 Task: Compose an email with the signature Bethany Lewis with the subject Appointment reminder and the message Please let me know if this works for your schedule. from softage.1@softage.net to softage.2@softage.net and softage.3@softage.net with CC to softage.4@softage.net, select the message and change font size to small, align the email to left Send the email
Action: Mouse moved to (568, 722)
Screenshot: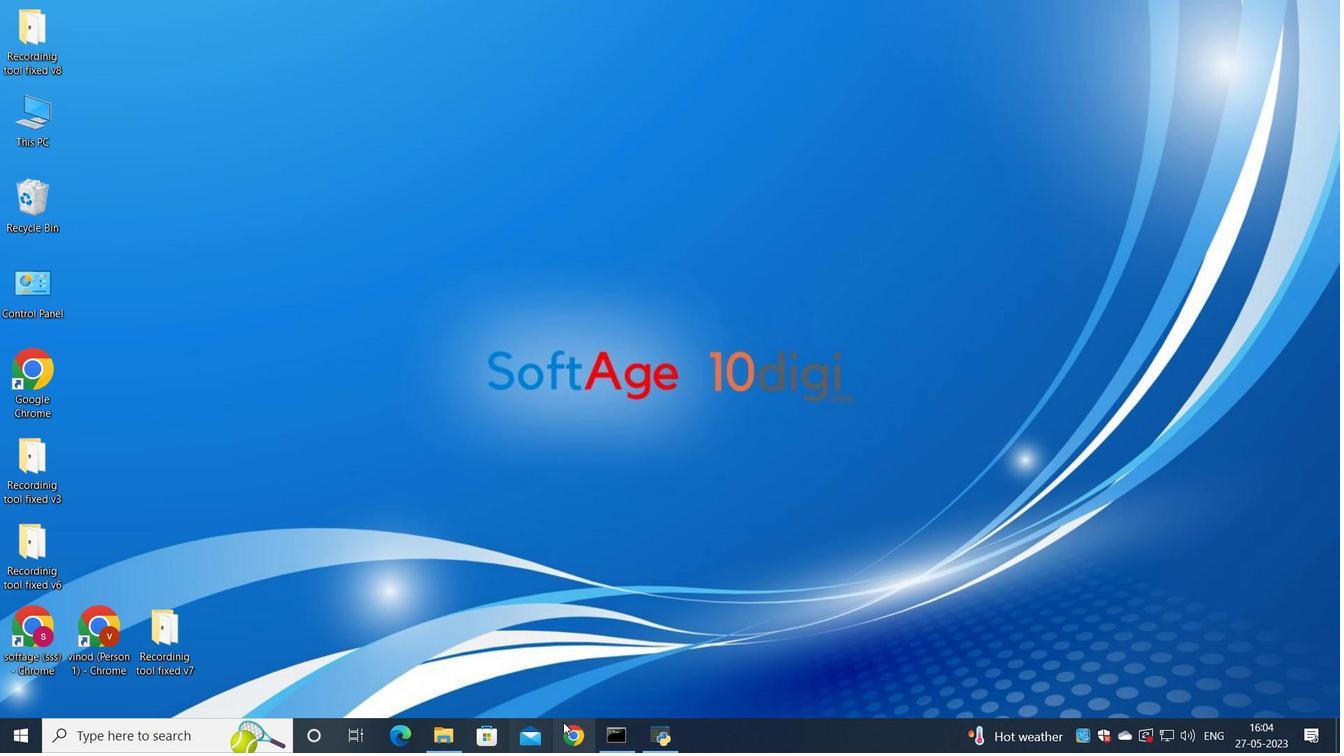 
Action: Mouse pressed left at (568, 722)
Screenshot: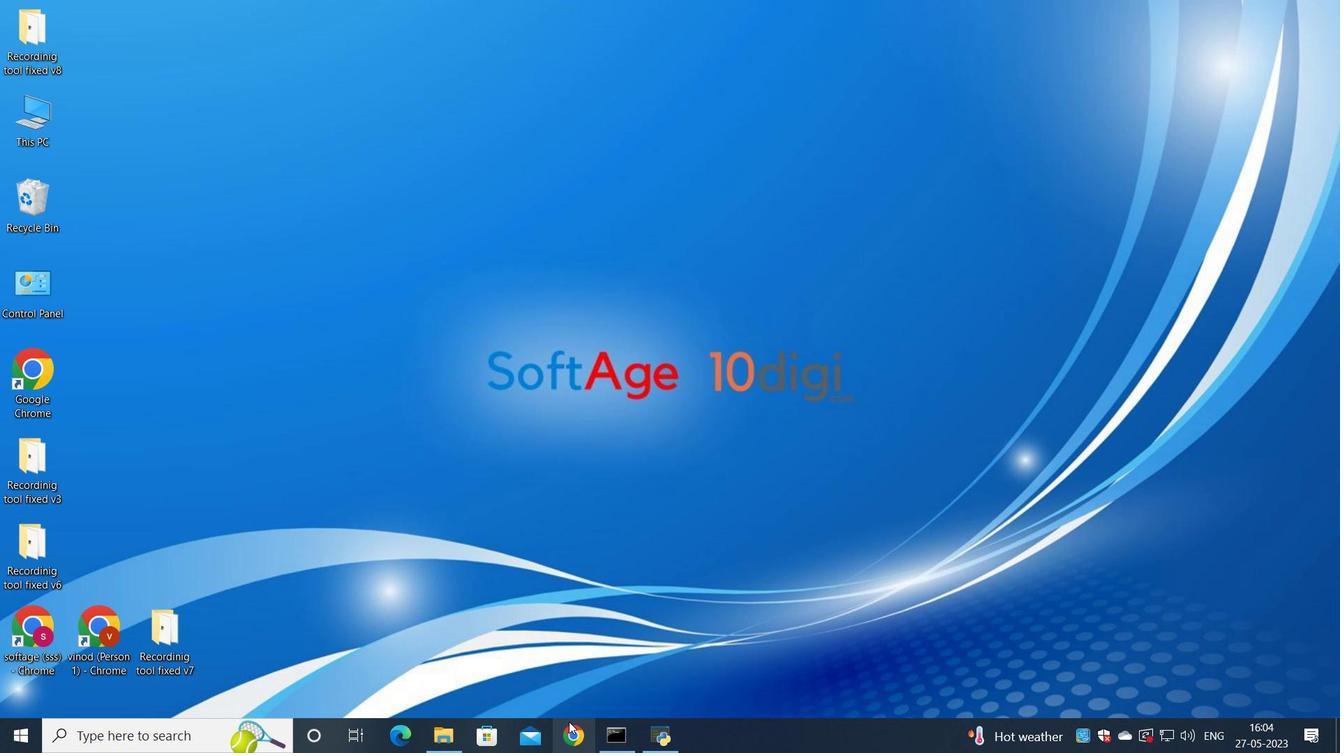 
Action: Mouse moved to (563, 732)
Screenshot: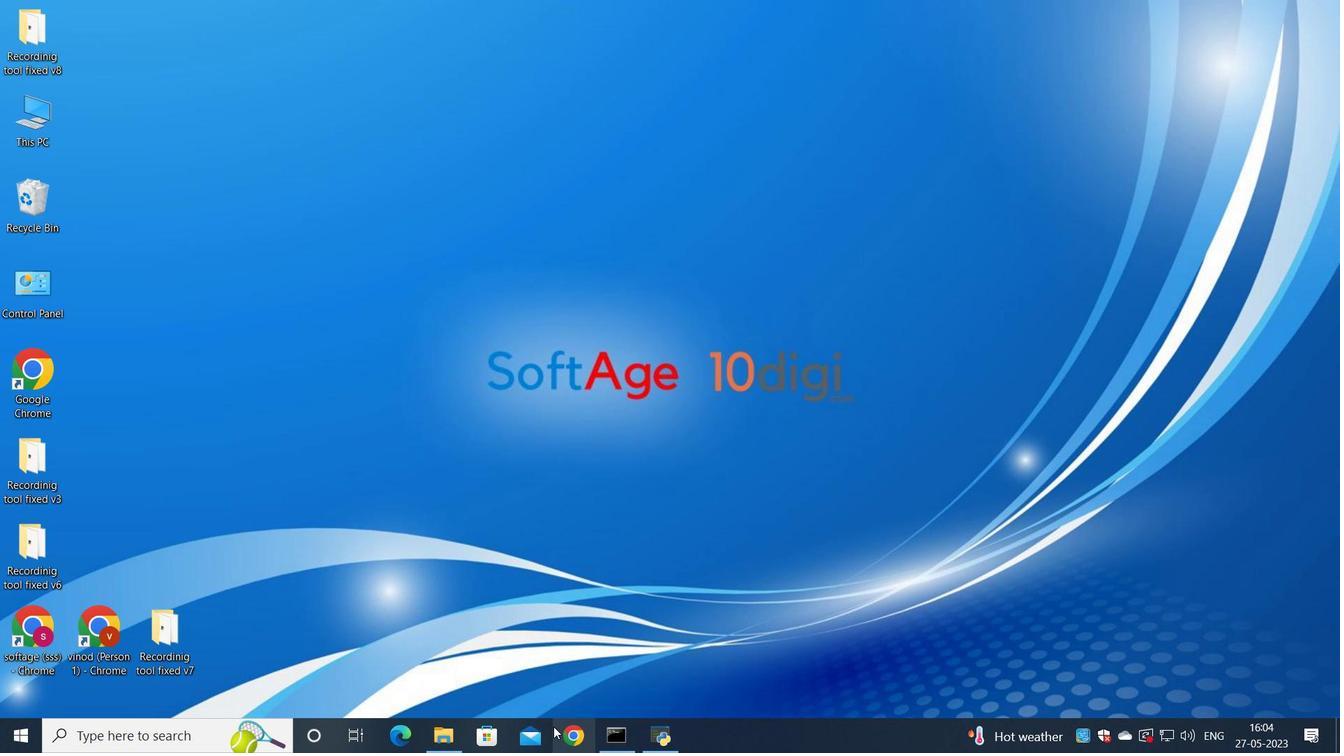 
Action: Mouse pressed left at (563, 732)
Screenshot: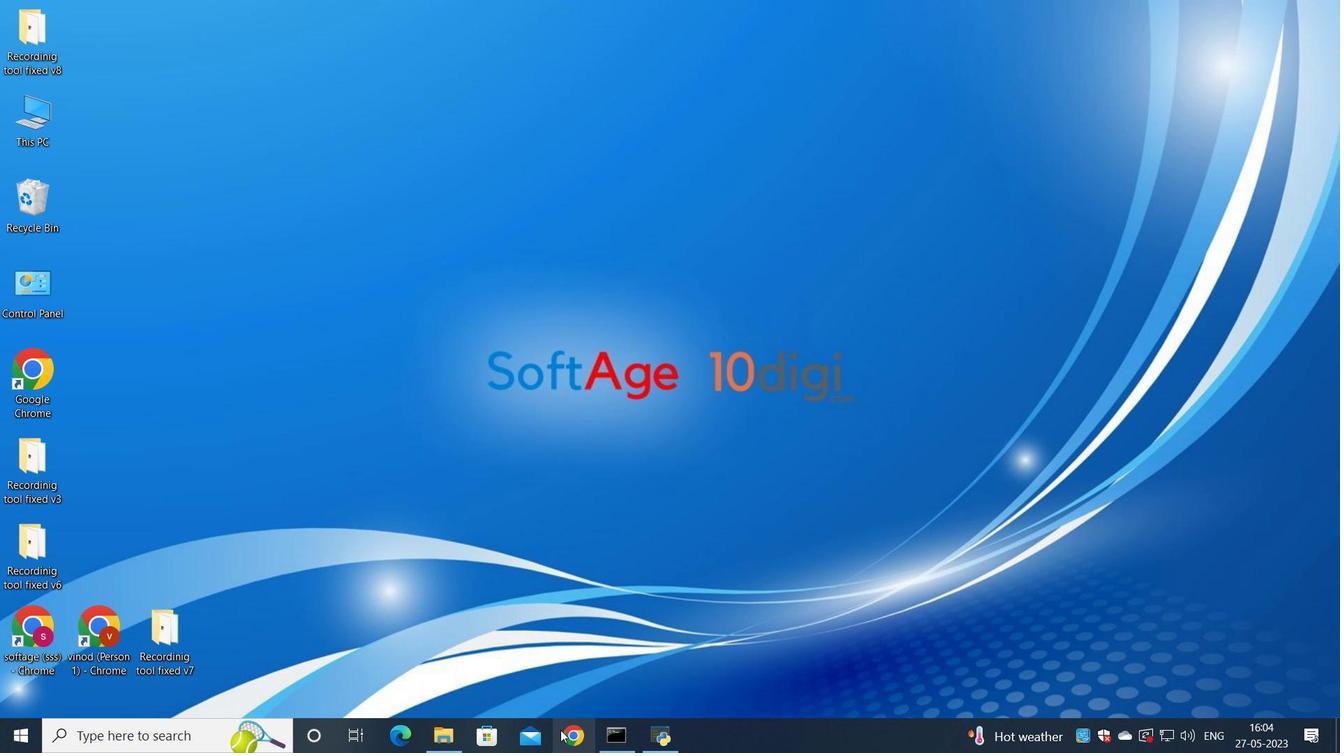 
Action: Mouse moved to (636, 417)
Screenshot: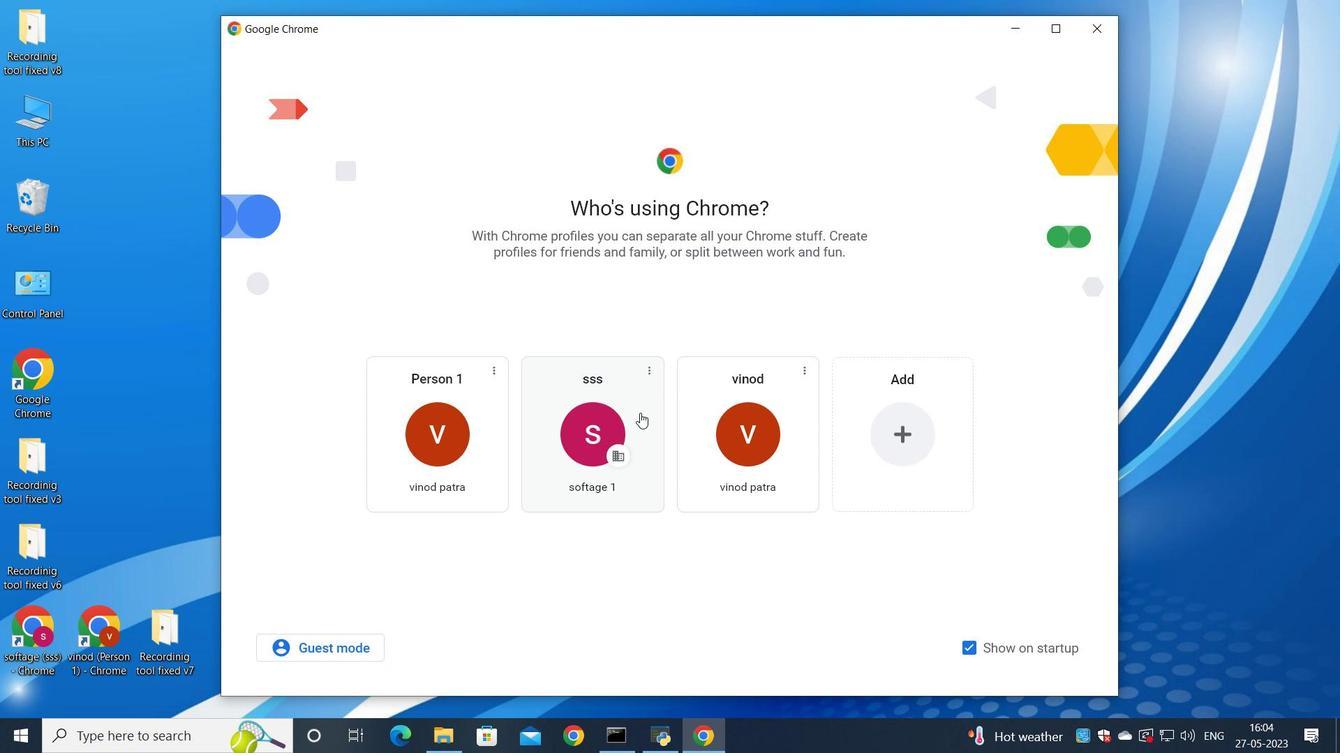 
Action: Mouse pressed left at (636, 417)
Screenshot: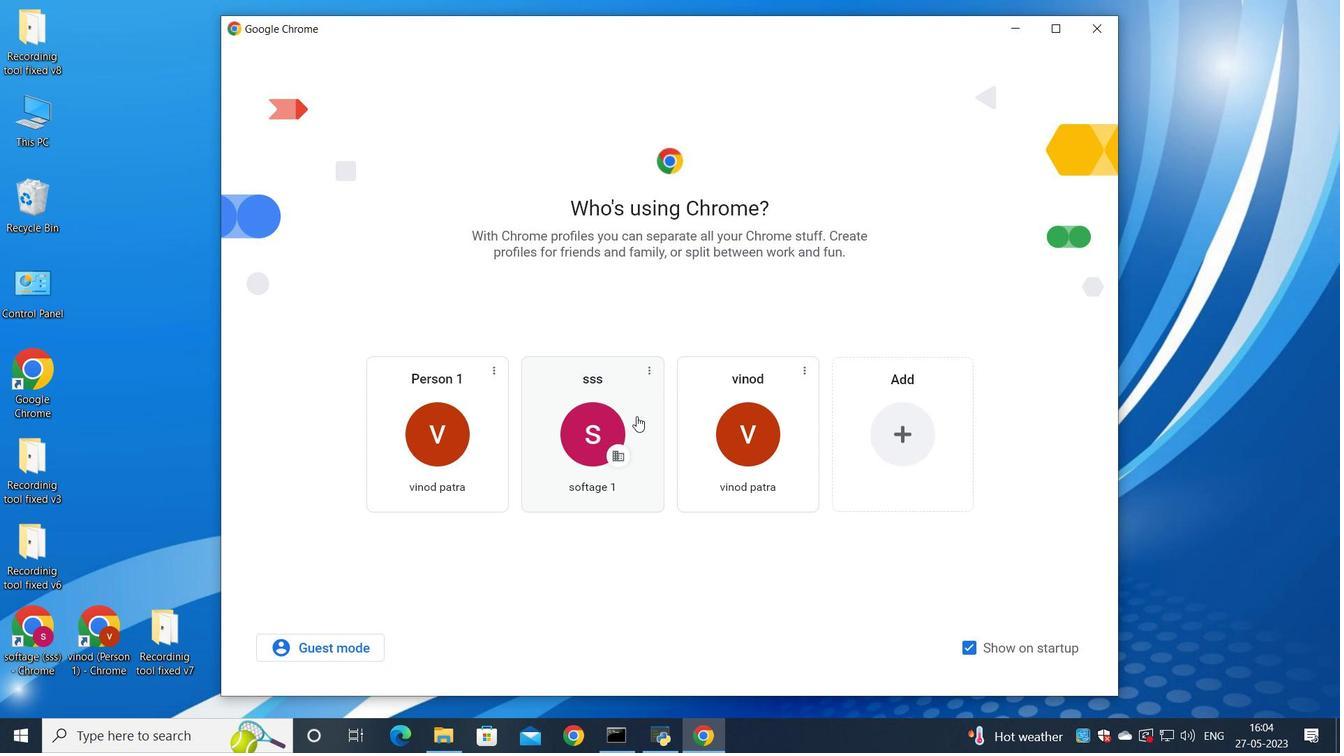 
Action: Mouse moved to (1185, 86)
Screenshot: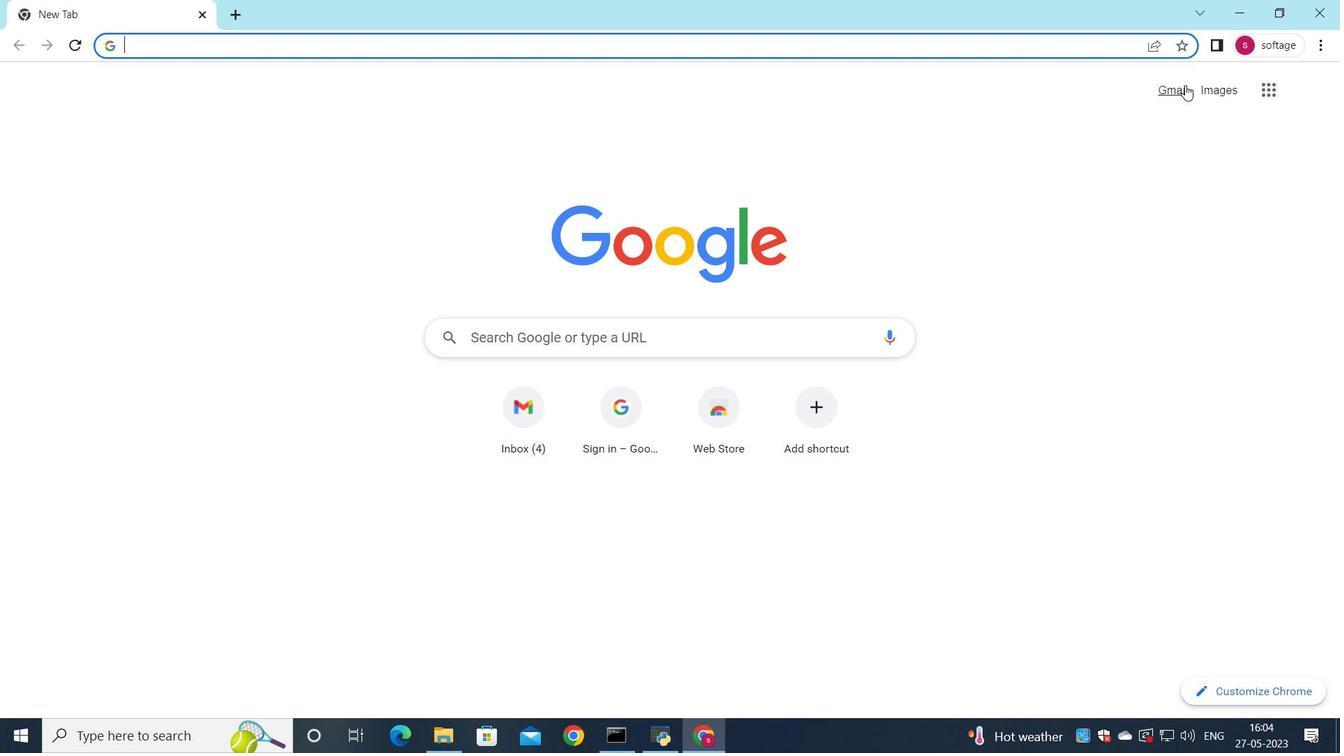 
Action: Mouse pressed left at (1185, 86)
Screenshot: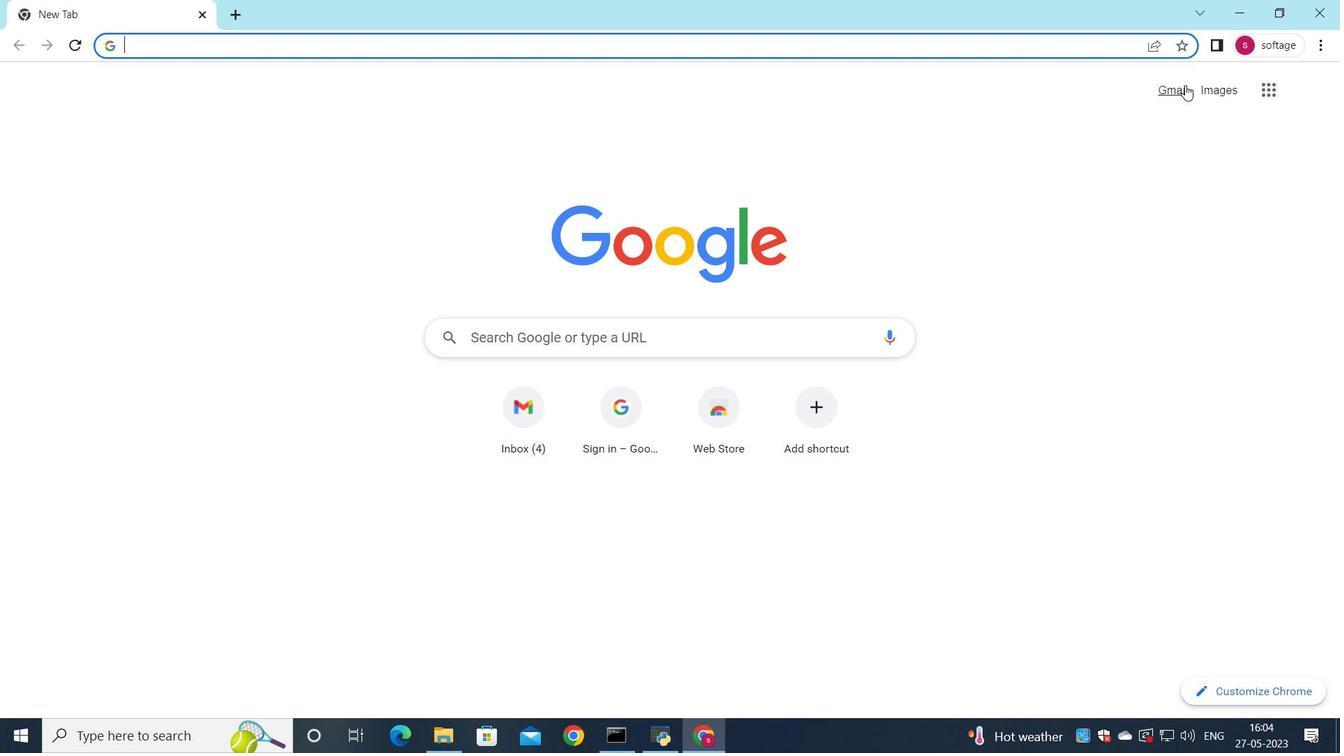 
Action: Mouse moved to (1154, 116)
Screenshot: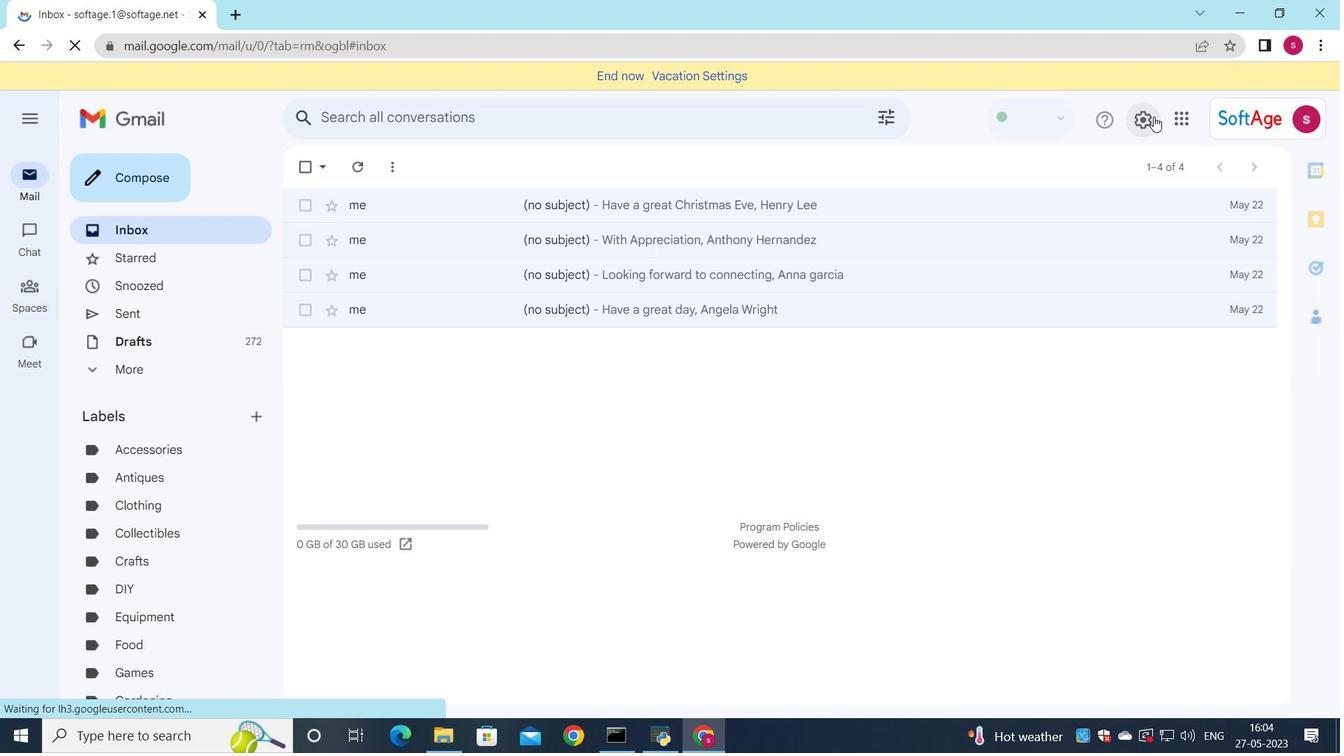 
Action: Mouse pressed left at (1154, 116)
Screenshot: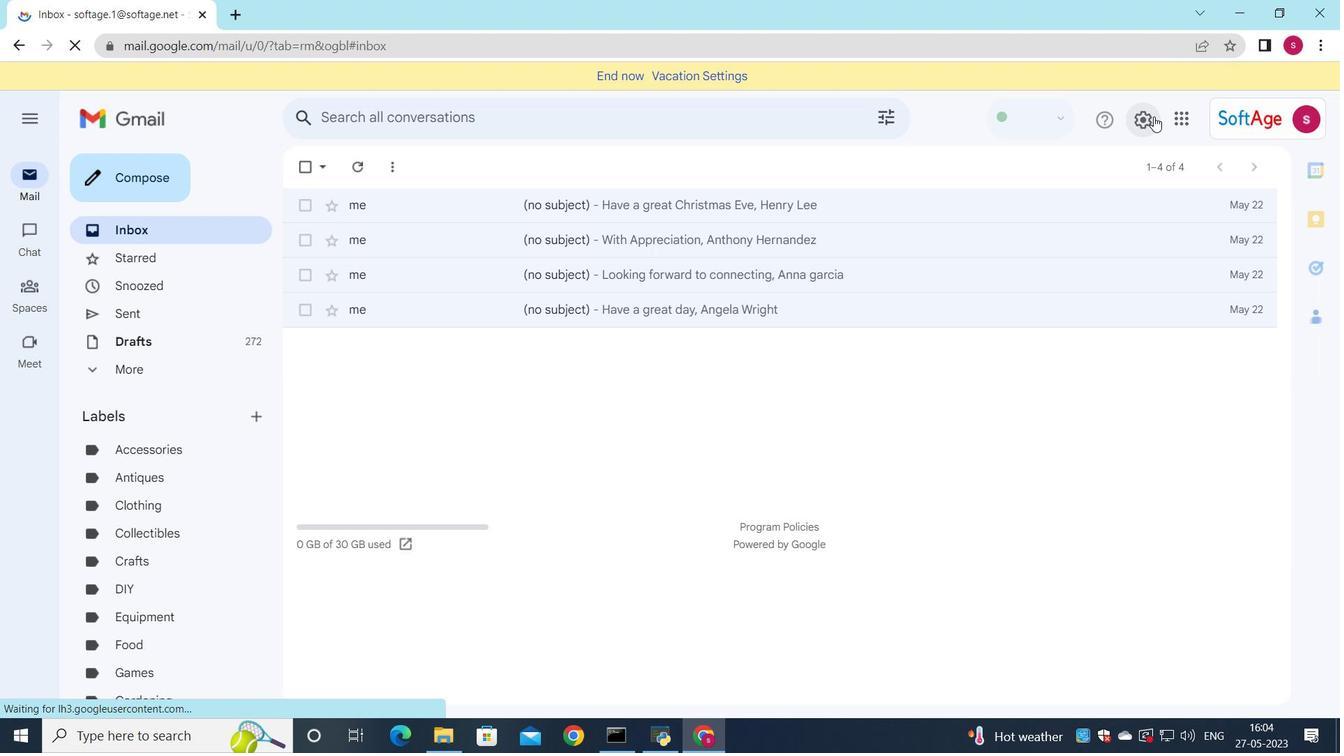 
Action: Mouse moved to (1144, 201)
Screenshot: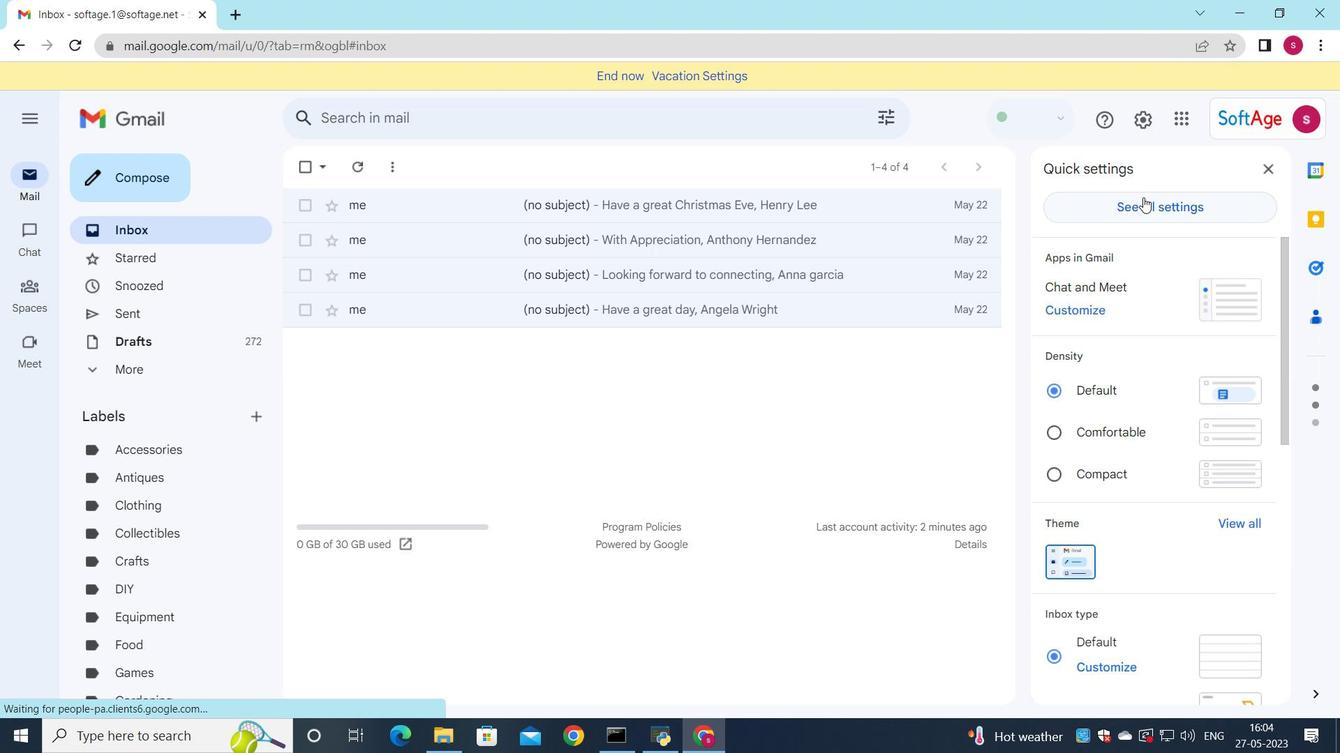 
Action: Mouse pressed left at (1144, 201)
Screenshot: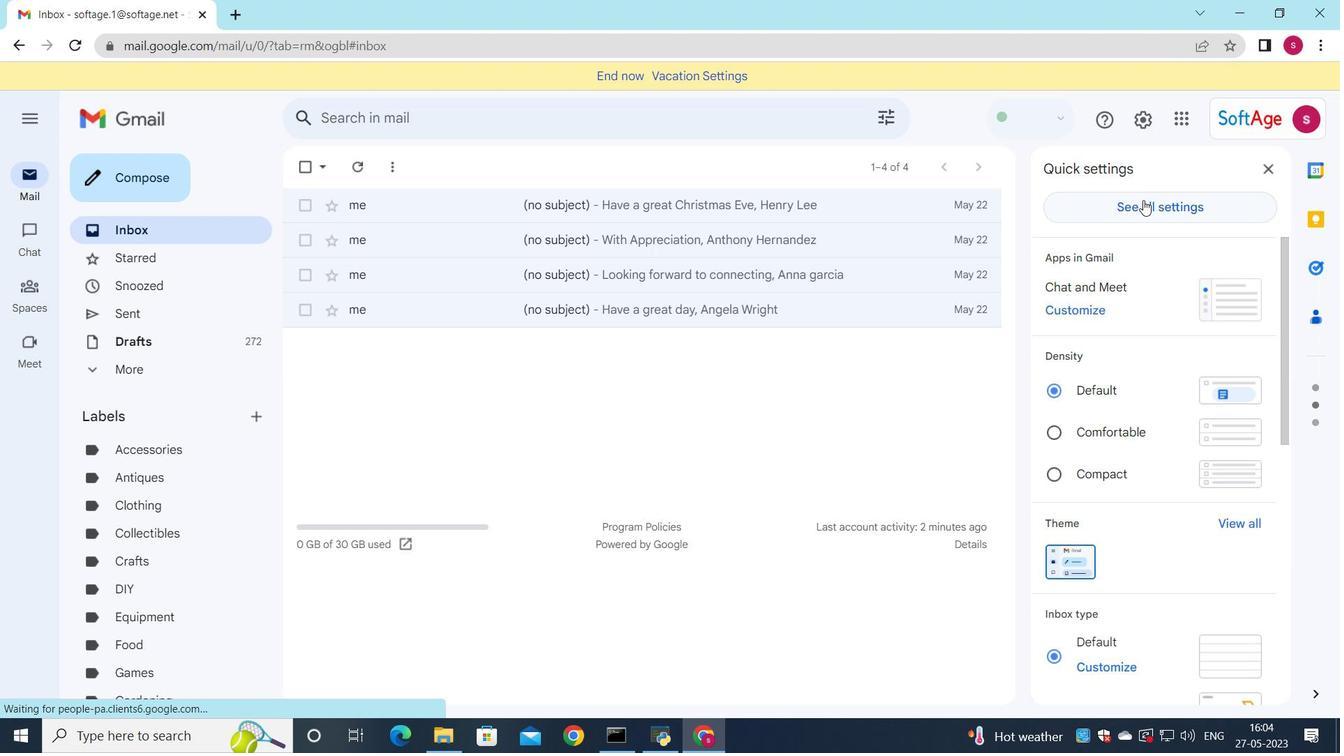 
Action: Mouse moved to (760, 385)
Screenshot: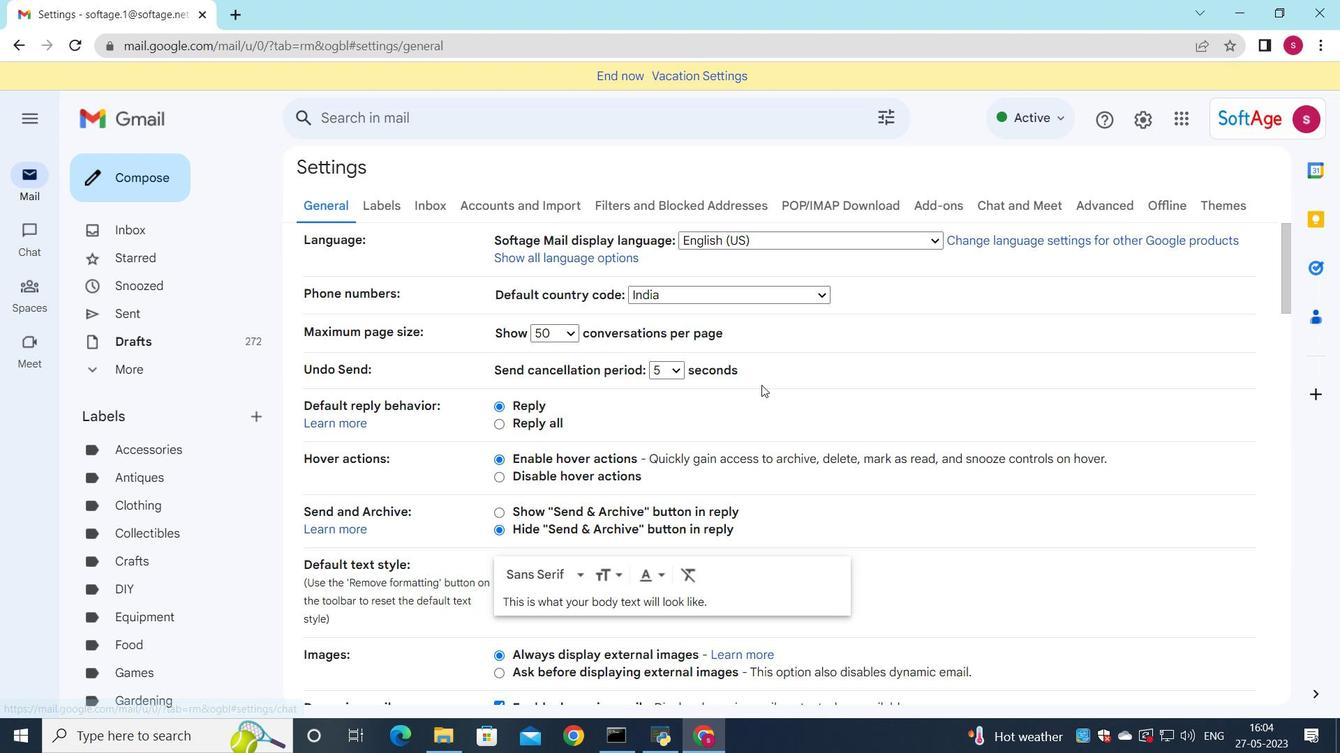 
Action: Mouse scrolled (760, 384) with delta (0, 0)
Screenshot: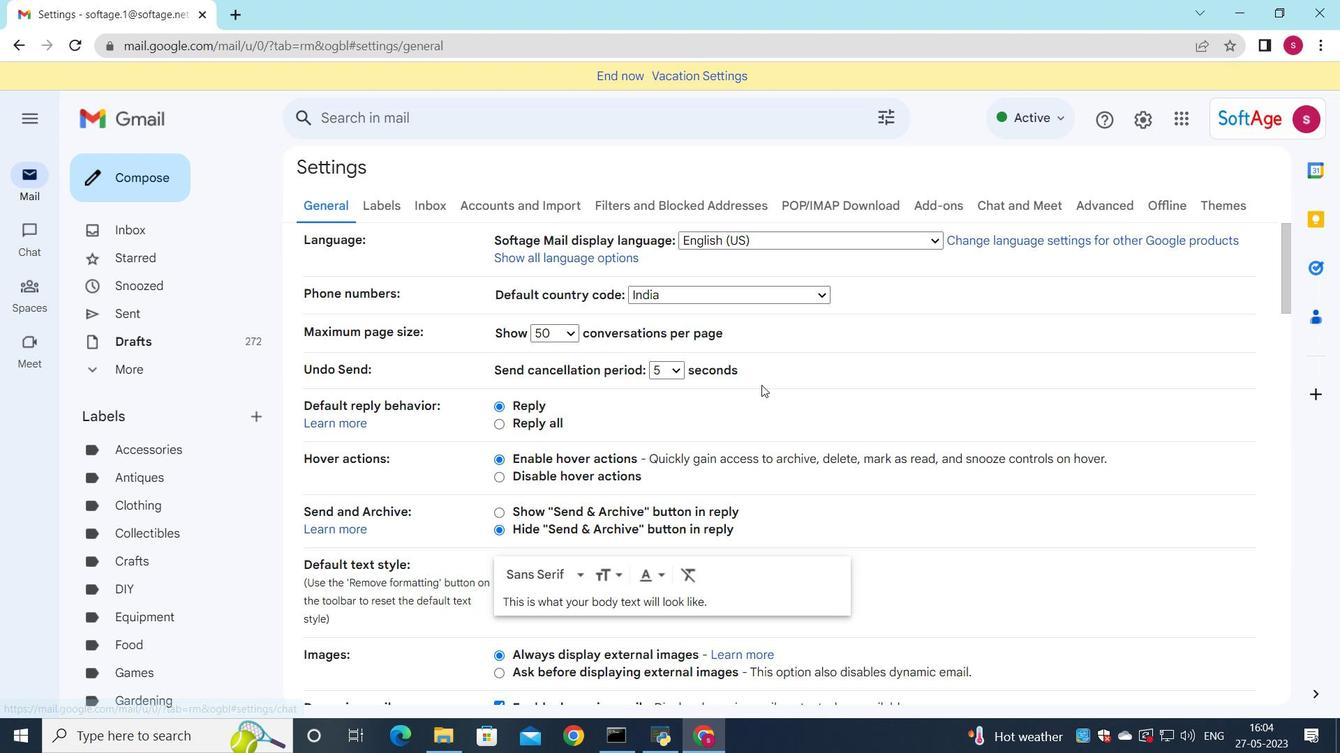 
Action: Mouse moved to (735, 372)
Screenshot: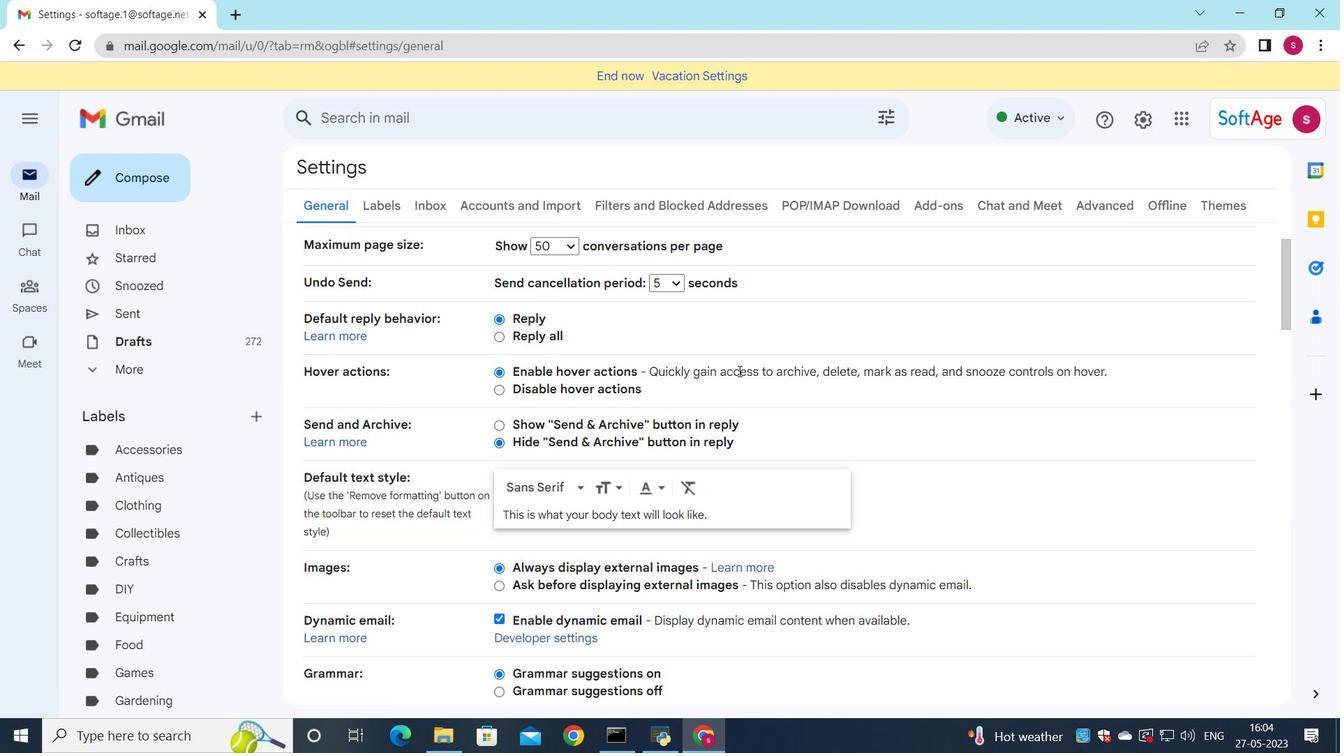 
Action: Mouse scrolled (735, 372) with delta (0, 0)
Screenshot: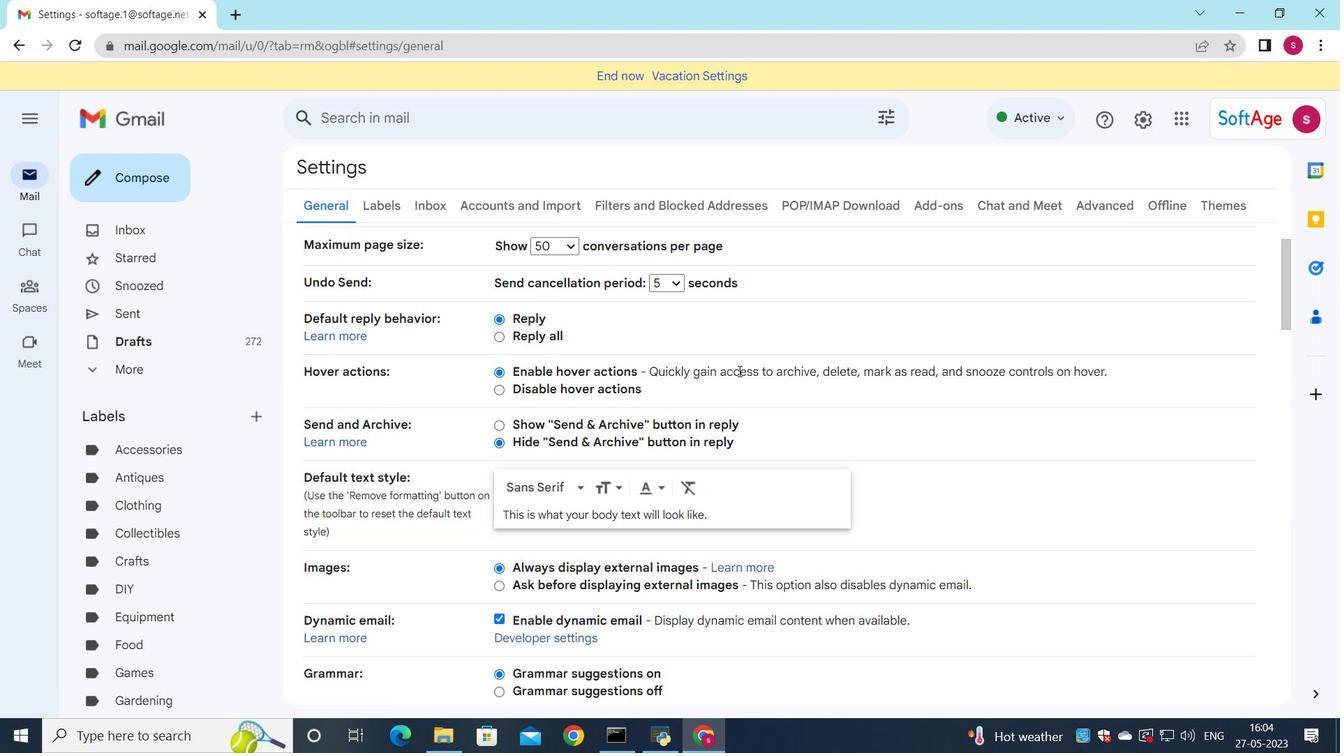 
Action: Mouse moved to (735, 374)
Screenshot: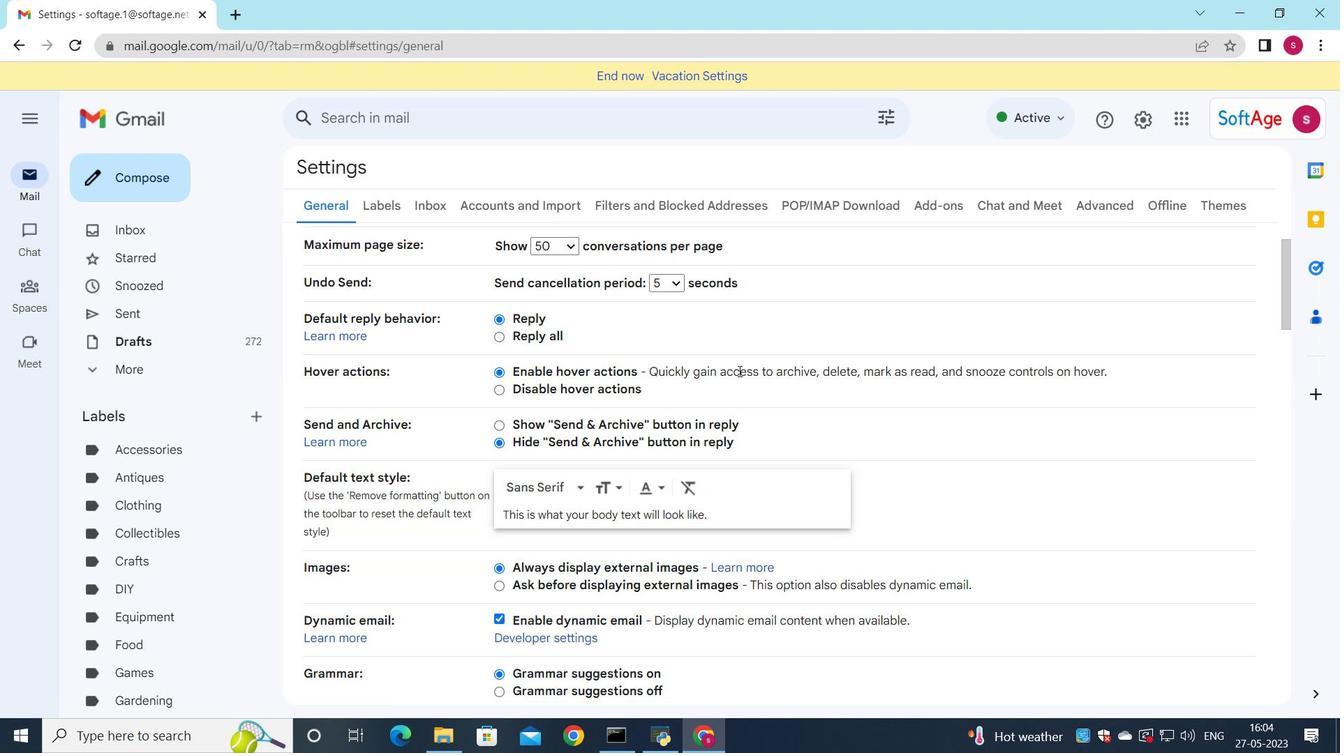 
Action: Mouse scrolled (735, 373) with delta (0, 0)
Screenshot: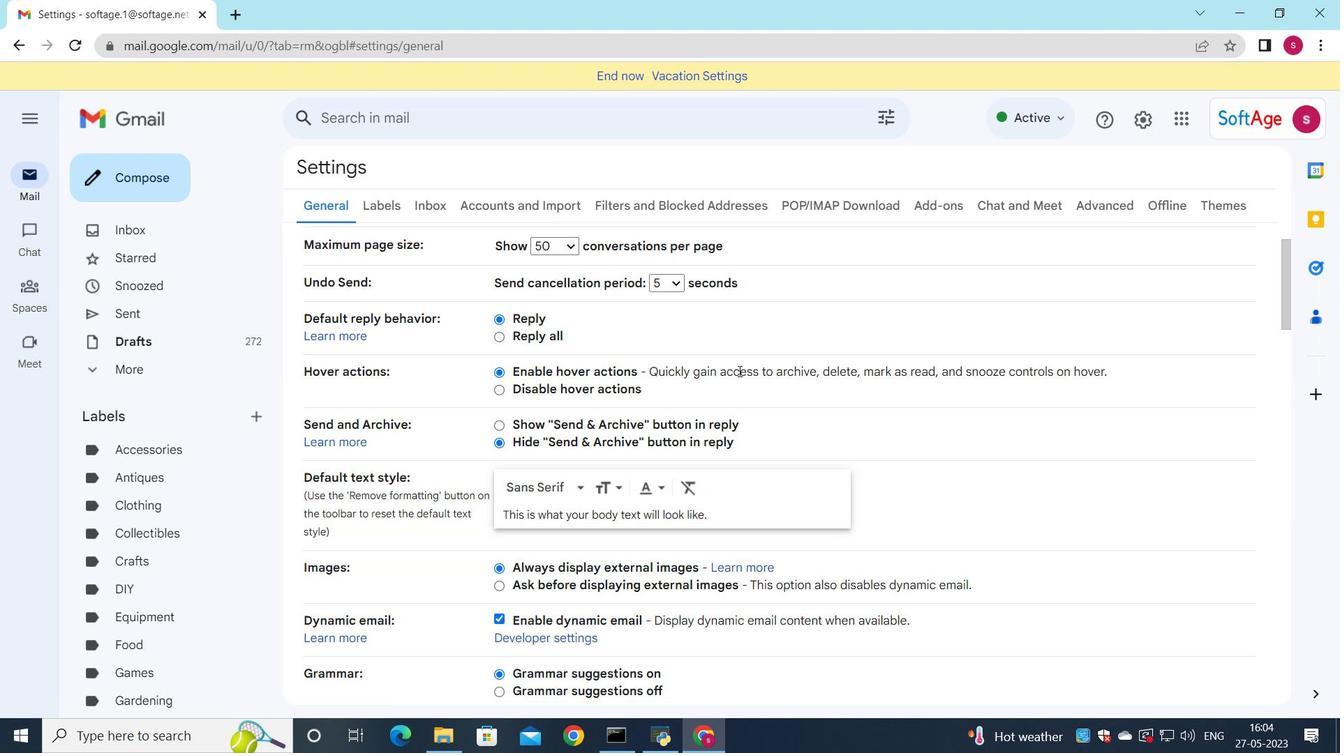 
Action: Mouse moved to (672, 403)
Screenshot: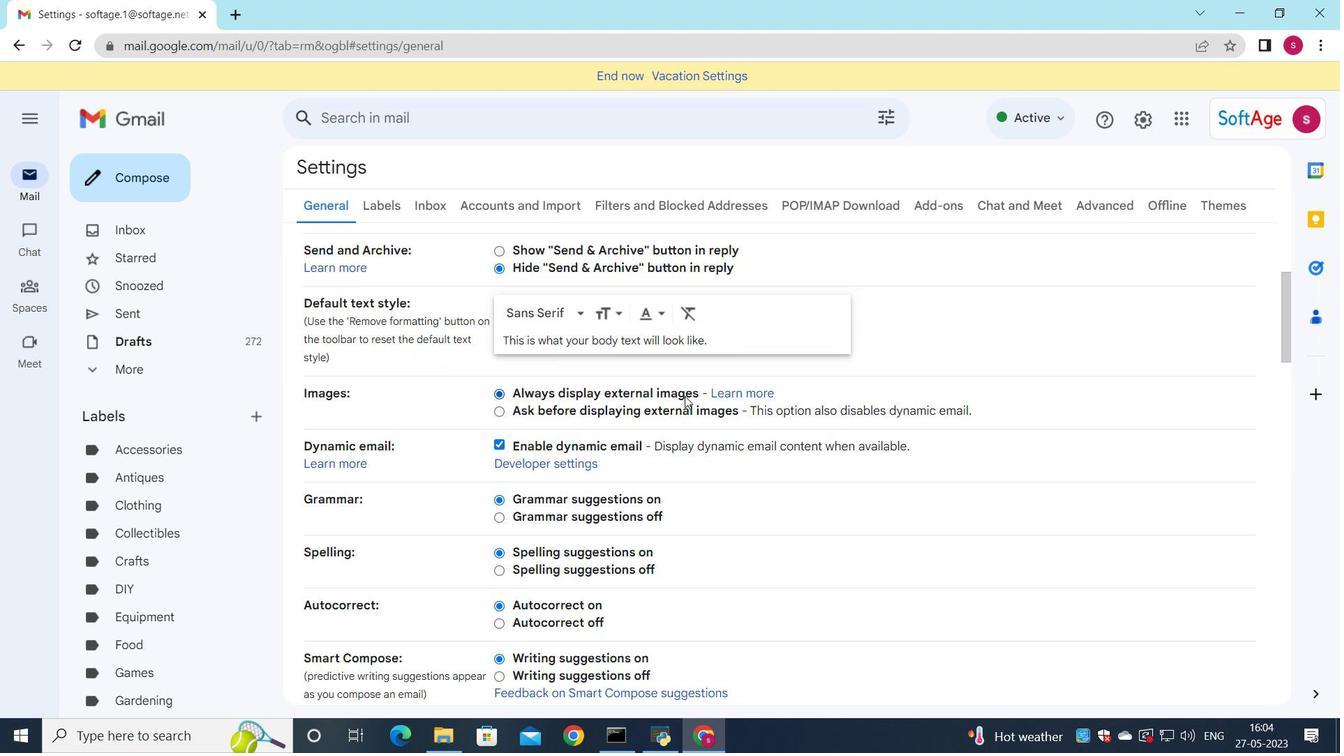 
Action: Mouse scrolled (672, 402) with delta (0, 0)
Screenshot: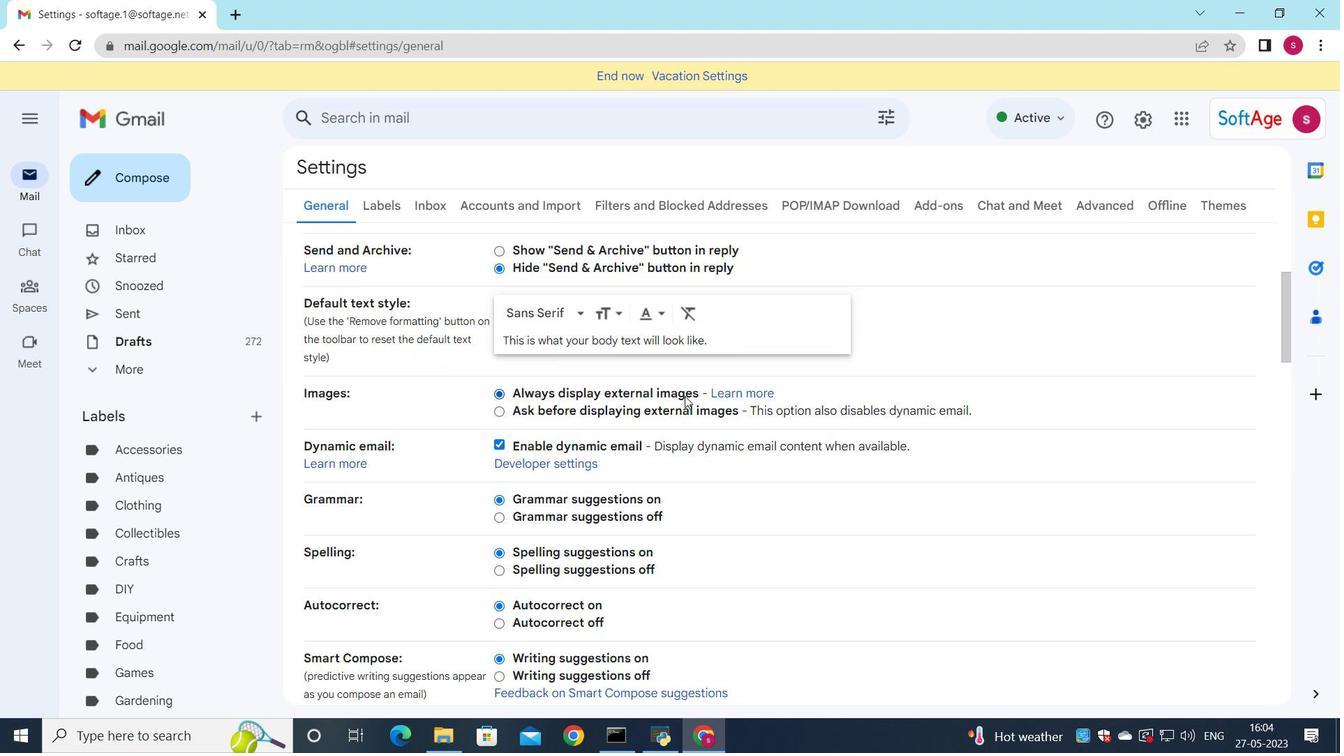 
Action: Mouse moved to (672, 408)
Screenshot: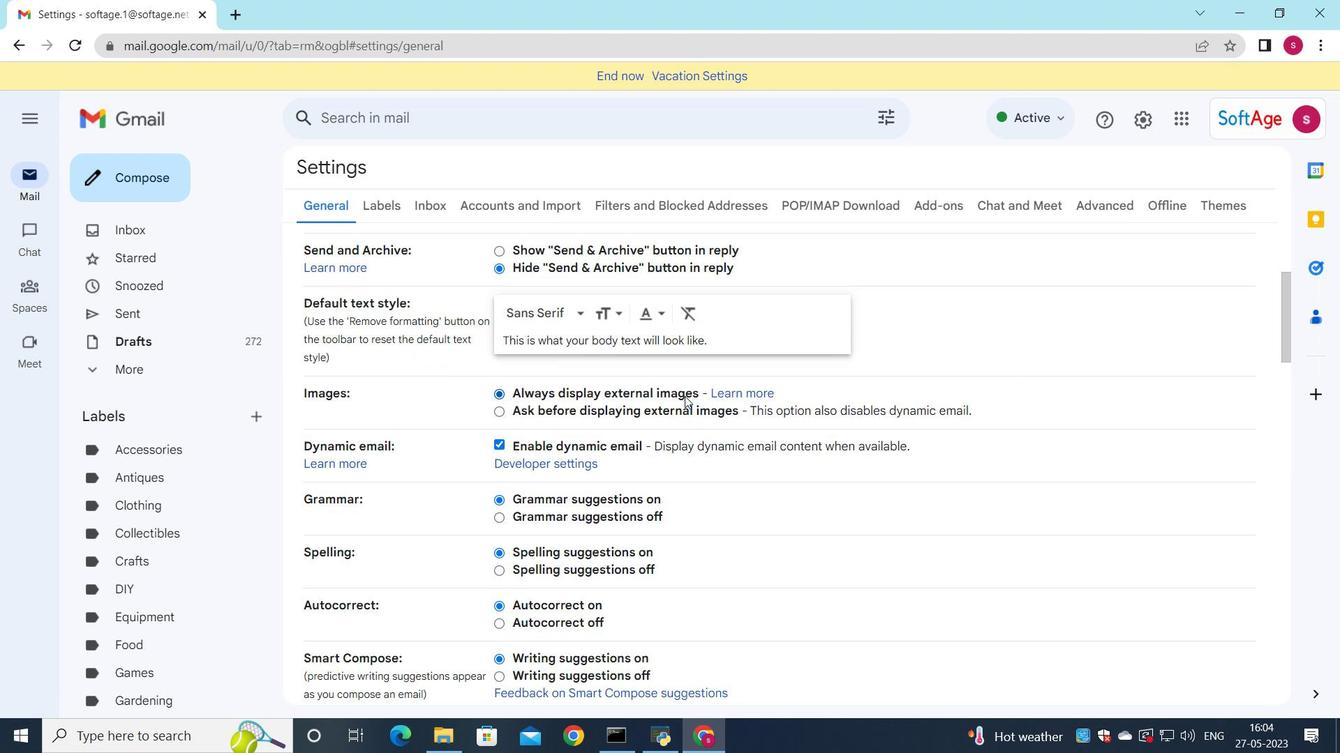 
Action: Mouse scrolled (672, 407) with delta (0, 0)
Screenshot: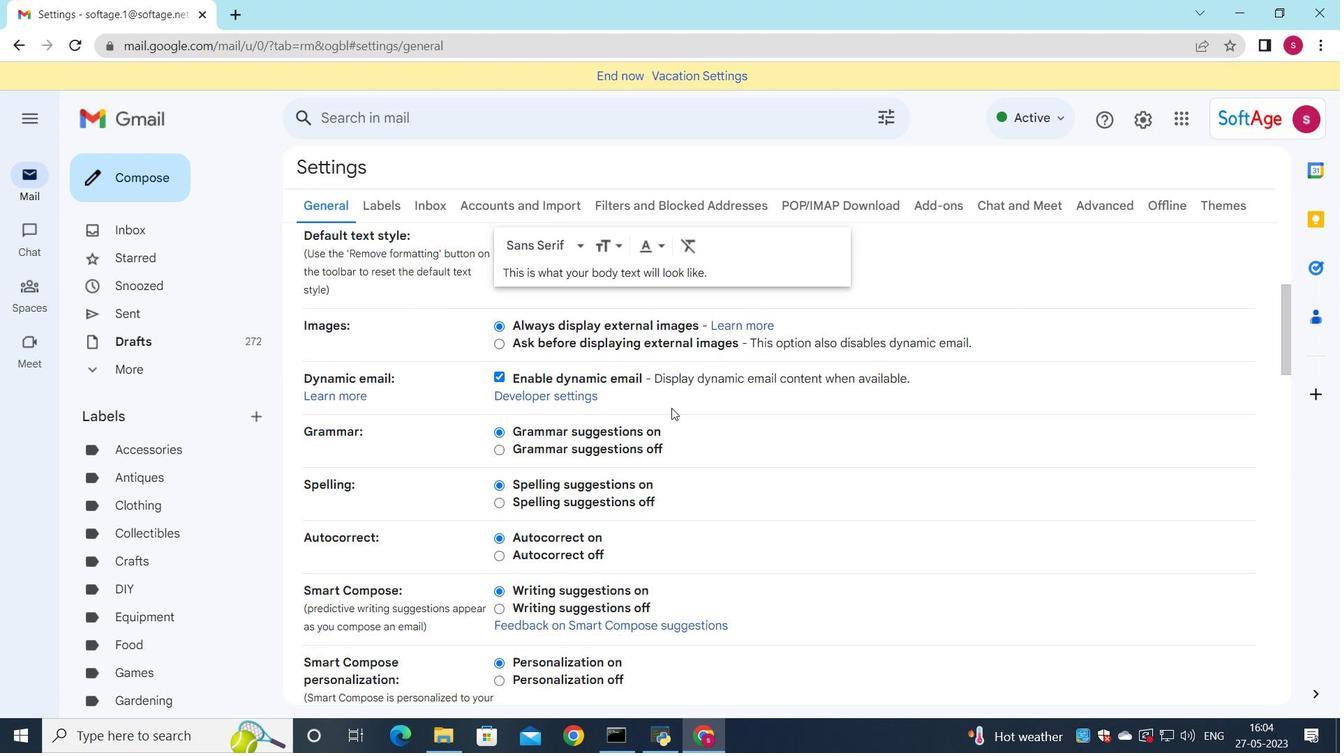 
Action: Mouse scrolled (672, 407) with delta (0, 0)
Screenshot: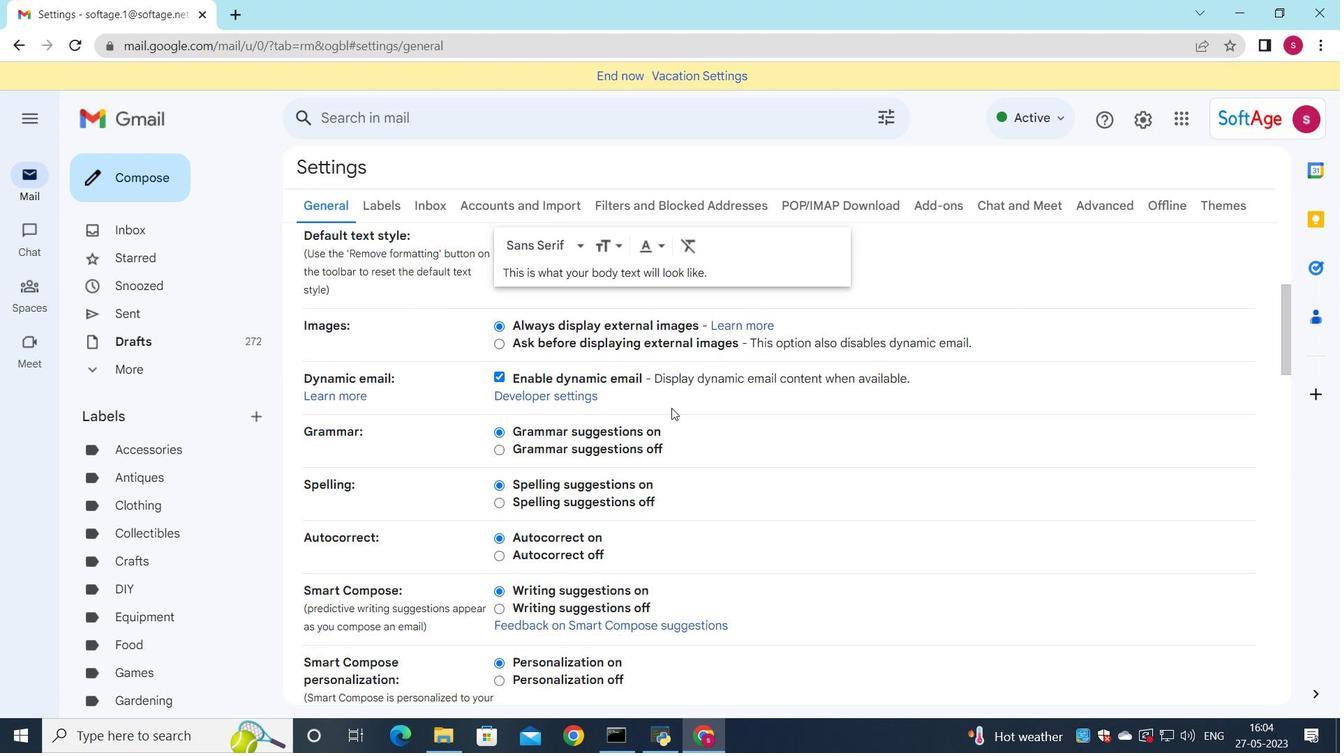 
Action: Mouse scrolled (672, 407) with delta (0, 0)
Screenshot: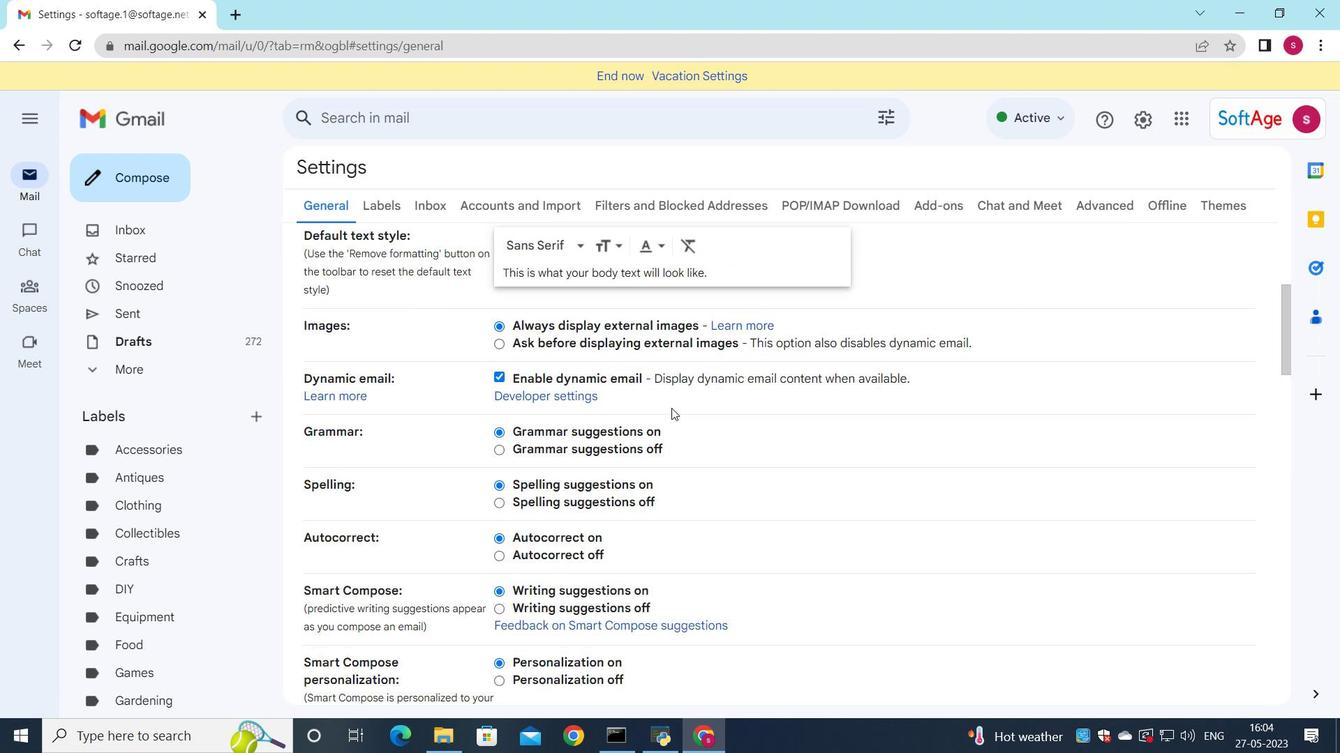 
Action: Mouse moved to (668, 416)
Screenshot: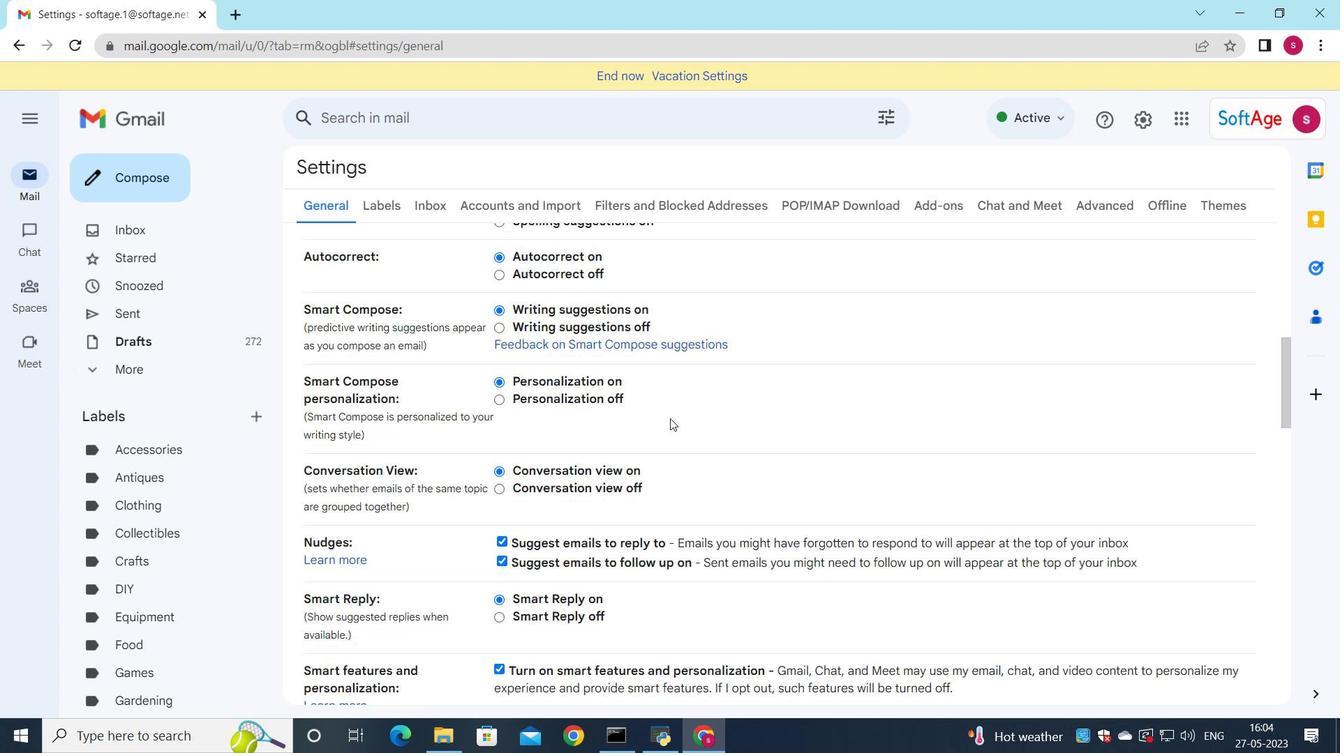 
Action: Mouse scrolled (668, 416) with delta (0, 0)
Screenshot: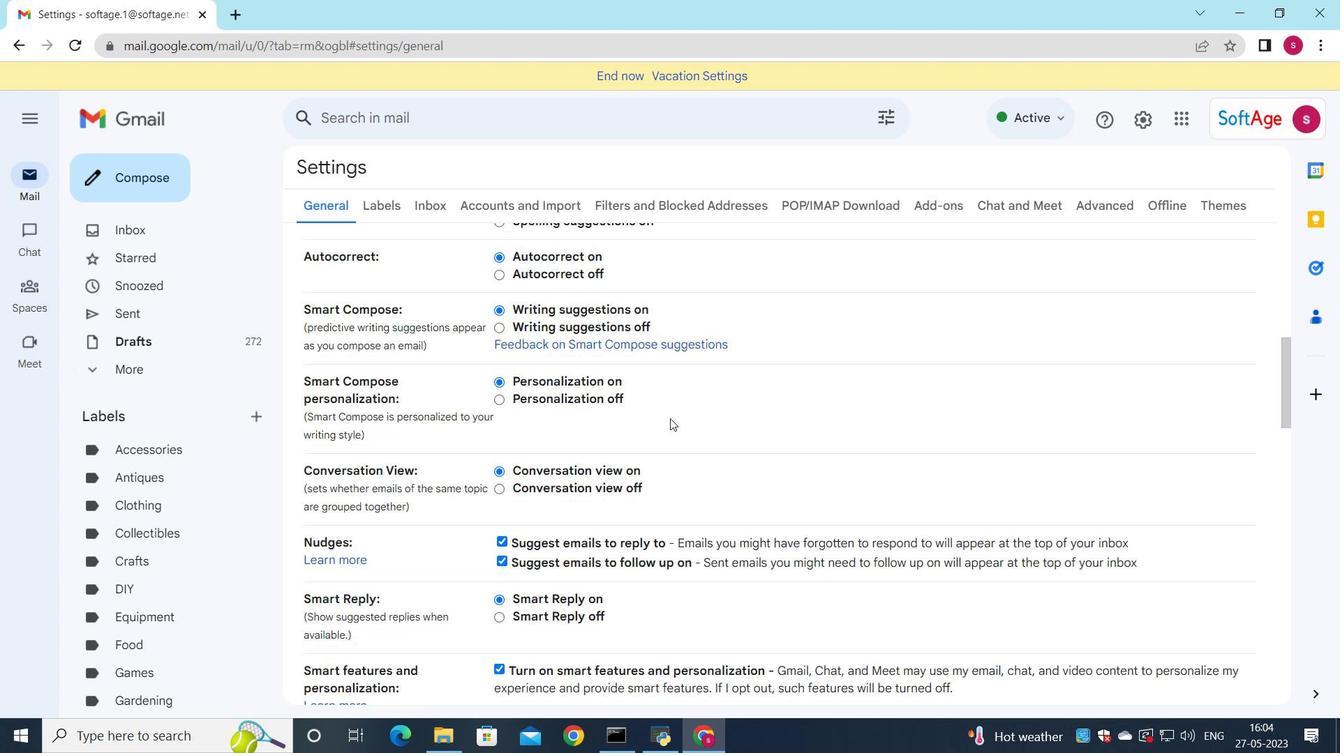 
Action: Mouse moved to (665, 418)
Screenshot: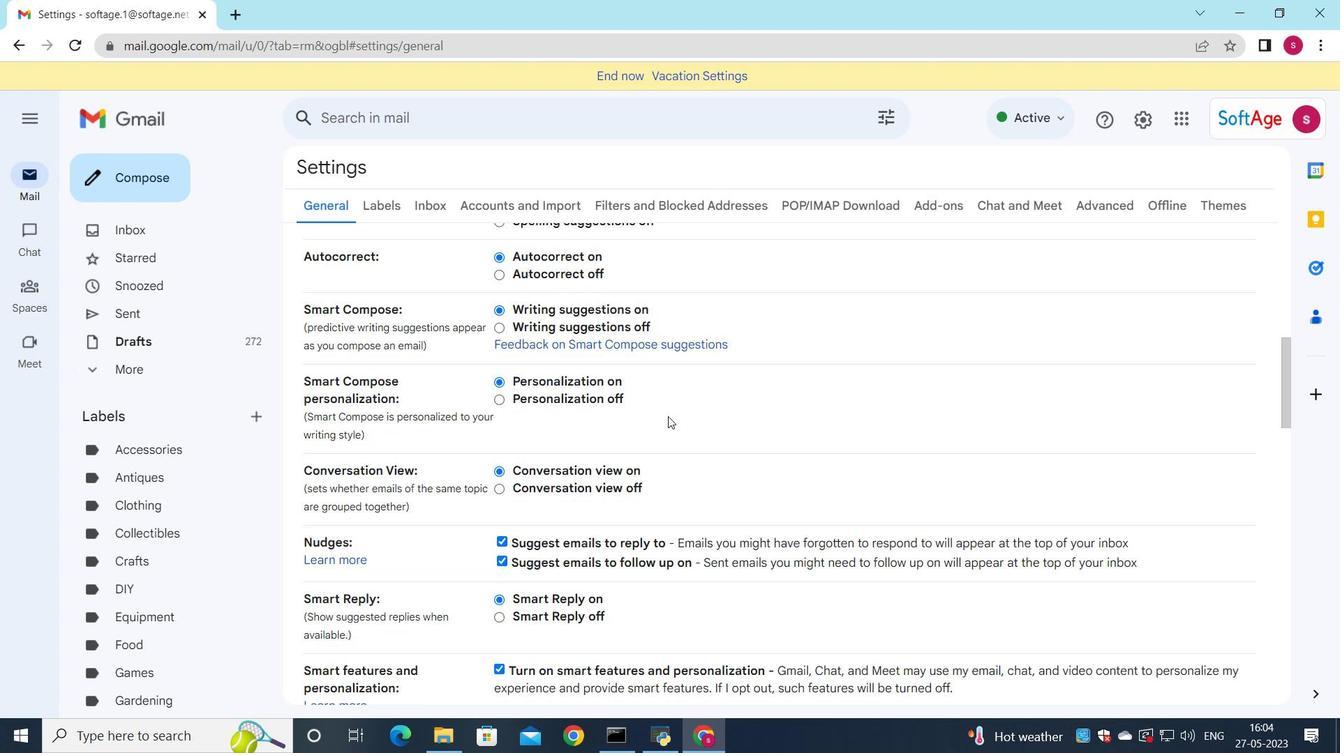 
Action: Mouse scrolled (665, 418) with delta (0, 0)
Screenshot: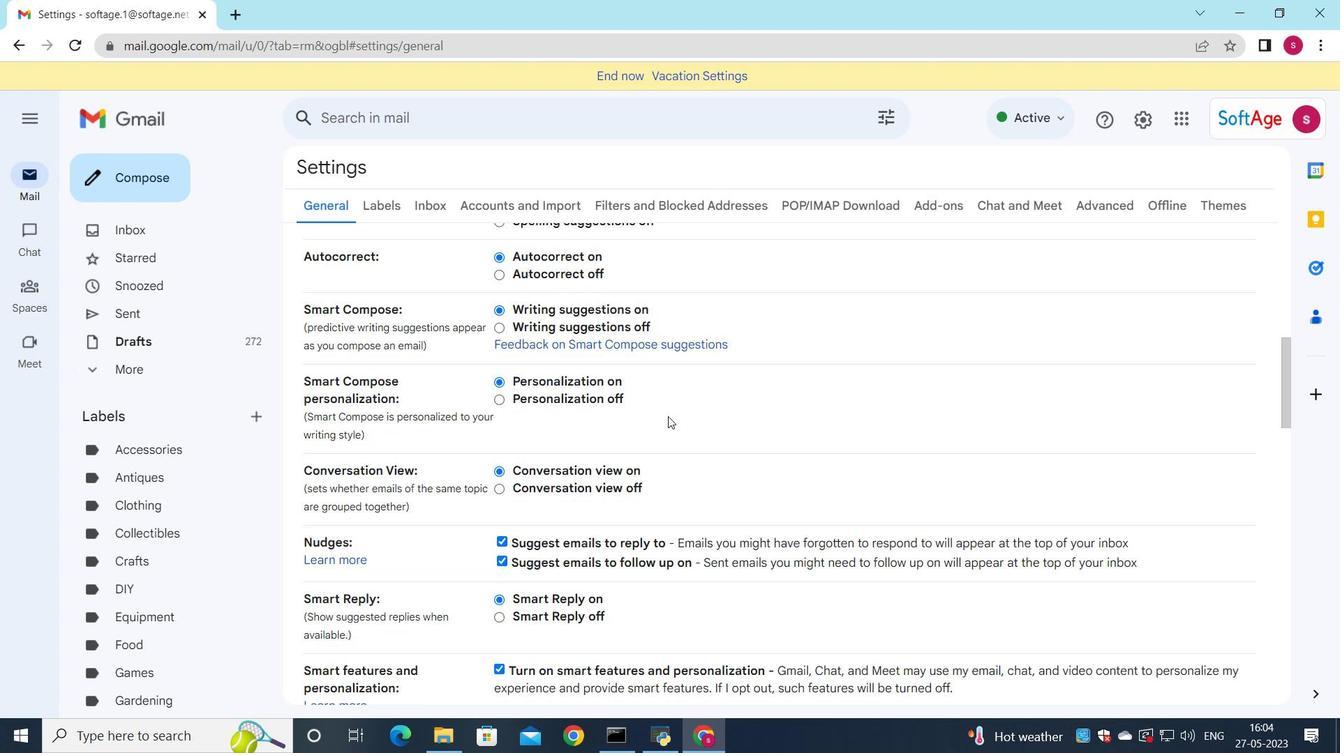 
Action: Mouse scrolled (665, 418) with delta (0, 0)
Screenshot: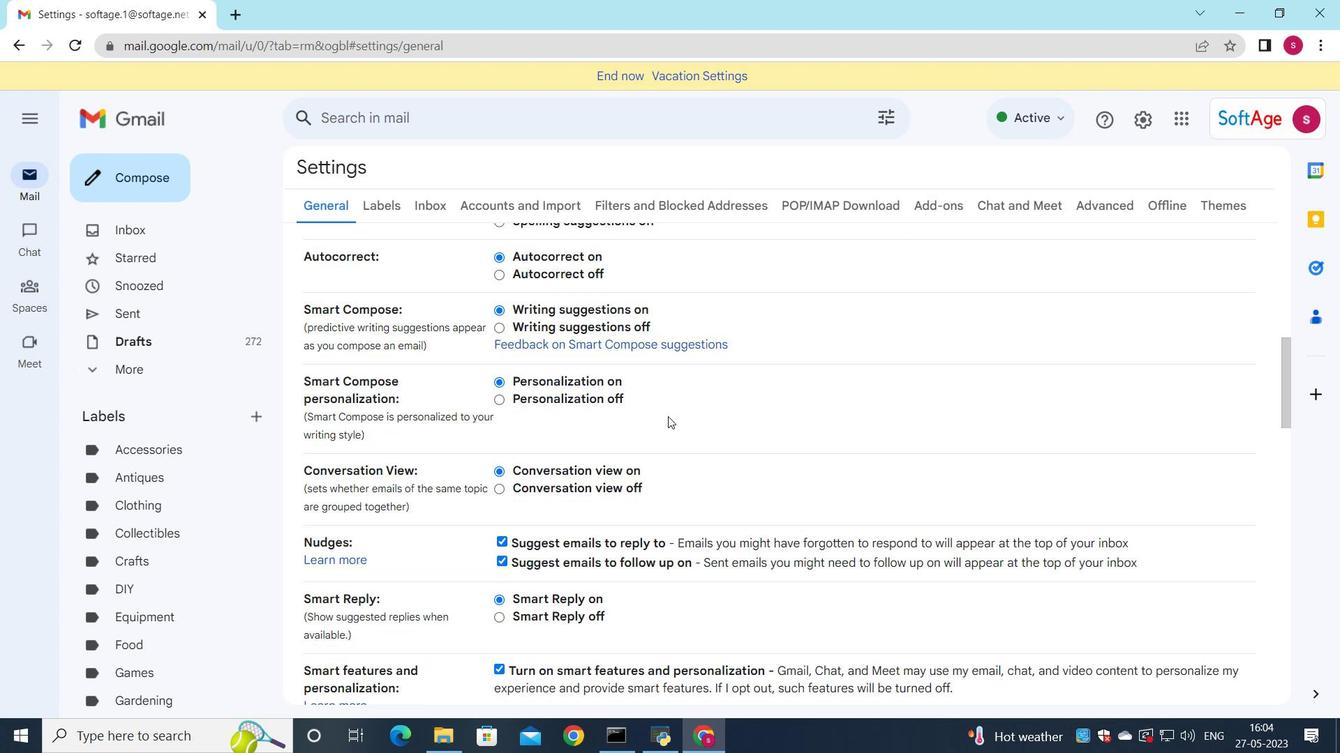
Action: Mouse moved to (661, 432)
Screenshot: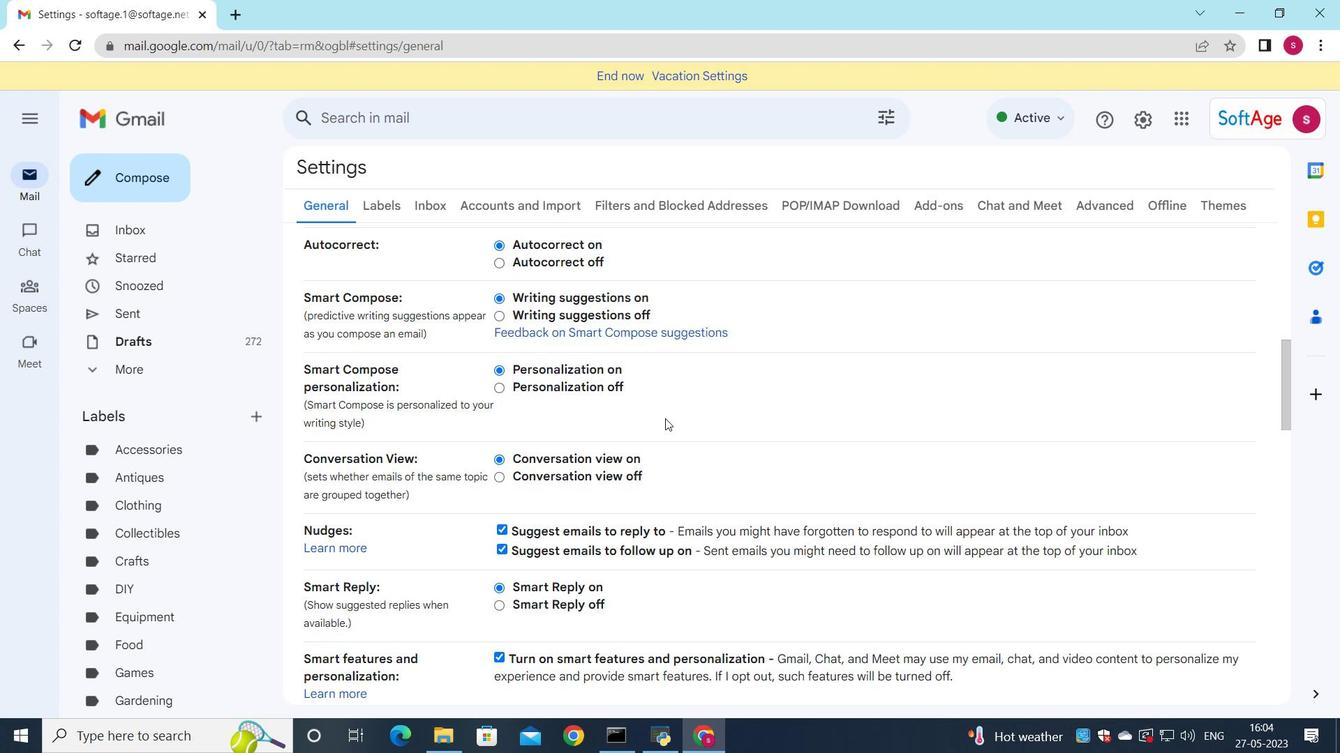 
Action: Mouse scrolled (665, 418) with delta (0, 0)
Screenshot: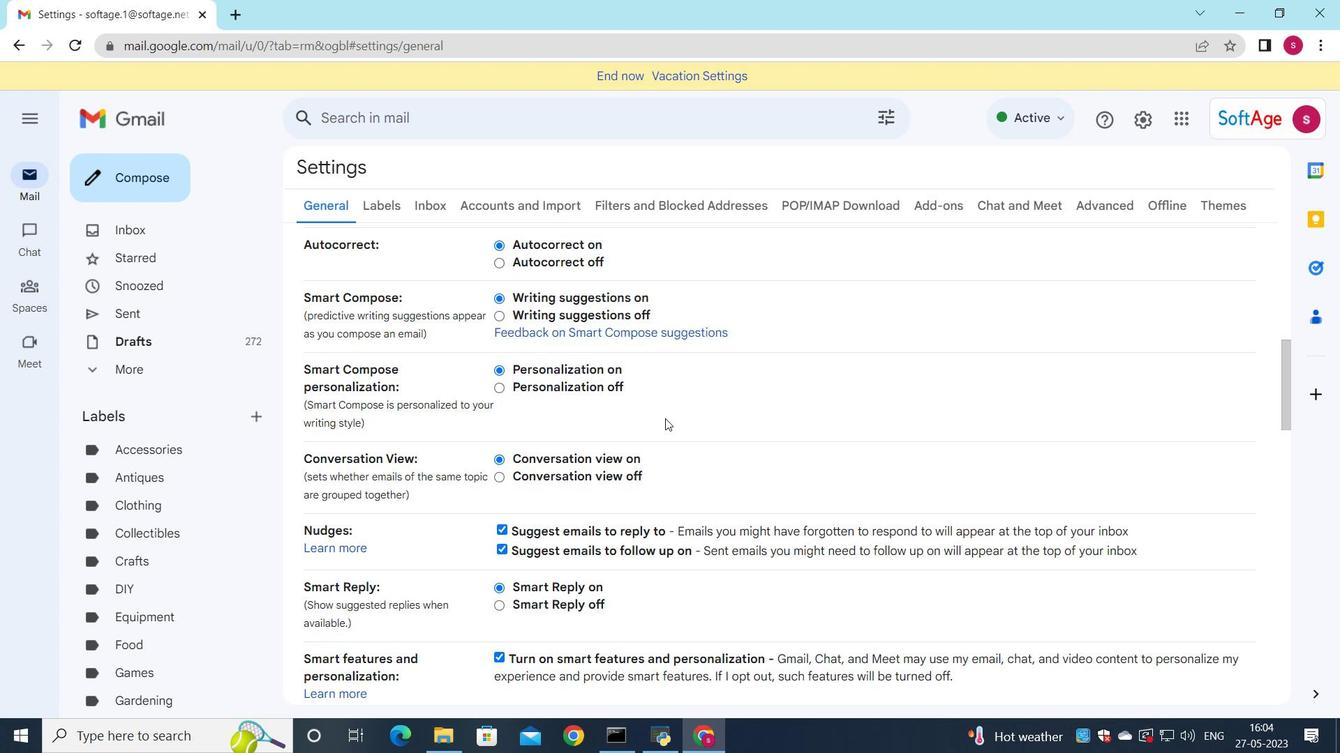 
Action: Mouse moved to (626, 439)
Screenshot: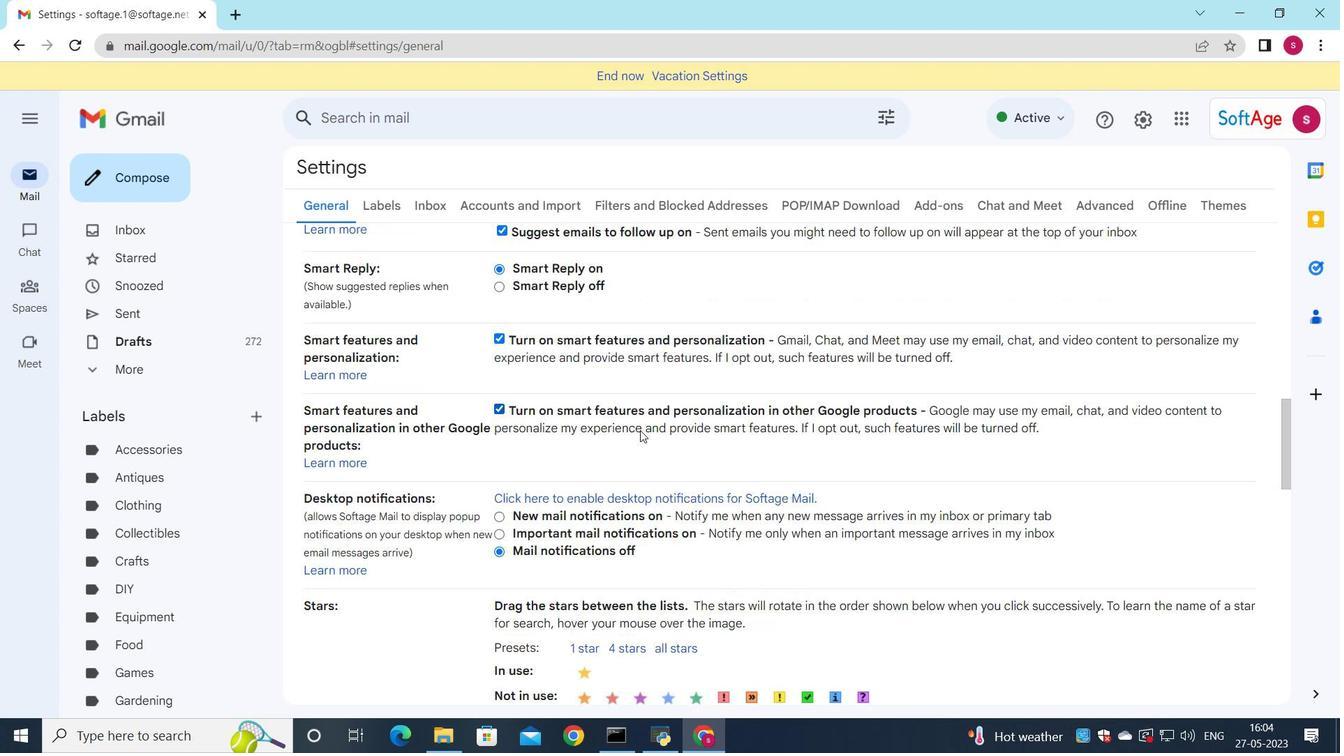 
Action: Mouse scrolled (626, 438) with delta (0, 0)
Screenshot: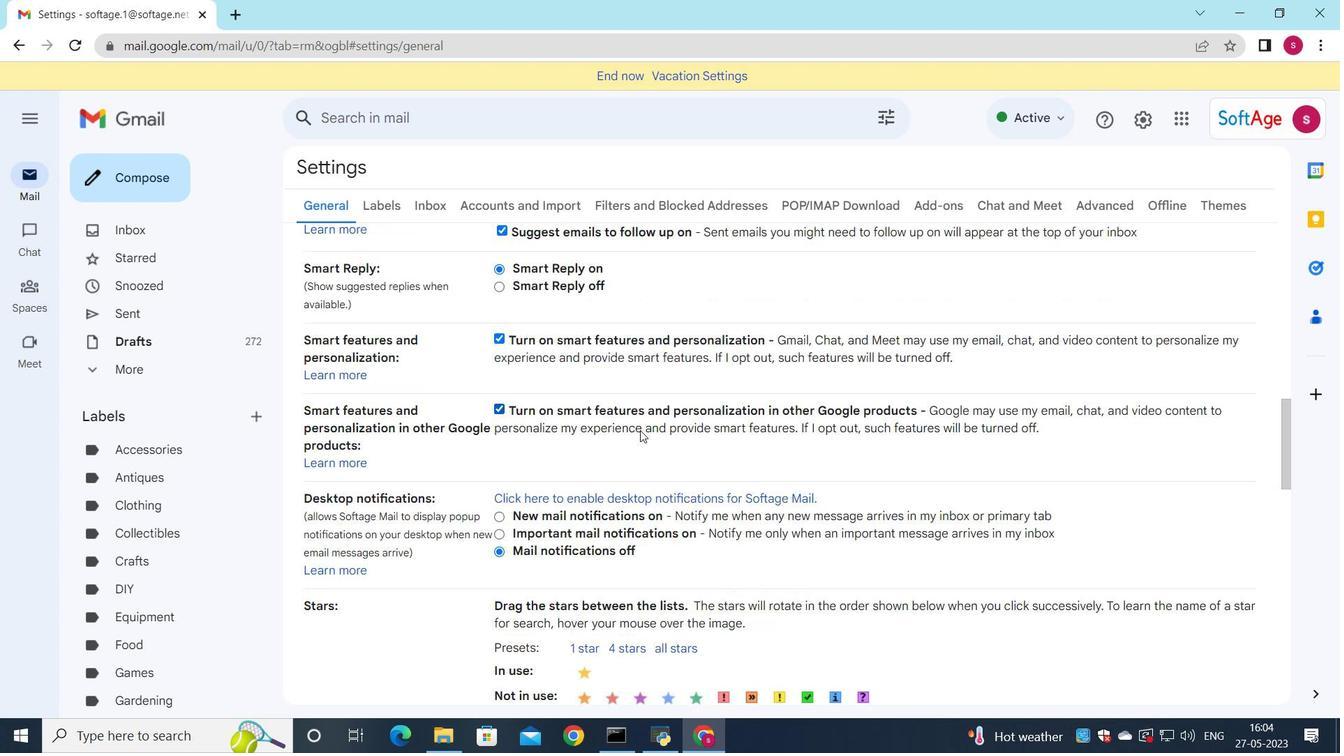 
Action: Mouse moved to (626, 439)
Screenshot: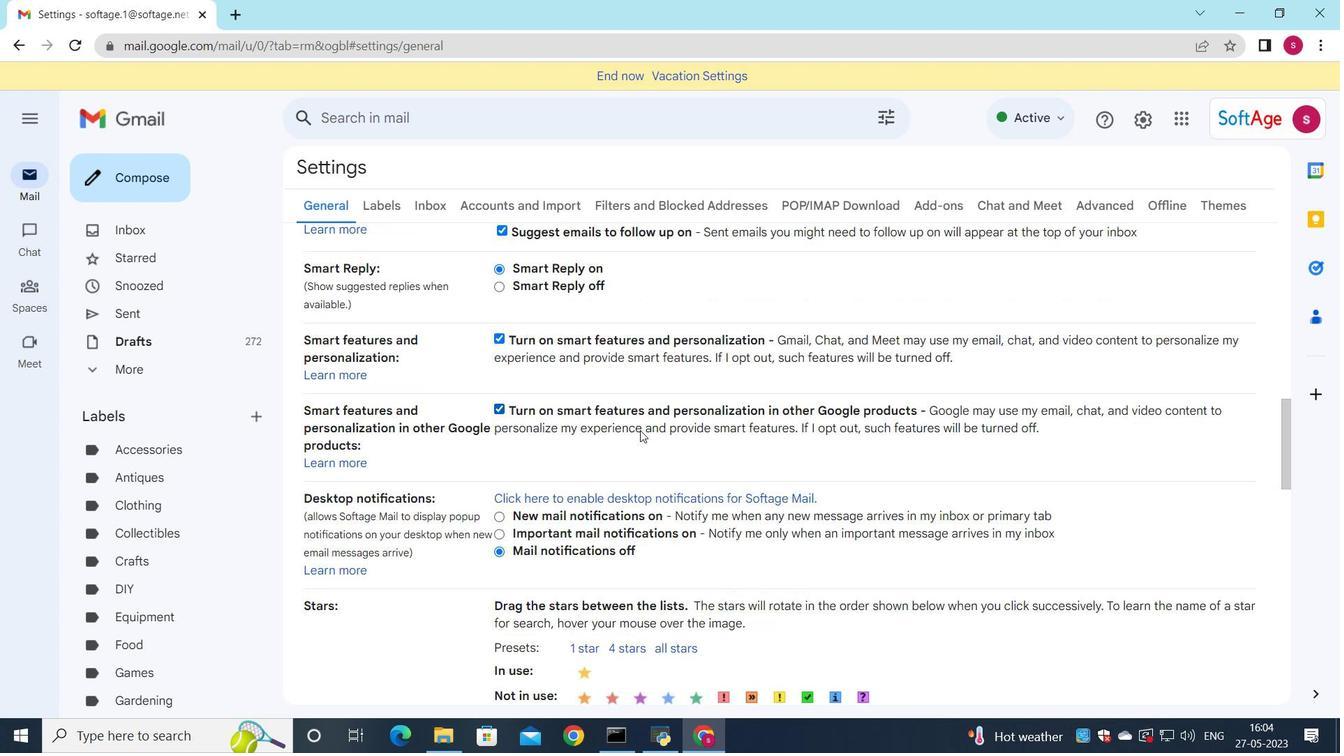 
Action: Mouse scrolled (626, 439) with delta (0, 0)
Screenshot: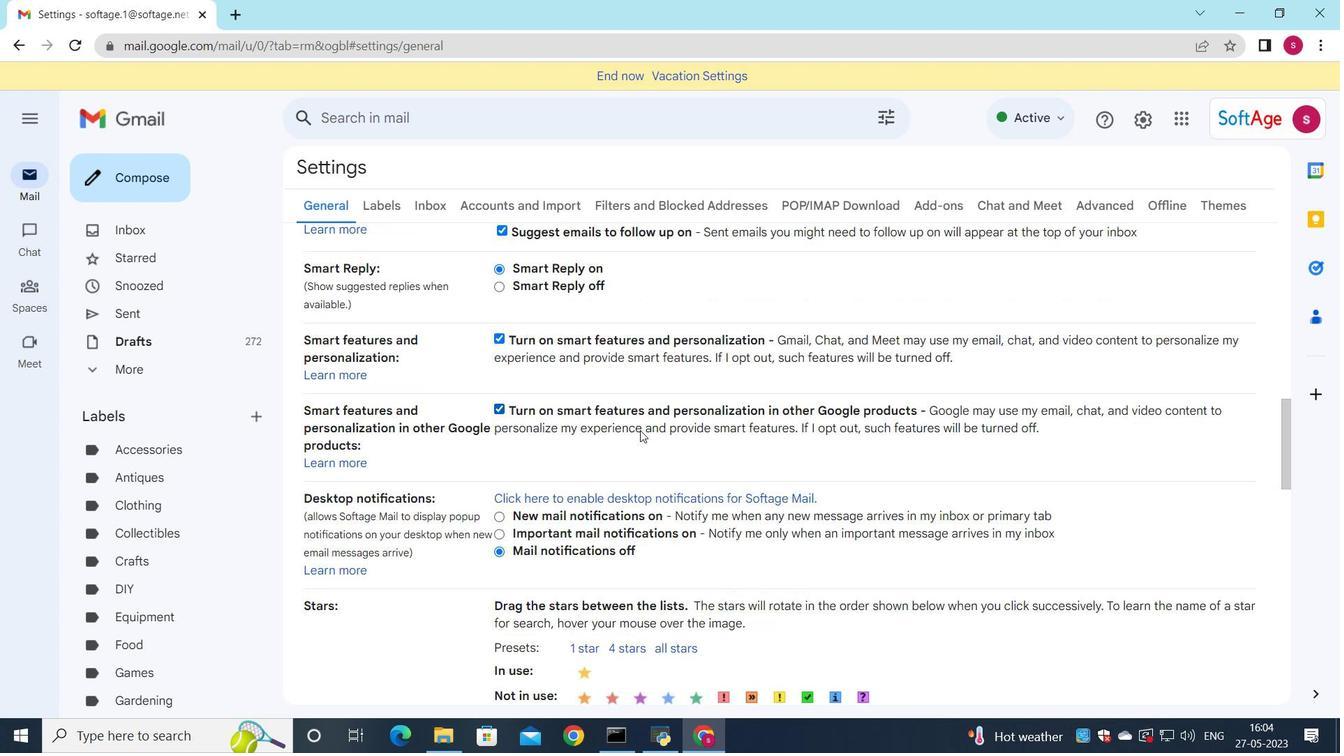 
Action: Mouse moved to (626, 439)
Screenshot: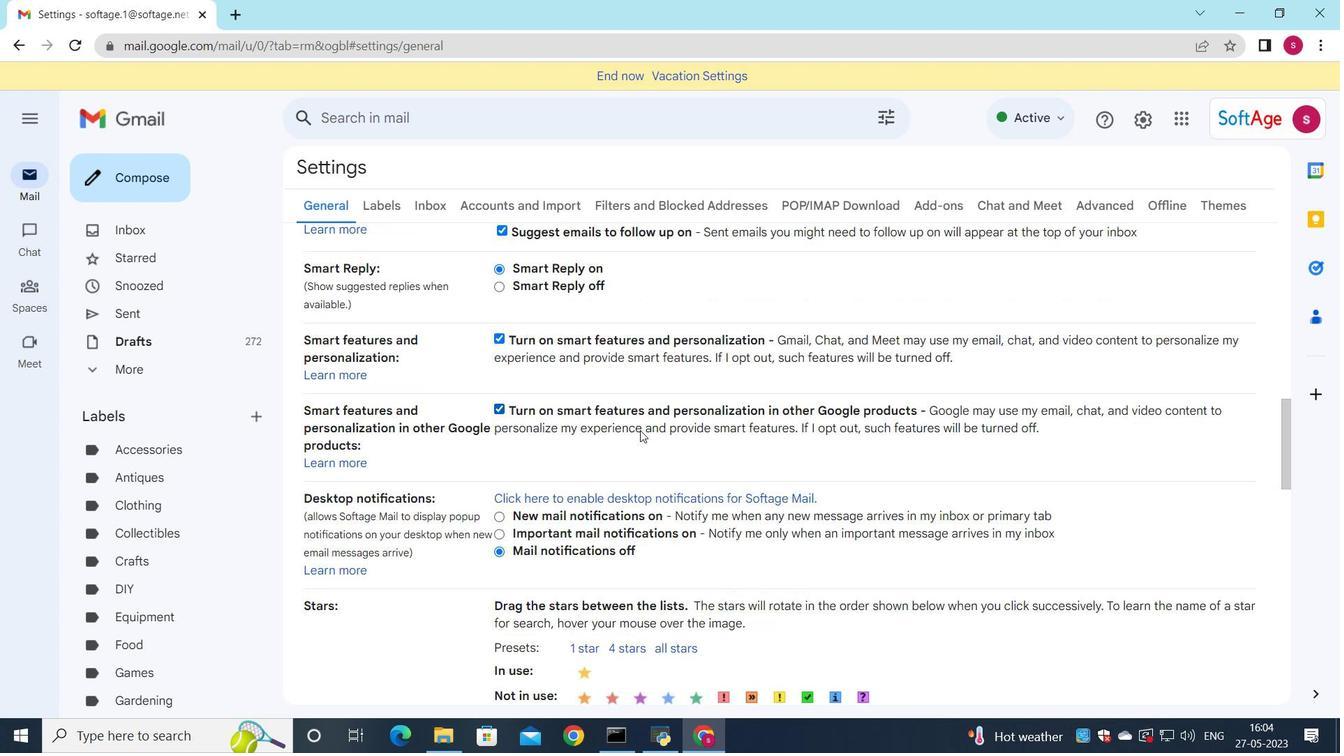 
Action: Mouse scrolled (626, 439) with delta (0, 0)
Screenshot: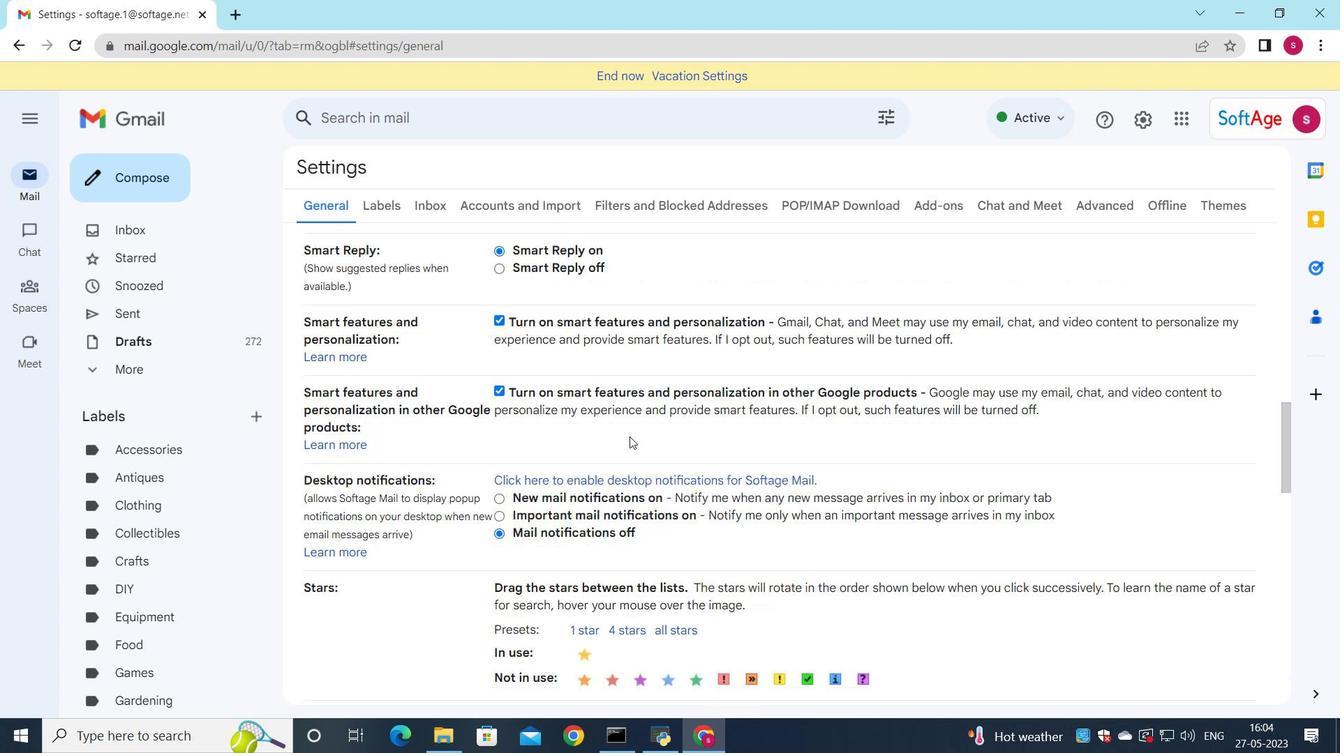 
Action: Mouse moved to (622, 448)
Screenshot: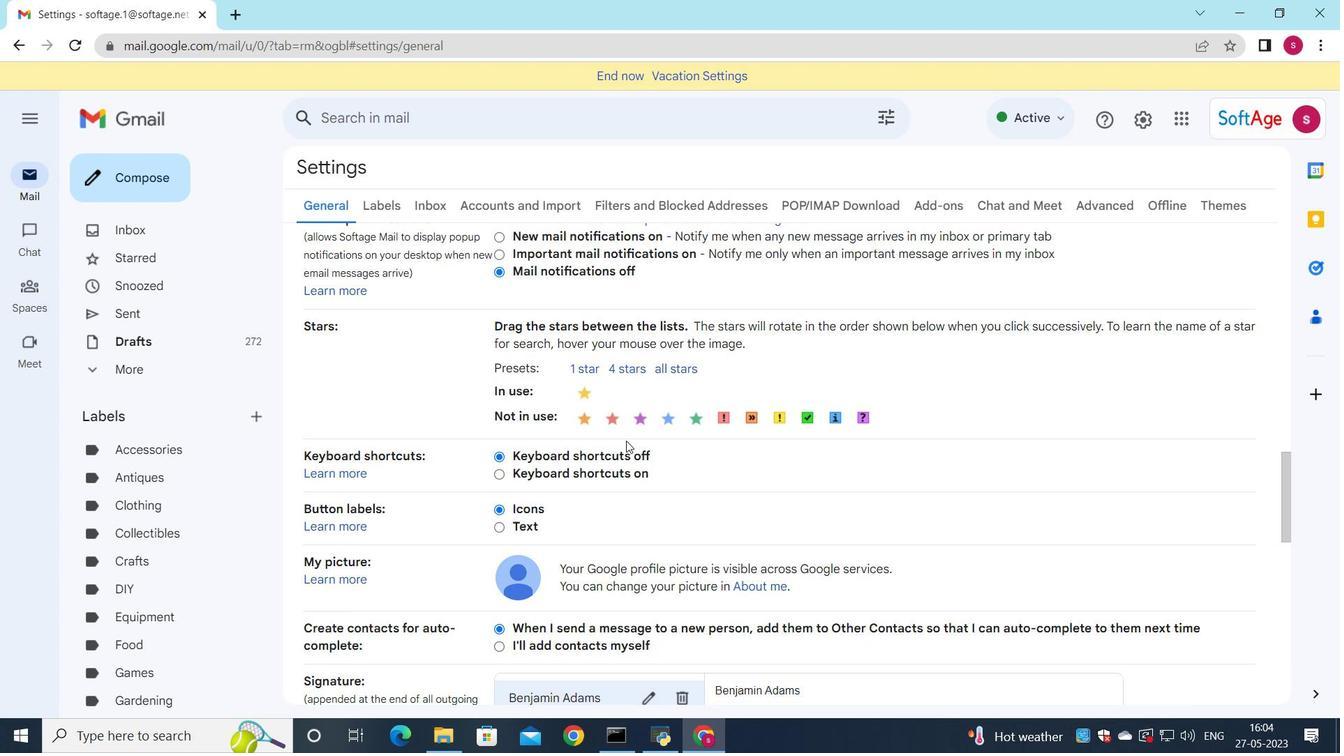 
Action: Mouse scrolled (622, 448) with delta (0, 0)
Screenshot: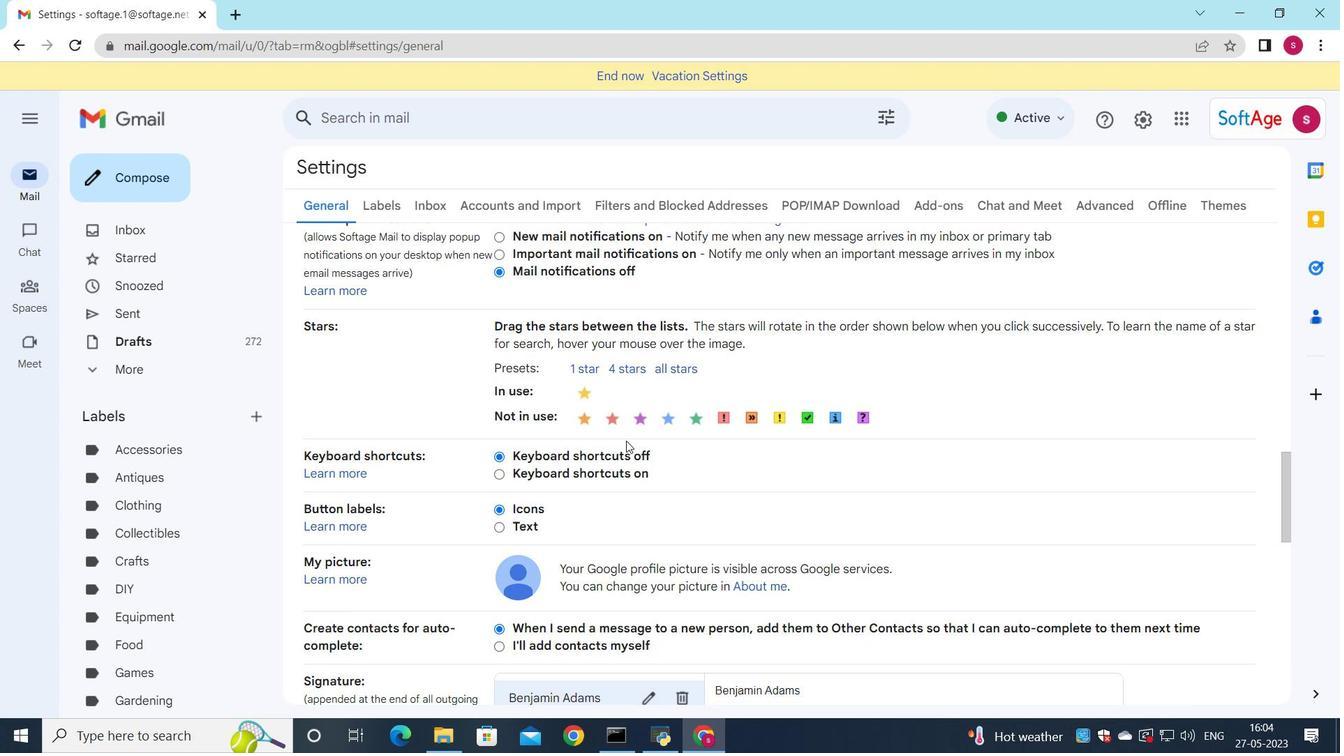 
Action: Mouse moved to (619, 459)
Screenshot: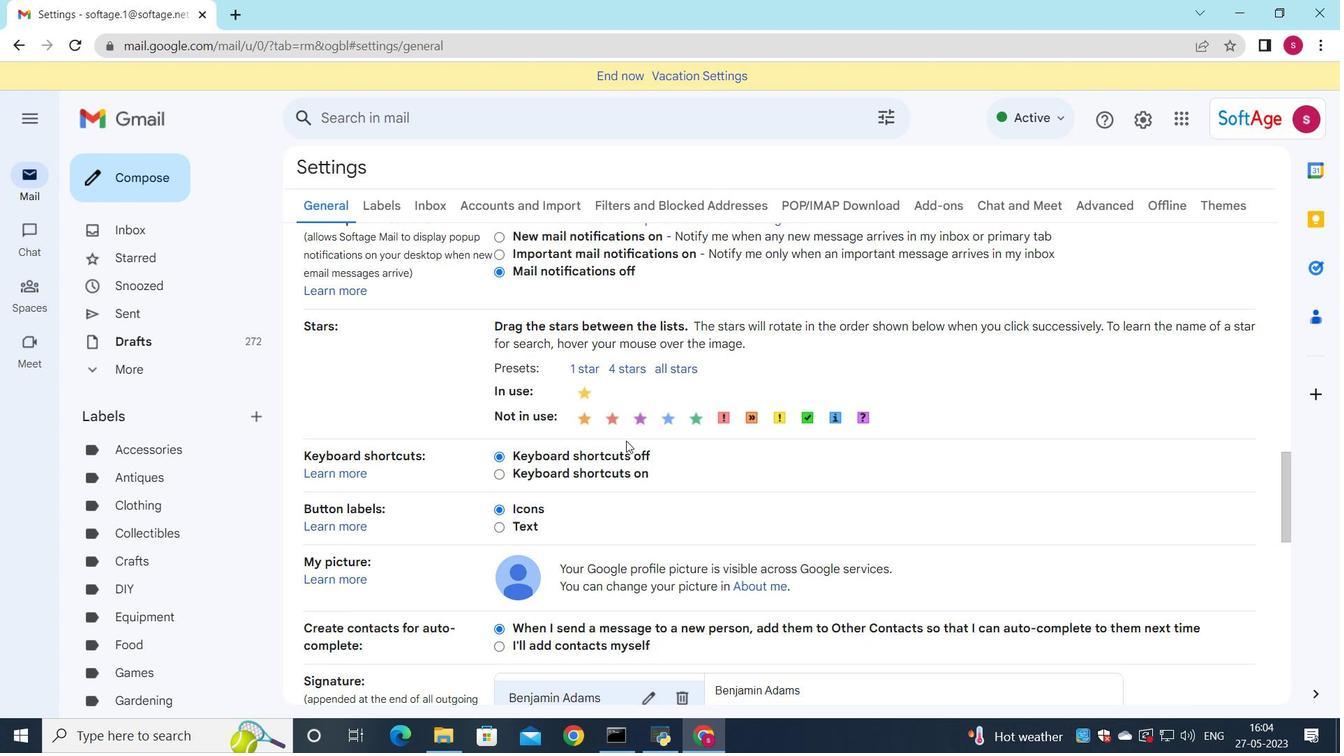
Action: Mouse scrolled (619, 458) with delta (0, 0)
Screenshot: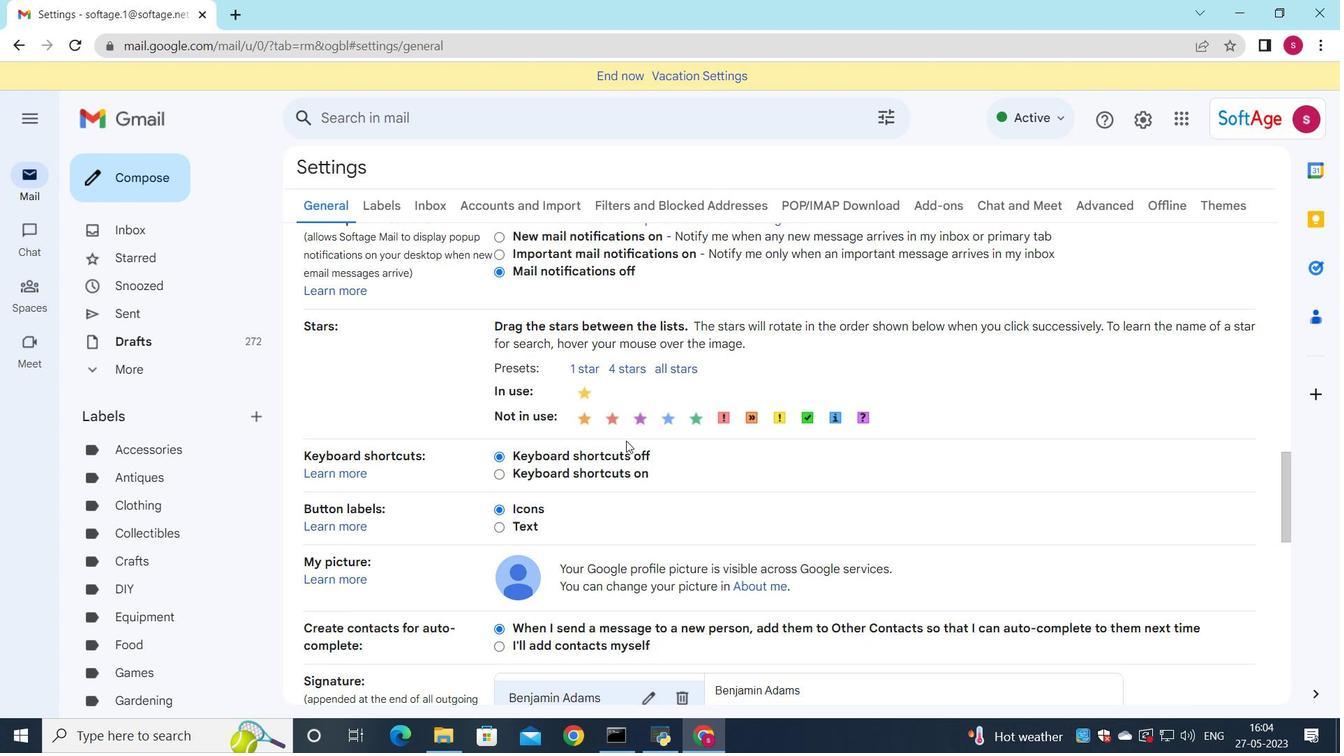 
Action: Mouse moved to (693, 522)
Screenshot: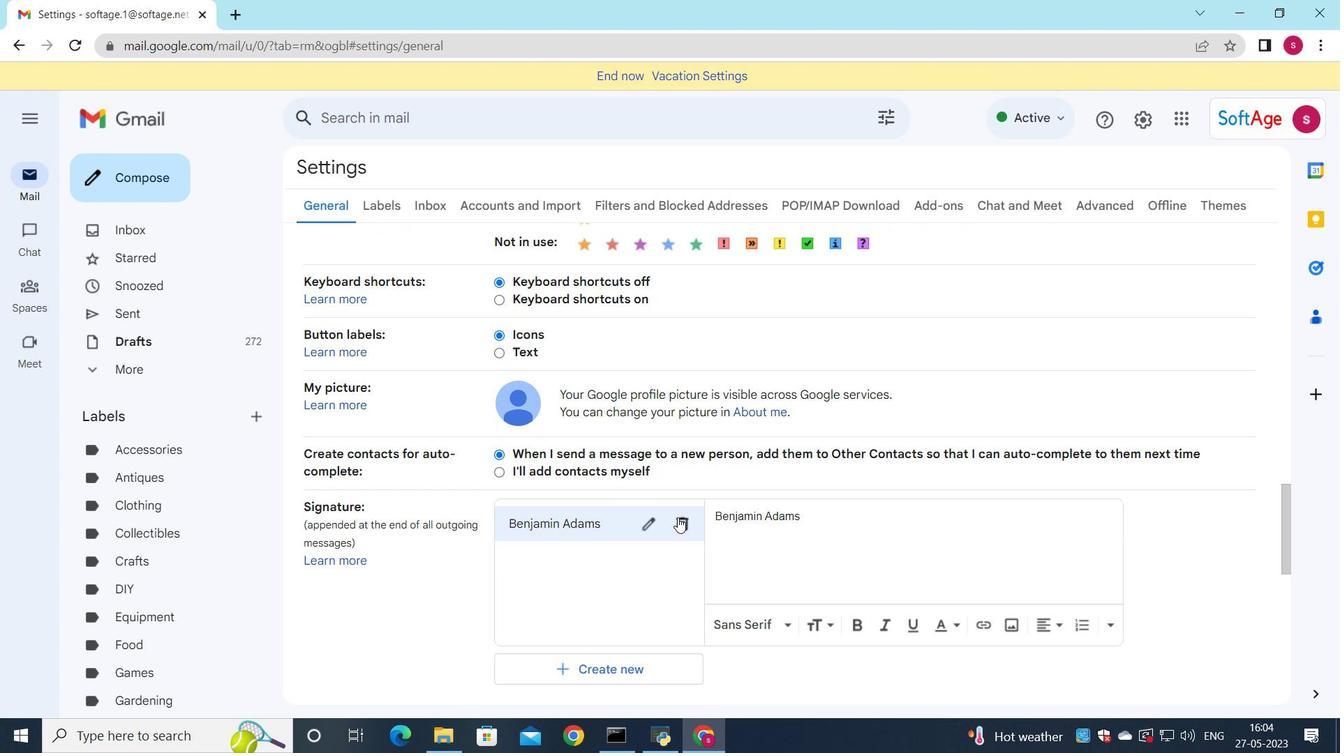 
Action: Mouse pressed left at (693, 522)
Screenshot: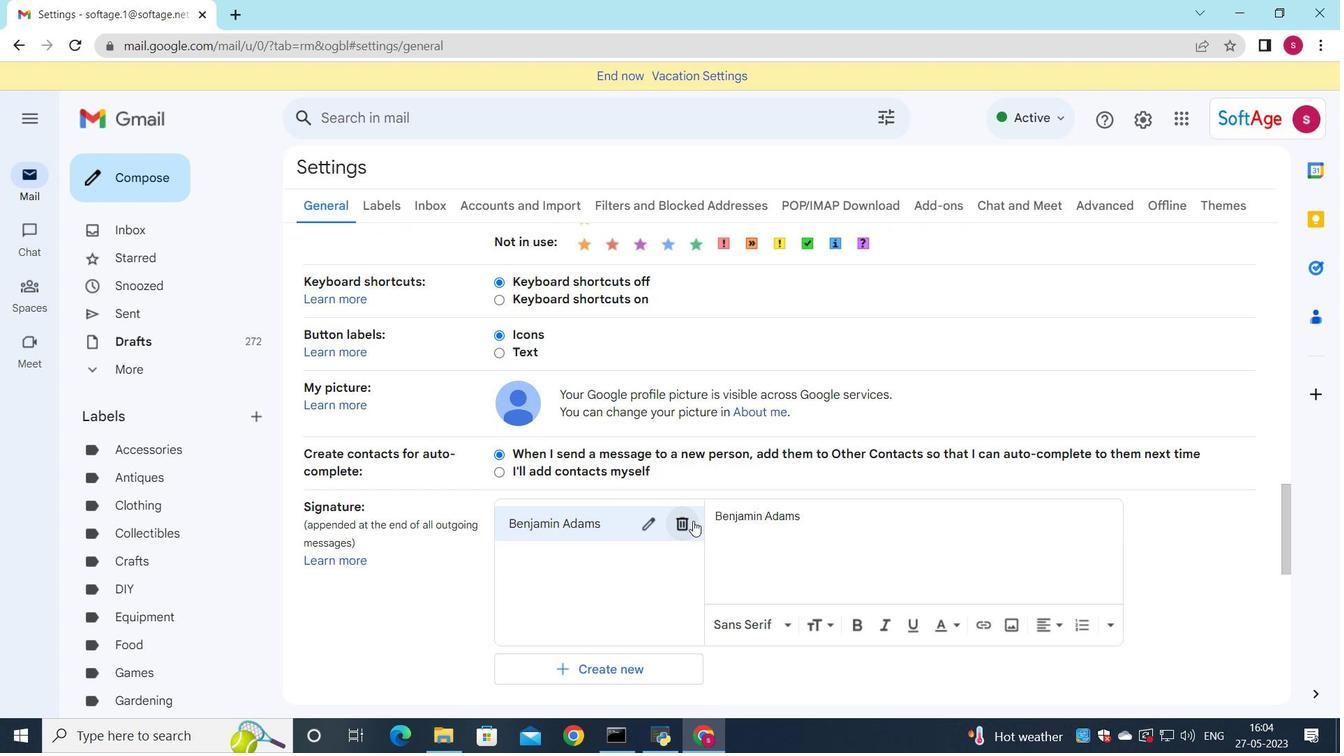 
Action: Mouse moved to (802, 427)
Screenshot: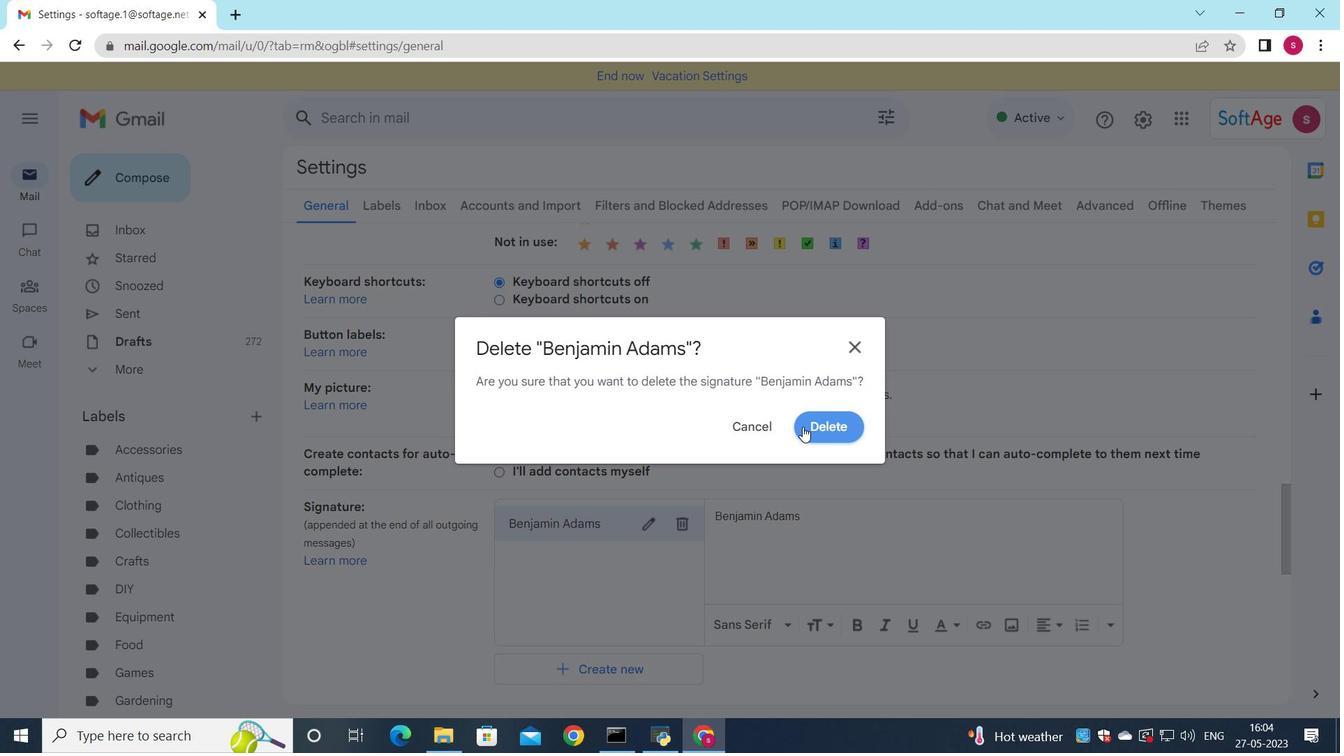 
Action: Mouse pressed left at (802, 427)
Screenshot: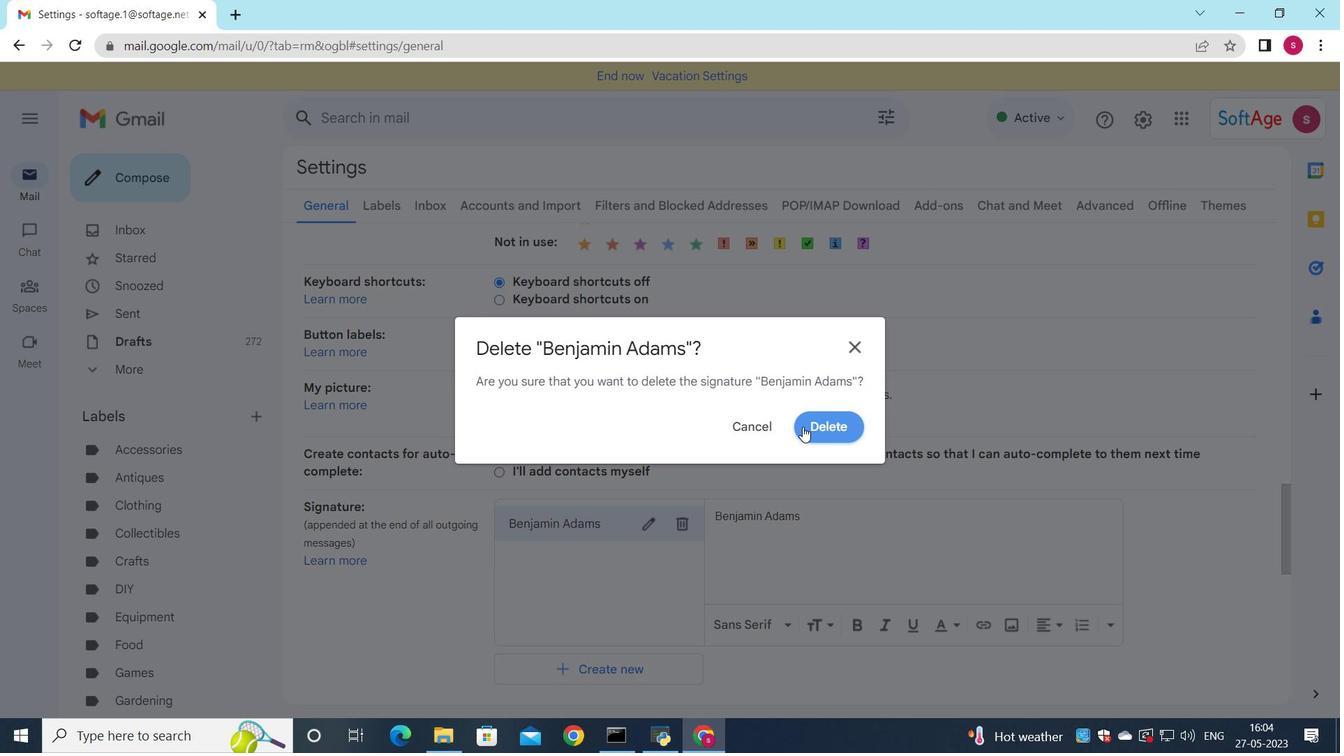 
Action: Mouse moved to (542, 547)
Screenshot: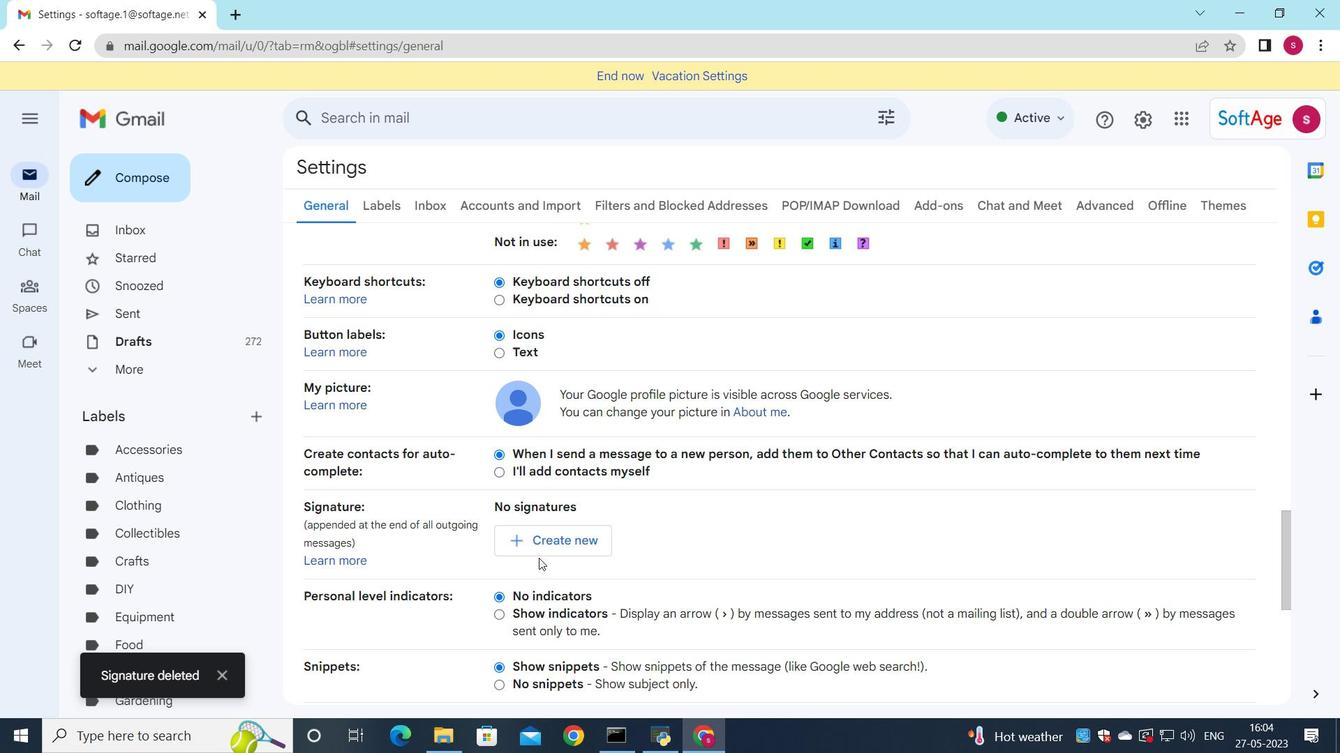
Action: Mouse pressed left at (542, 547)
Screenshot: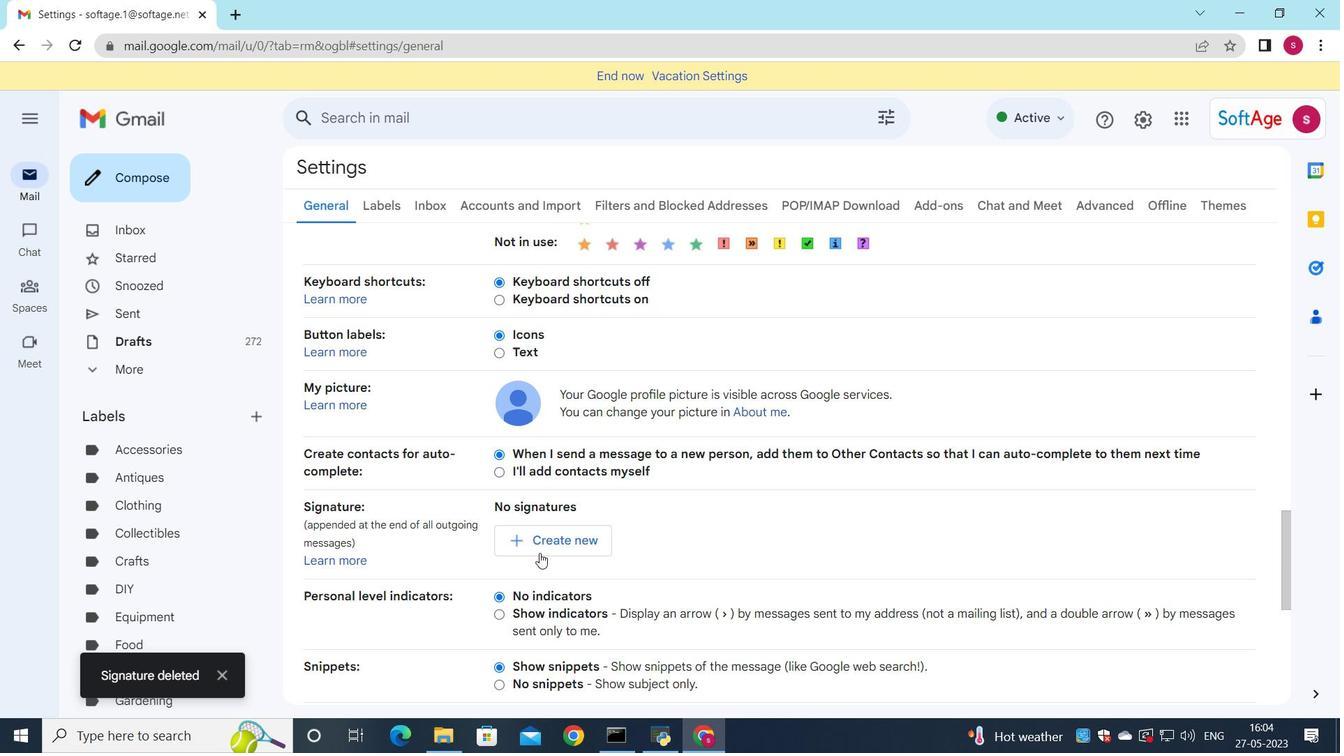 
Action: Mouse moved to (1053, 416)
Screenshot: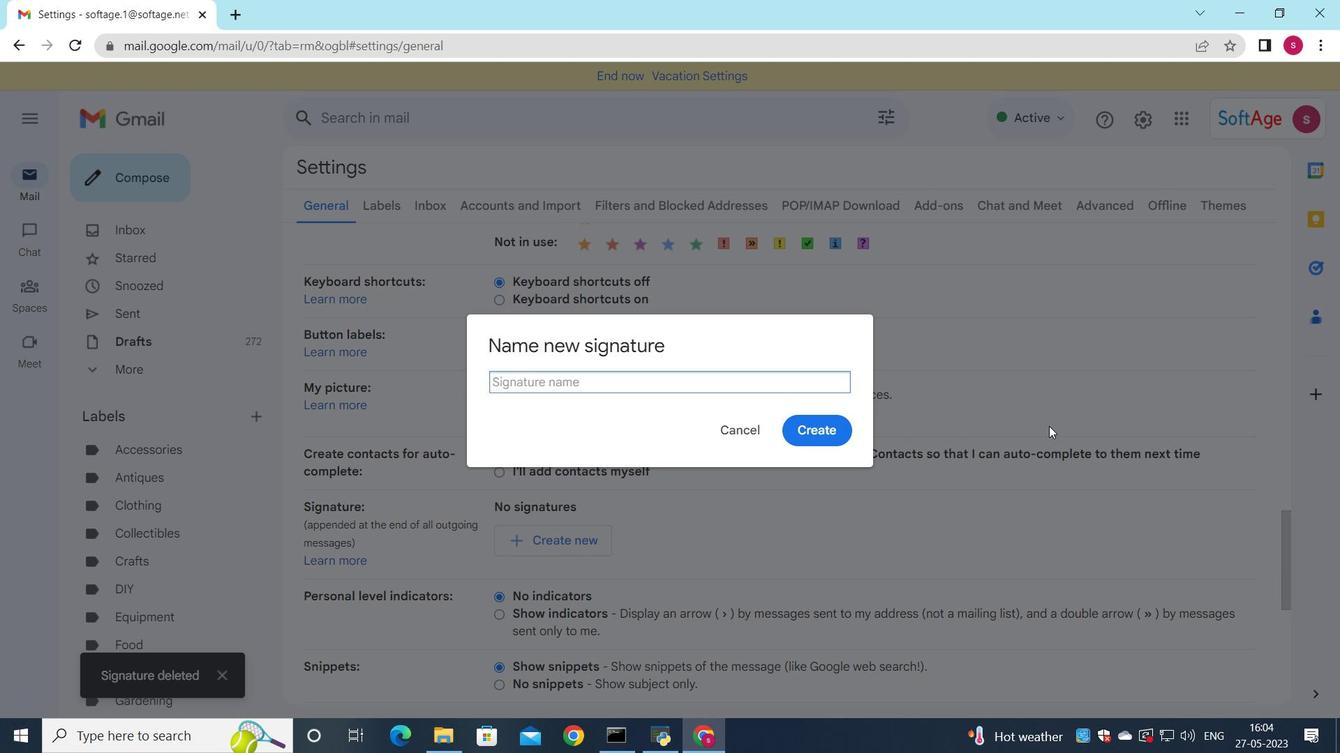 
Action: Key pressed <Key.shift>Bethany<Key.space><Key.shift>Lewis
Screenshot: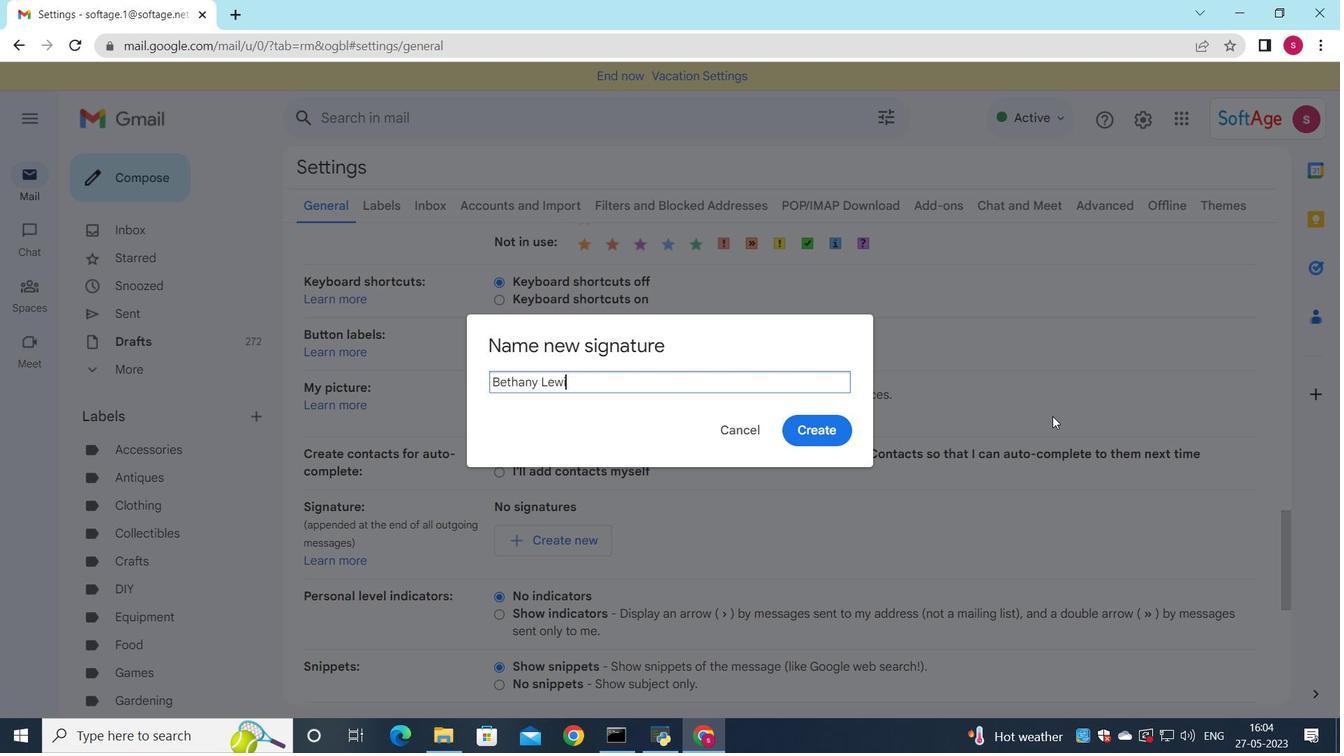 
Action: Mouse moved to (802, 425)
Screenshot: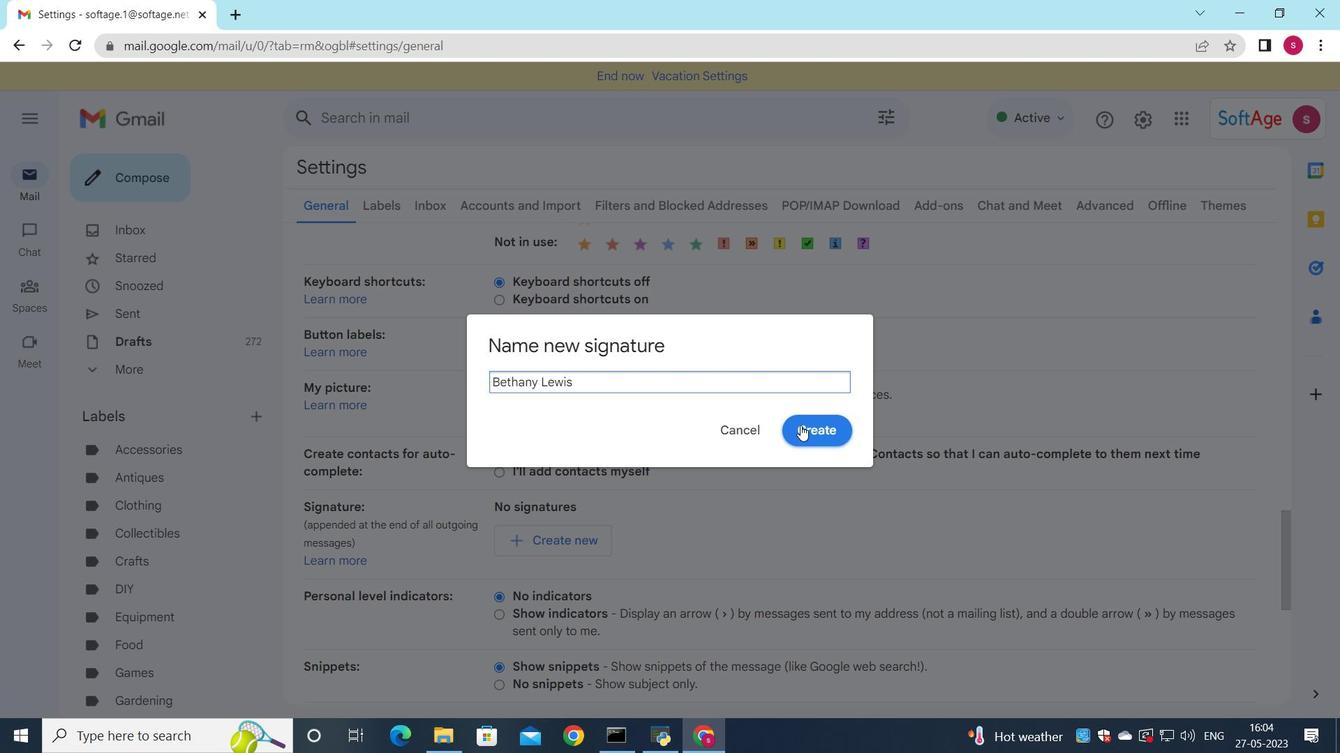 
Action: Mouse pressed left at (802, 425)
Screenshot: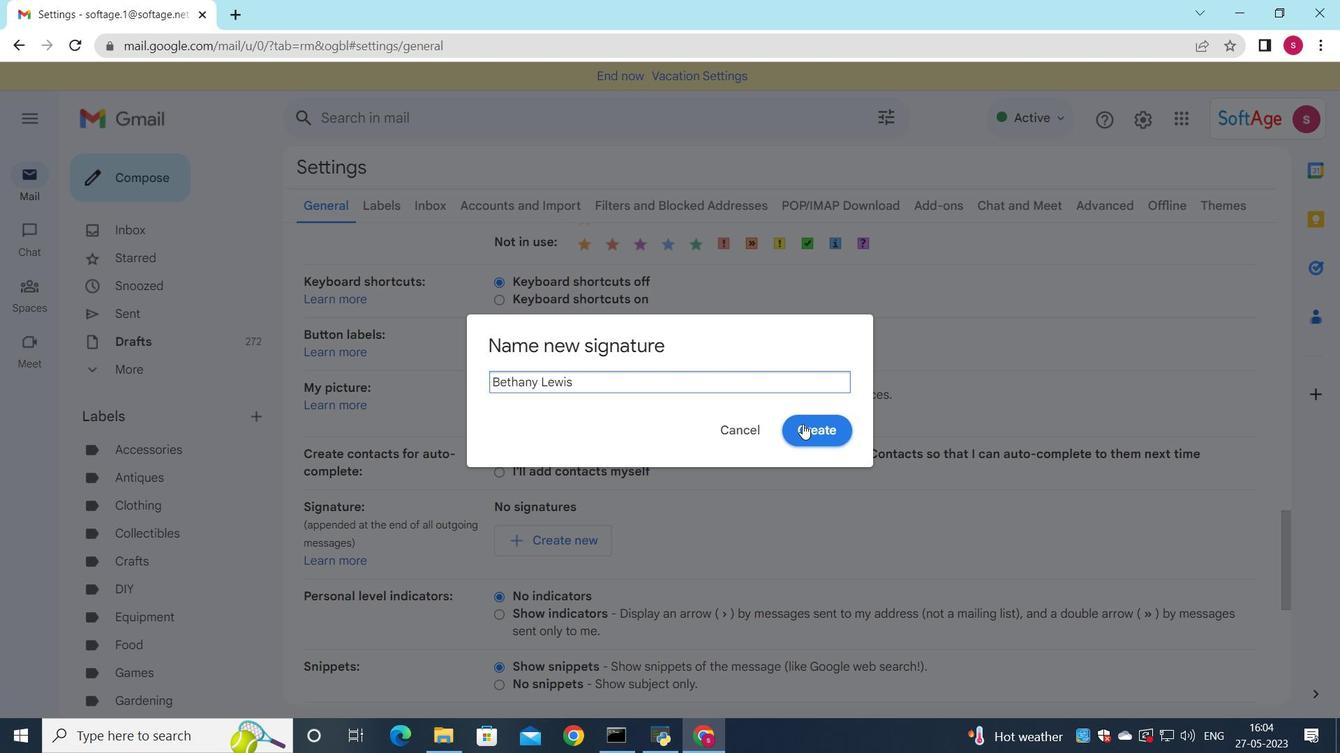 
Action: Mouse moved to (837, 512)
Screenshot: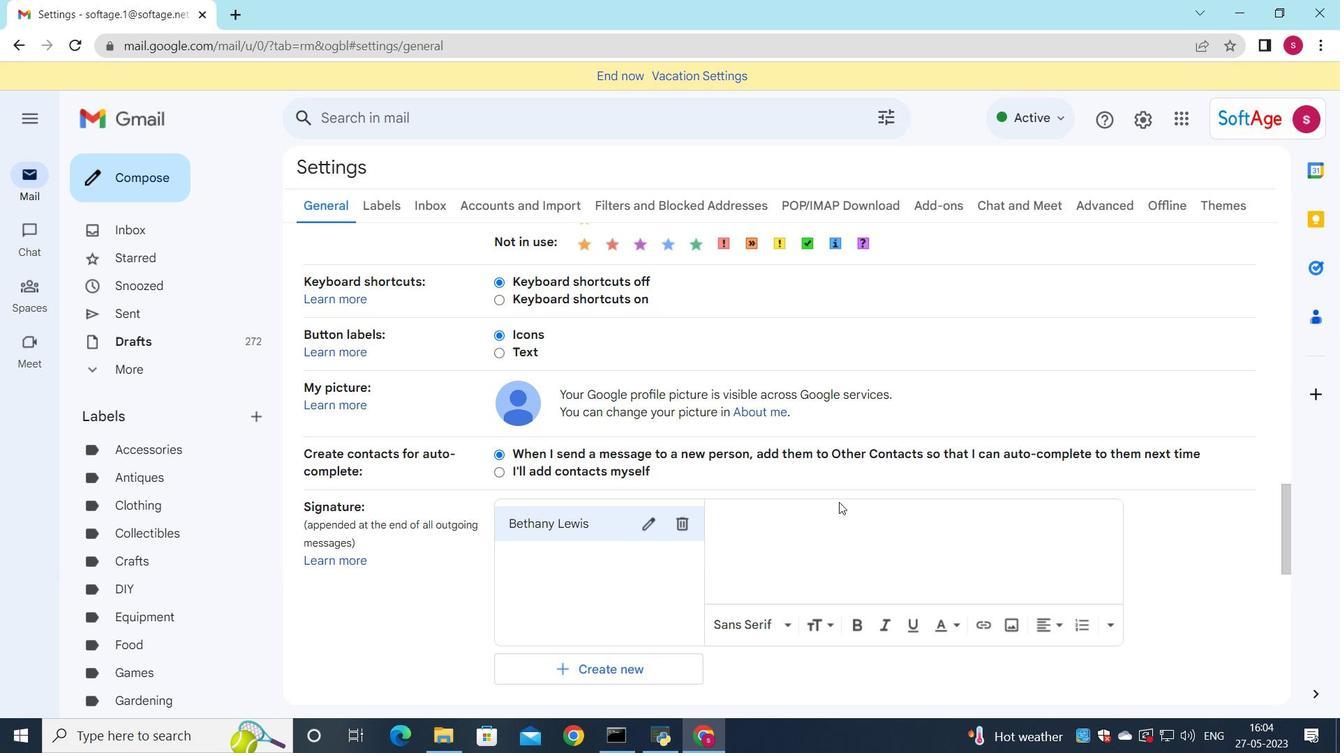 
Action: Mouse pressed left at (837, 512)
Screenshot: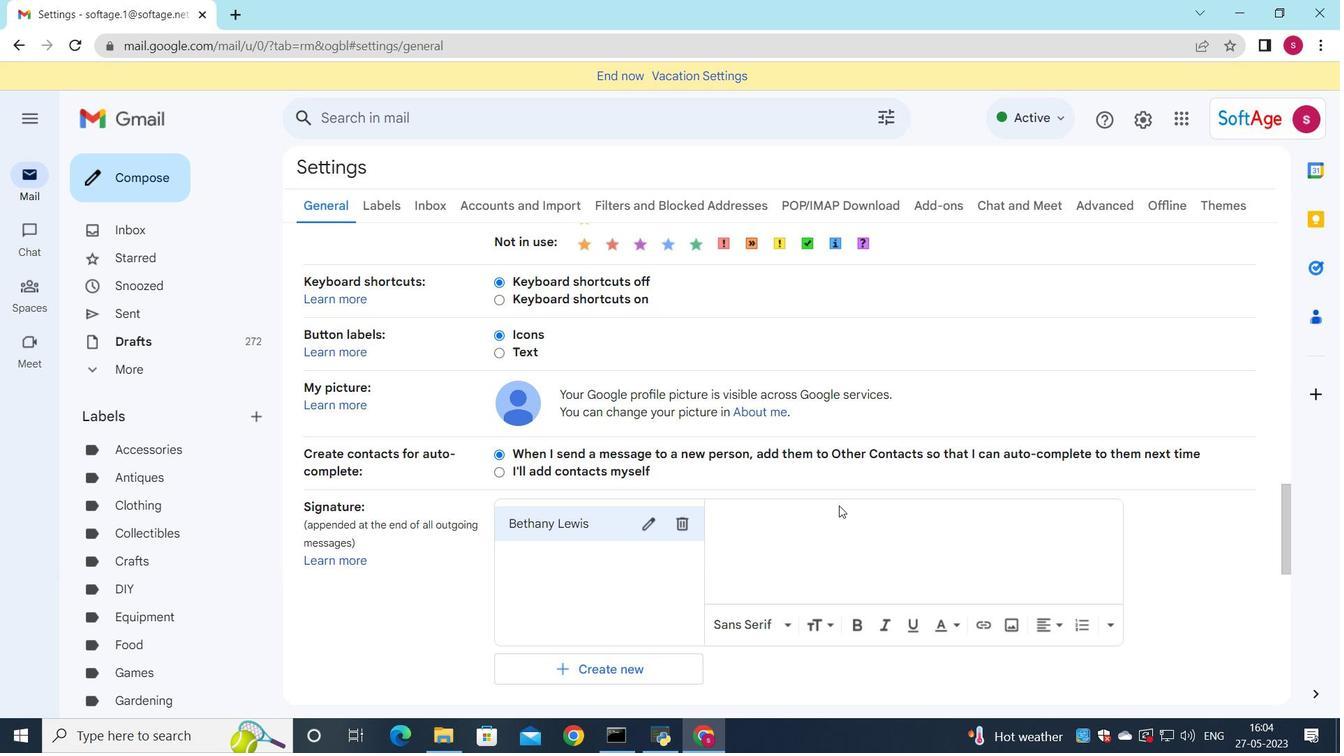 
Action: Mouse moved to (821, 493)
Screenshot: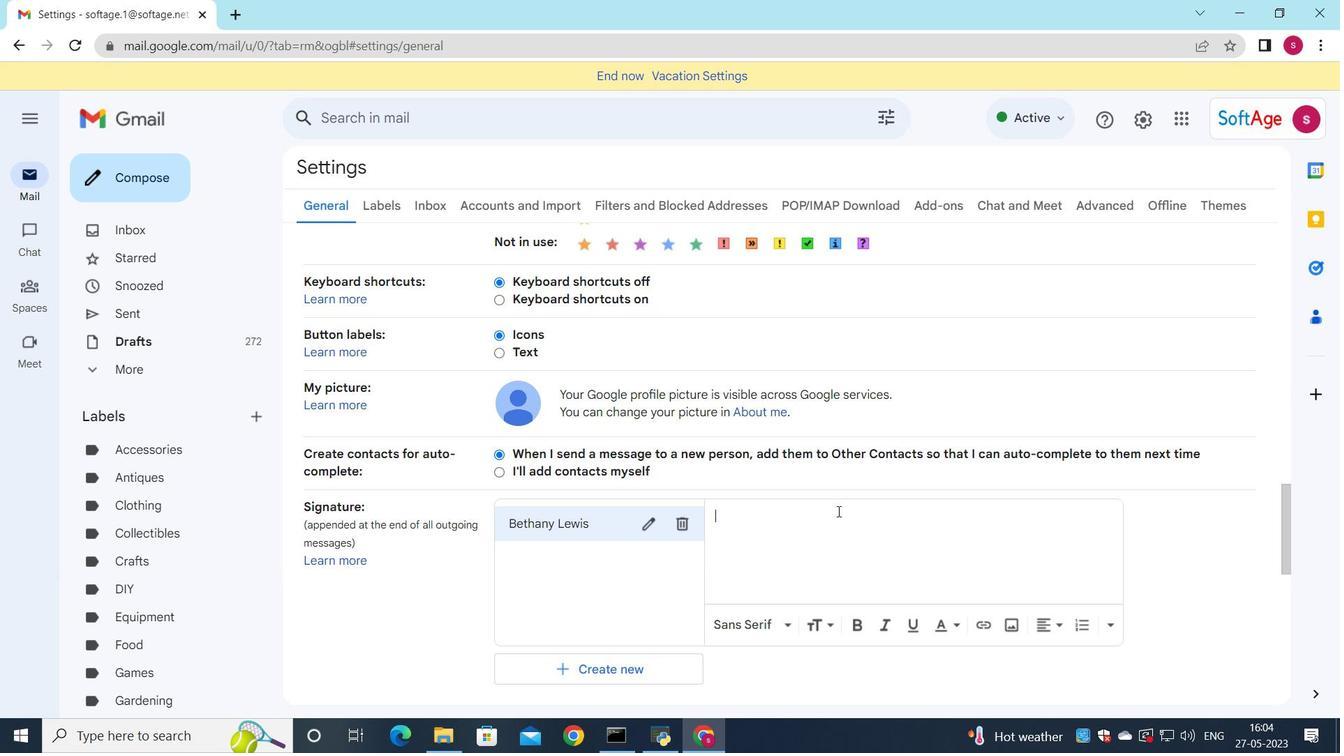 
Action: Key pressed <Key.shift>Bethany<Key.space><Key.shift>lewis
Screenshot: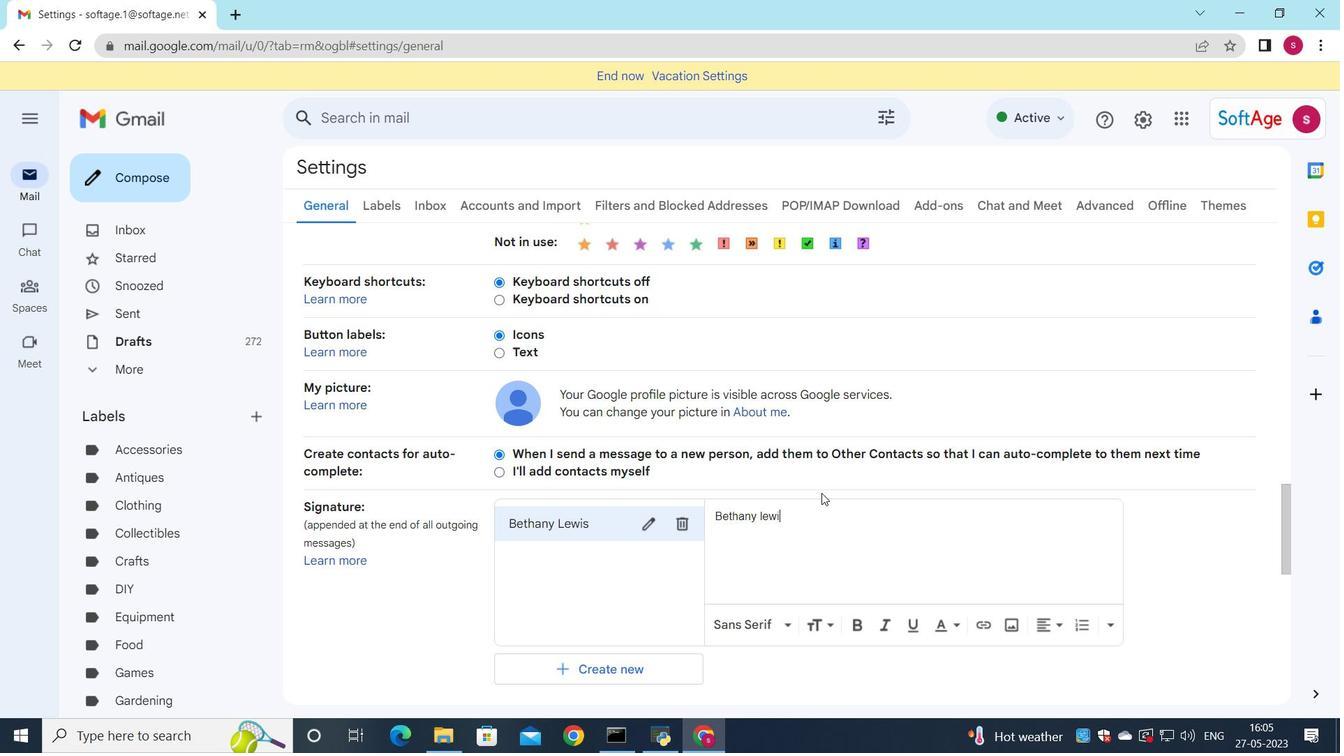 
Action: Mouse moved to (759, 528)
Screenshot: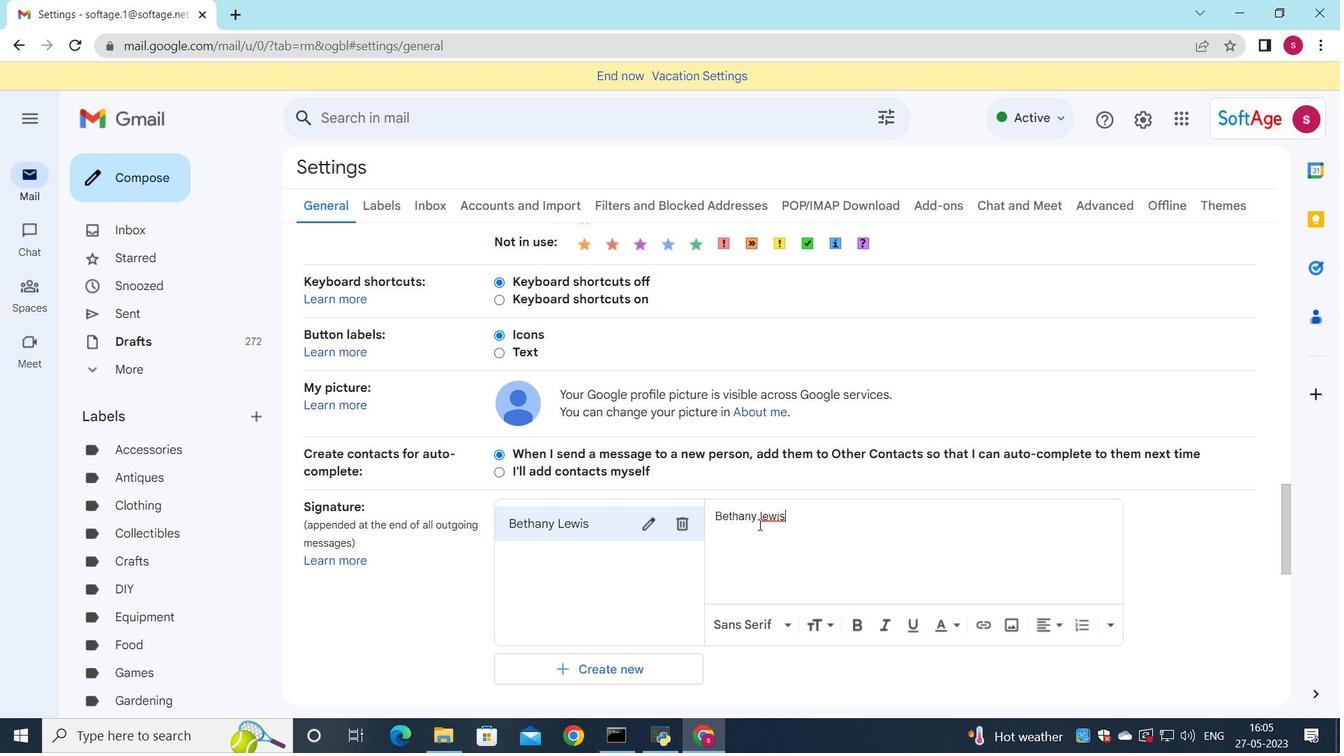 
Action: Mouse scrolled (759, 527) with delta (0, 0)
Screenshot: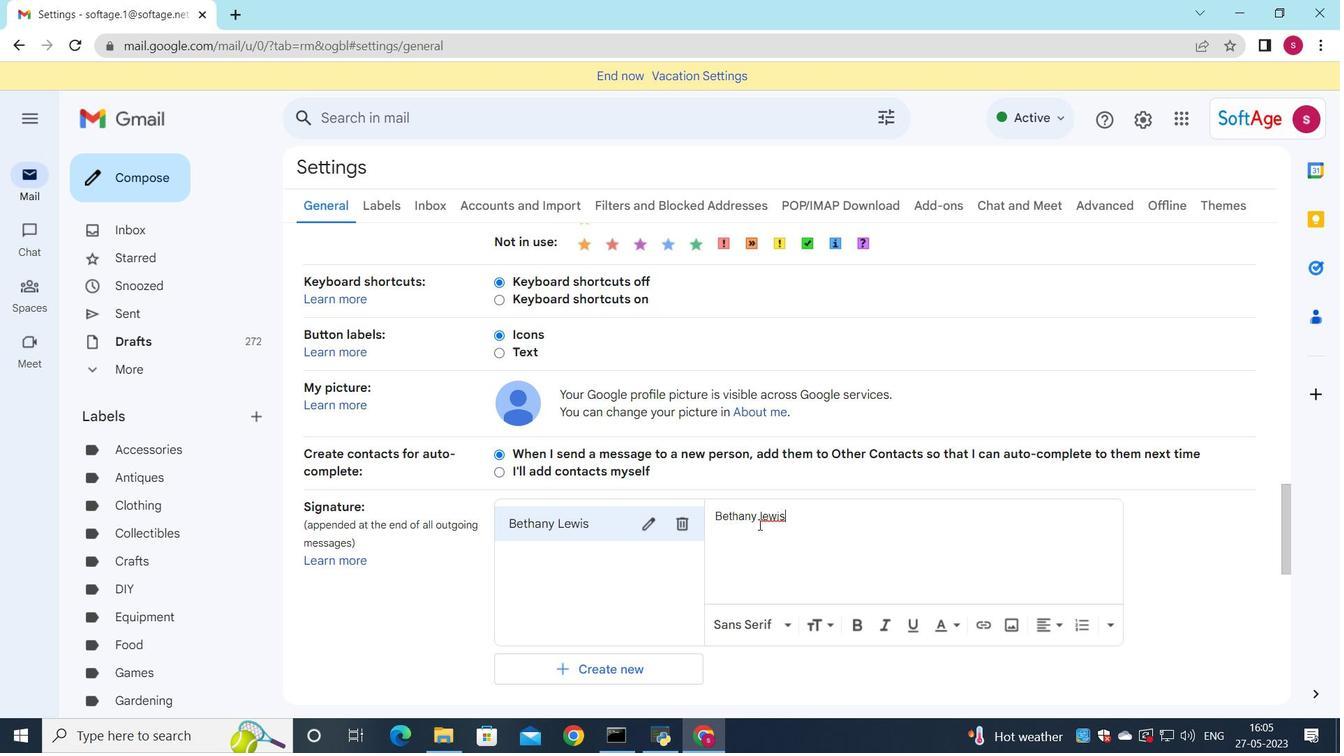 
Action: Mouse scrolled (759, 527) with delta (0, 0)
Screenshot: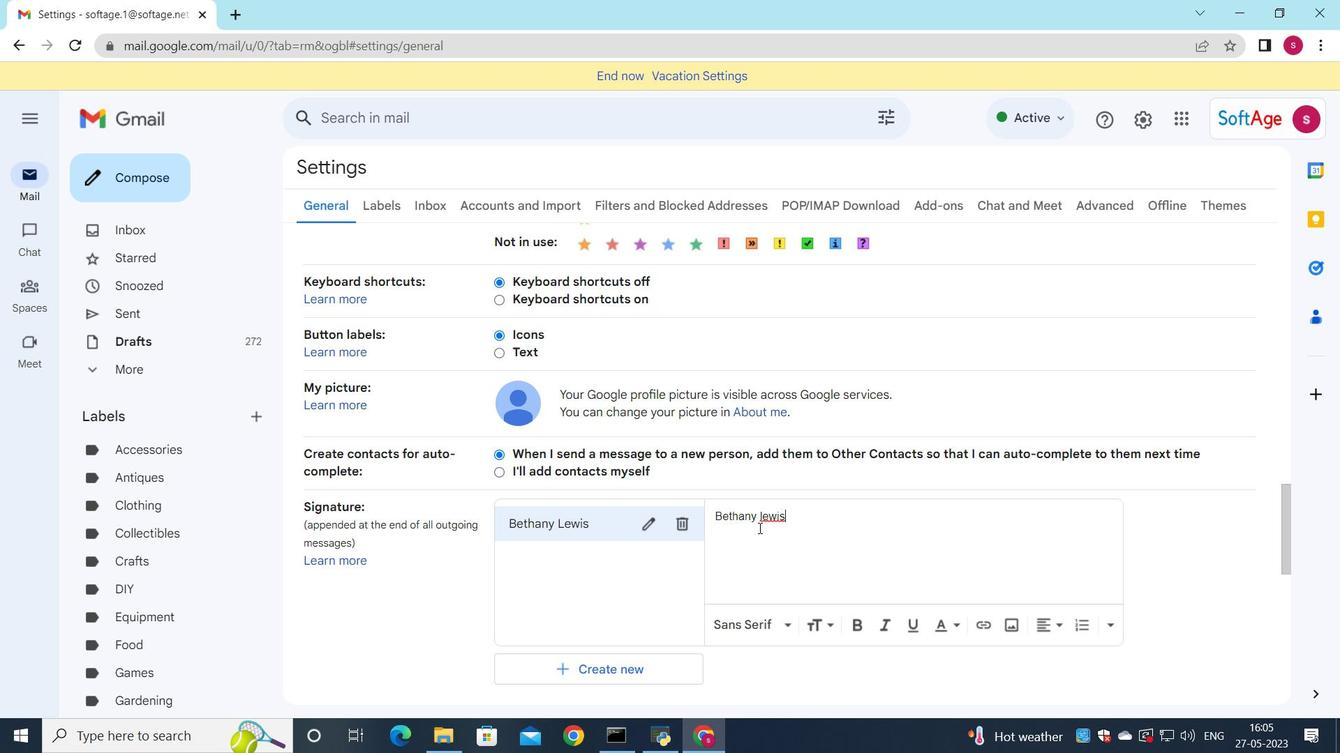 
Action: Mouse moved to (758, 540)
Screenshot: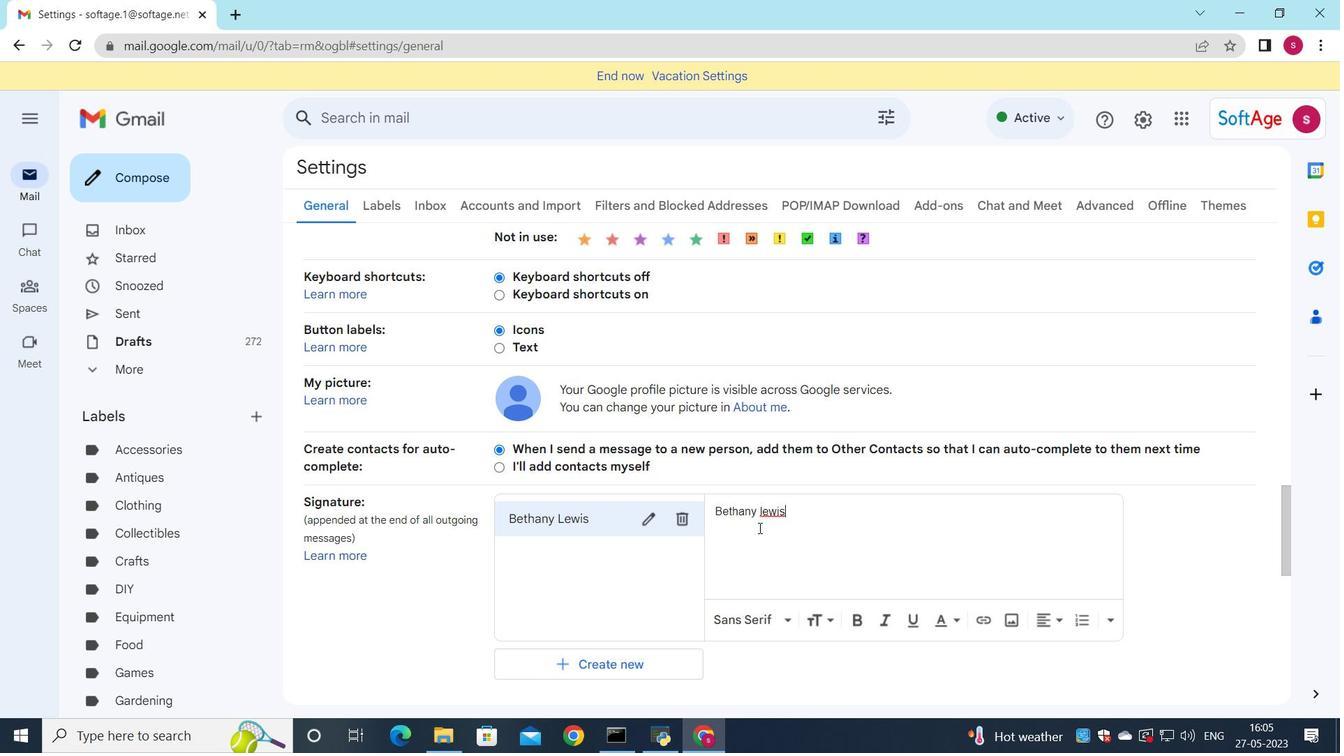 
Action: Mouse scrolled (758, 539) with delta (0, 0)
Screenshot: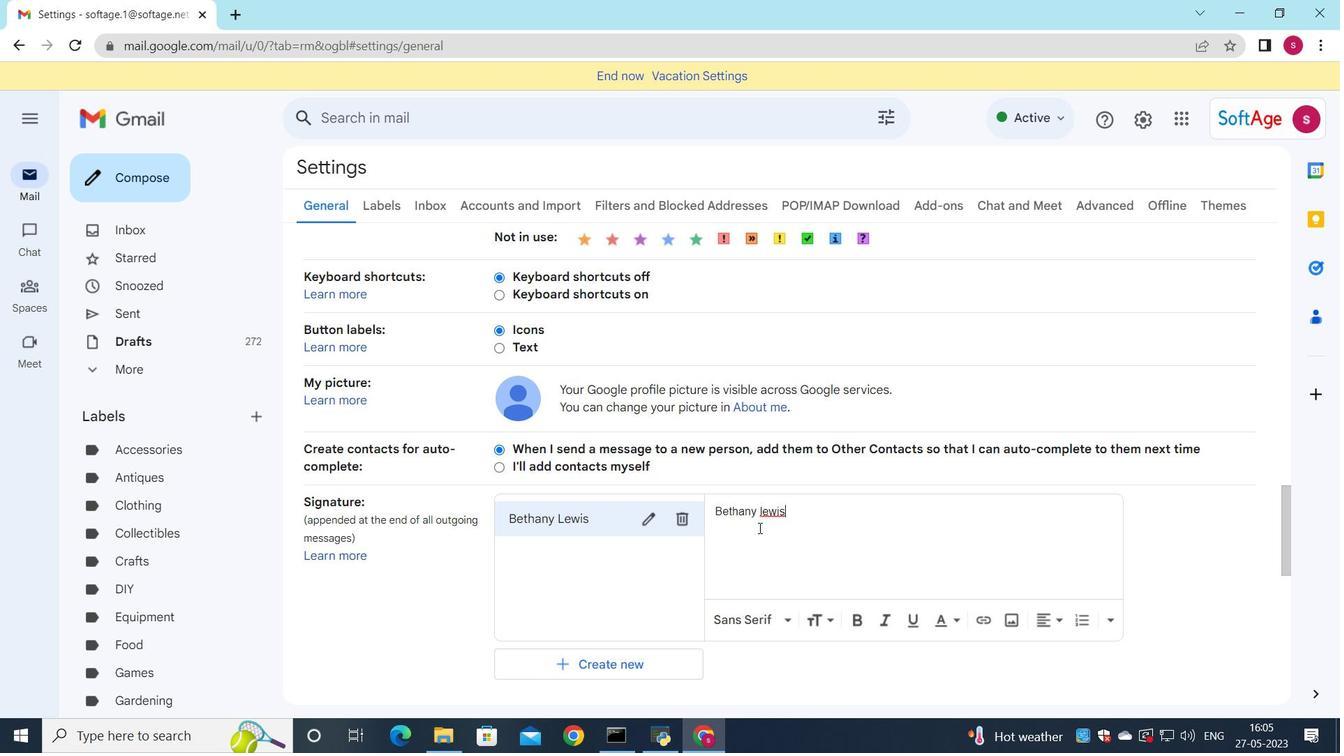 
Action: Mouse moved to (767, 256)
Screenshot: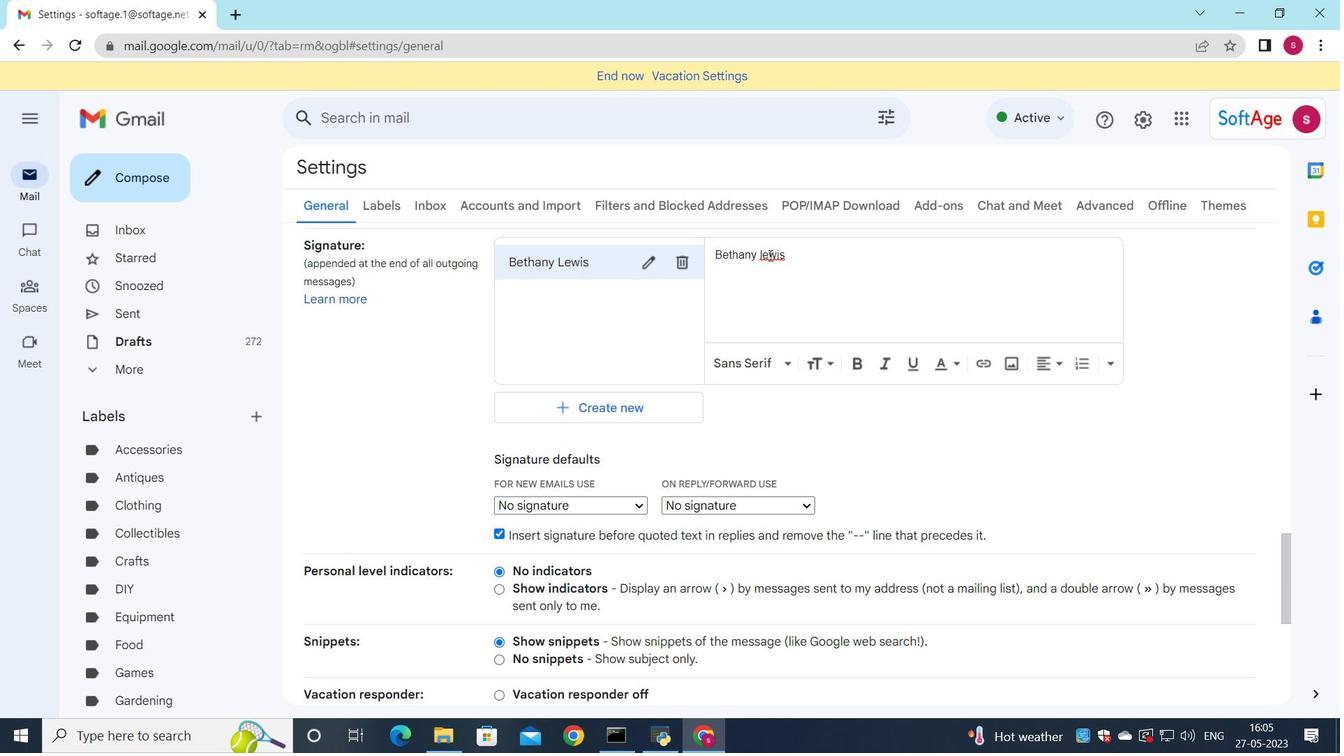 
Action: Mouse pressed left at (767, 256)
Screenshot: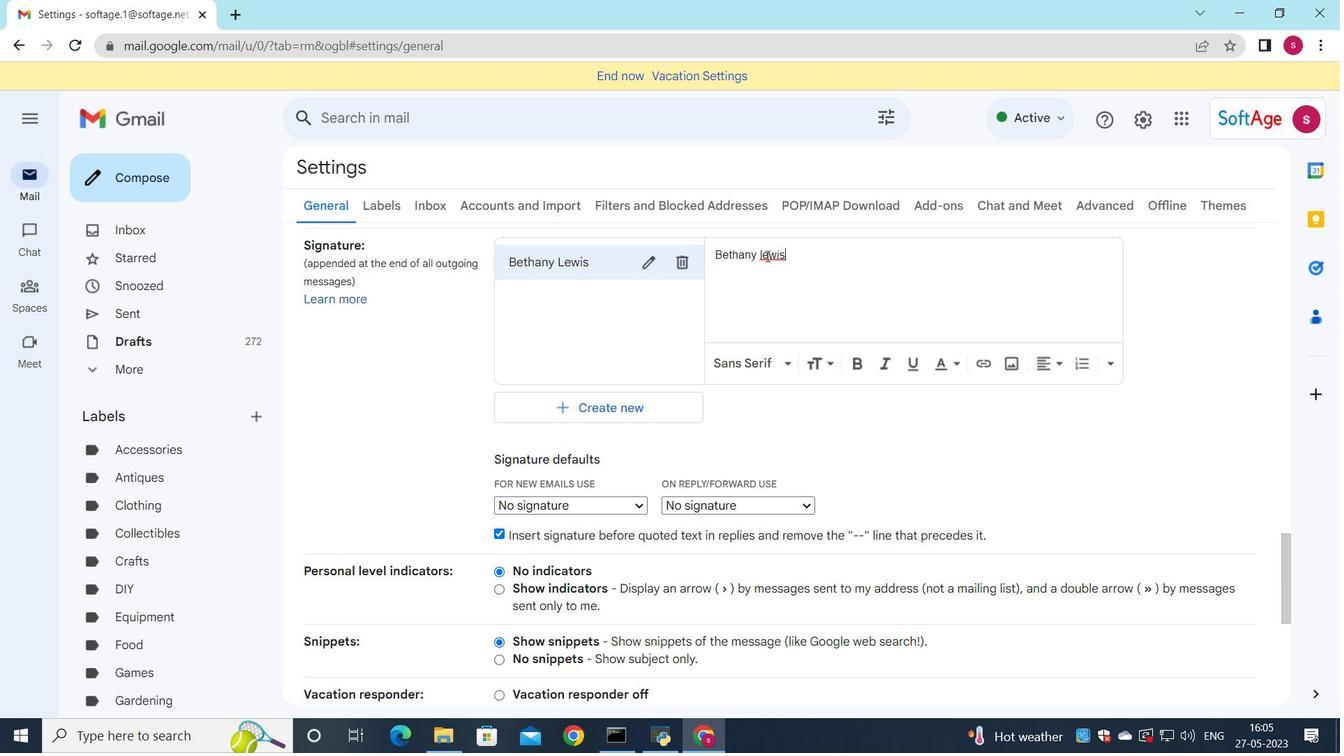 
Action: Key pressed <Key.left><Key.backspace><Key.shift><Key.shift><Key.shift><Key.shift><Key.shift><Key.shift>l<Key.backspace><Key.shift><Key.shift><Key.shift><Key.shift><Key.shift>L
Screenshot: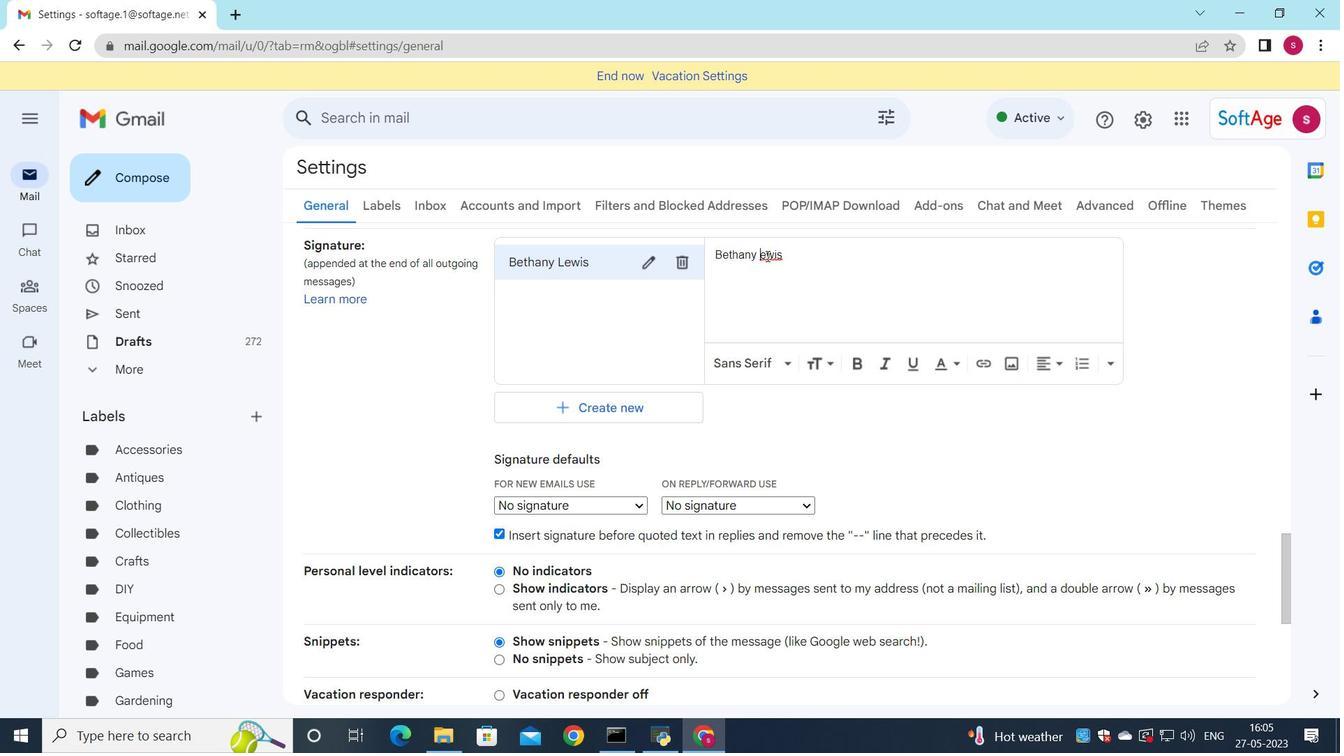 
Action: Mouse moved to (628, 509)
Screenshot: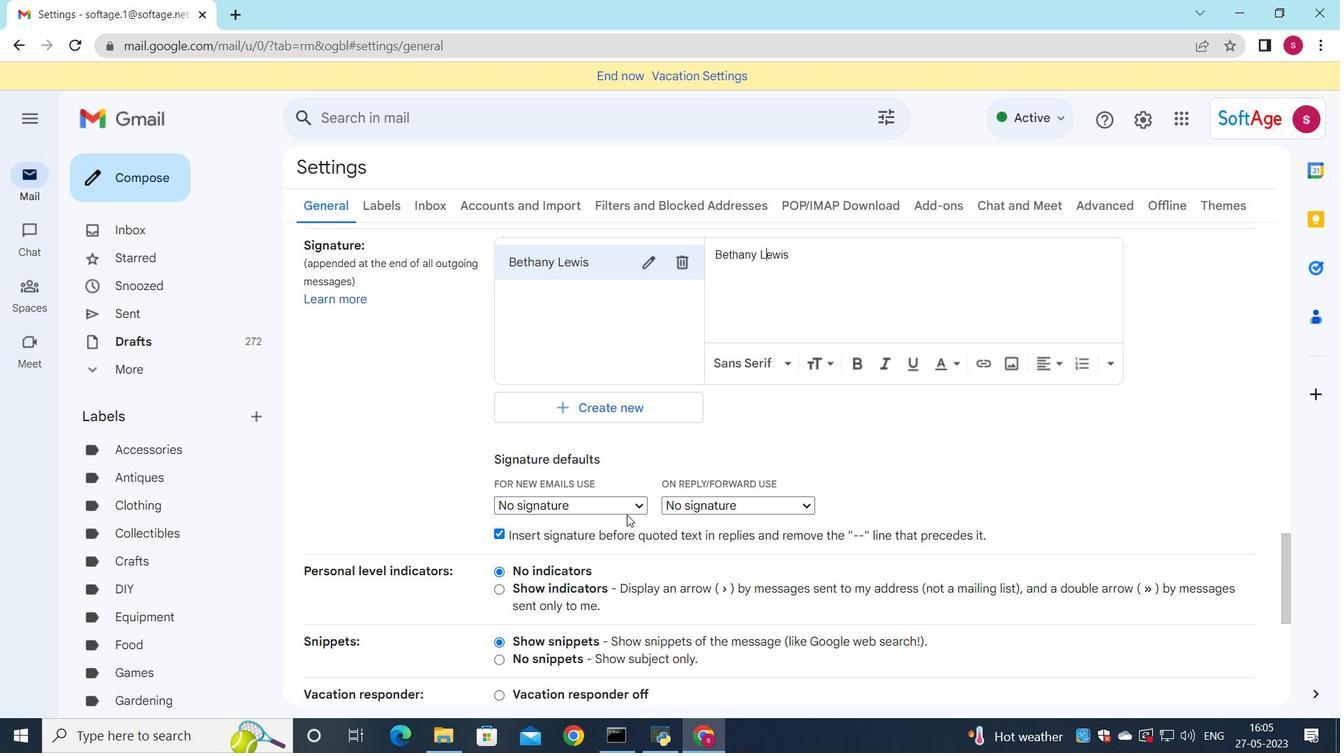 
Action: Mouse pressed left at (628, 509)
Screenshot: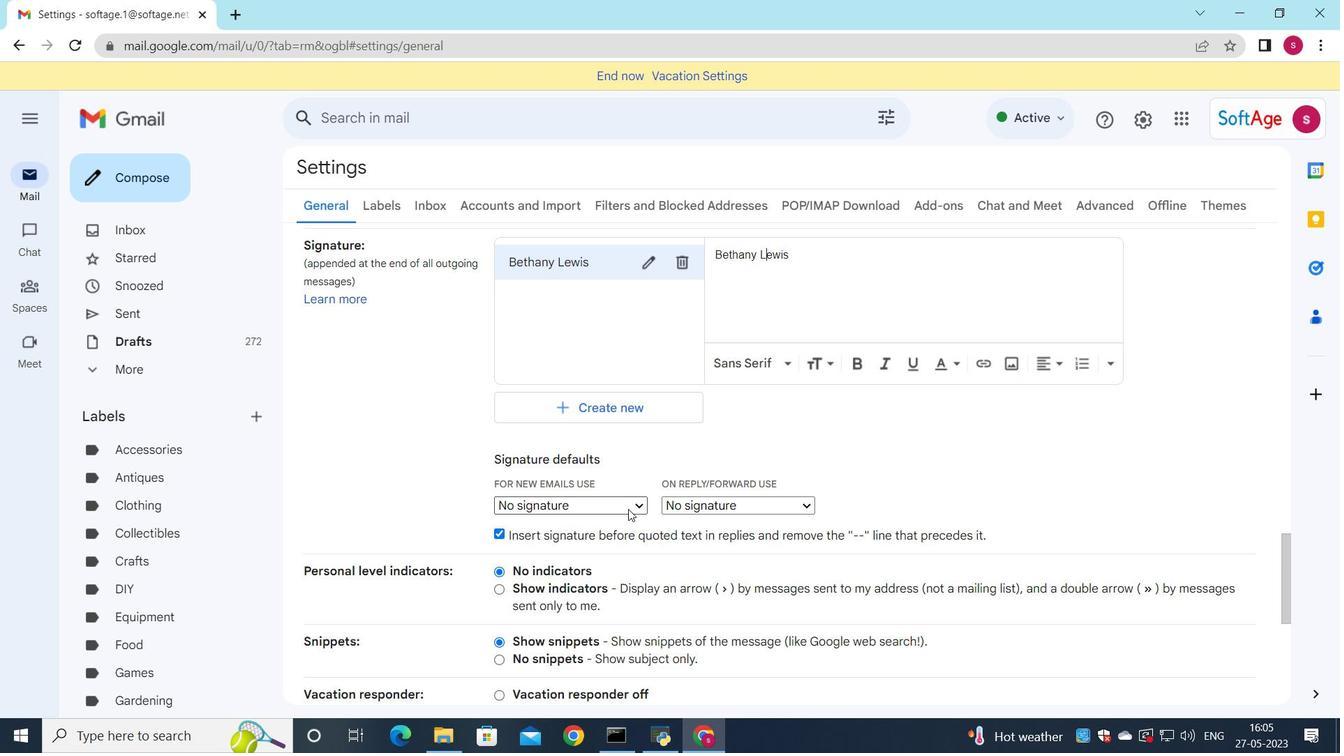 
Action: Mouse moved to (625, 536)
Screenshot: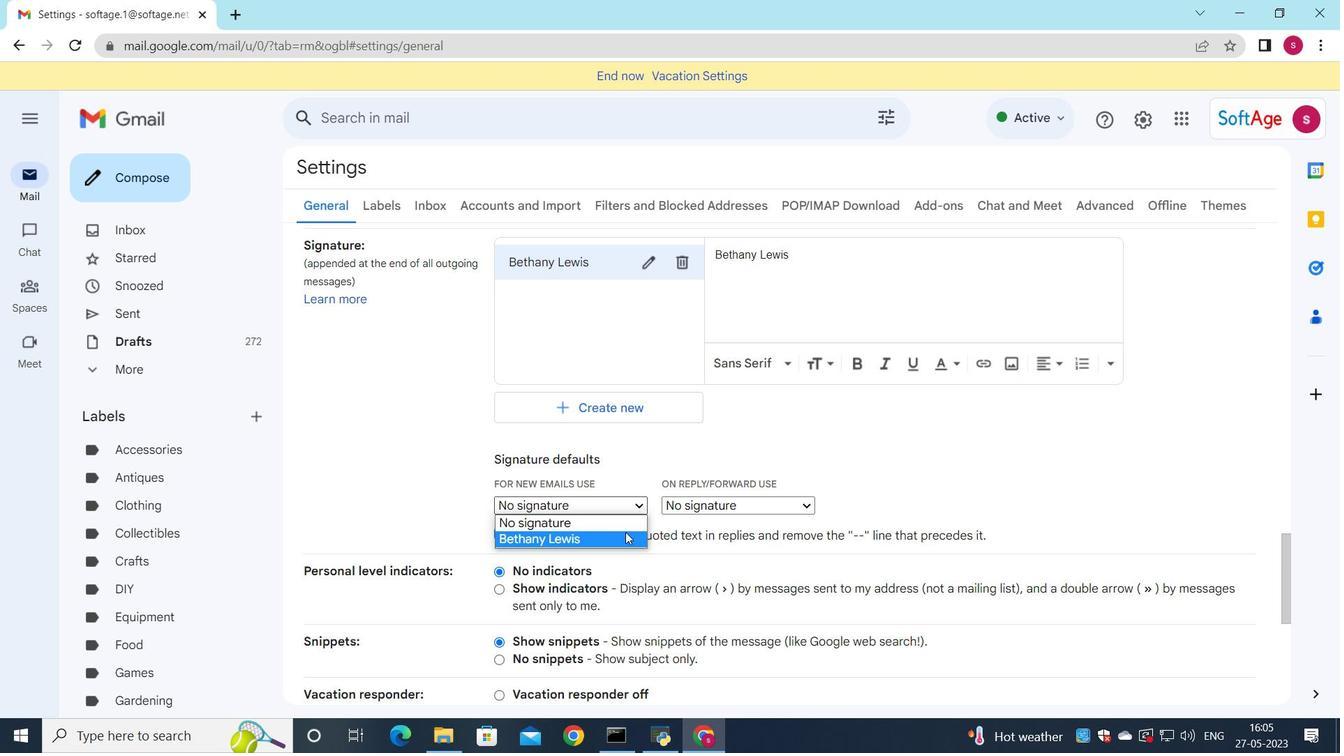 
Action: Mouse pressed left at (625, 536)
Screenshot: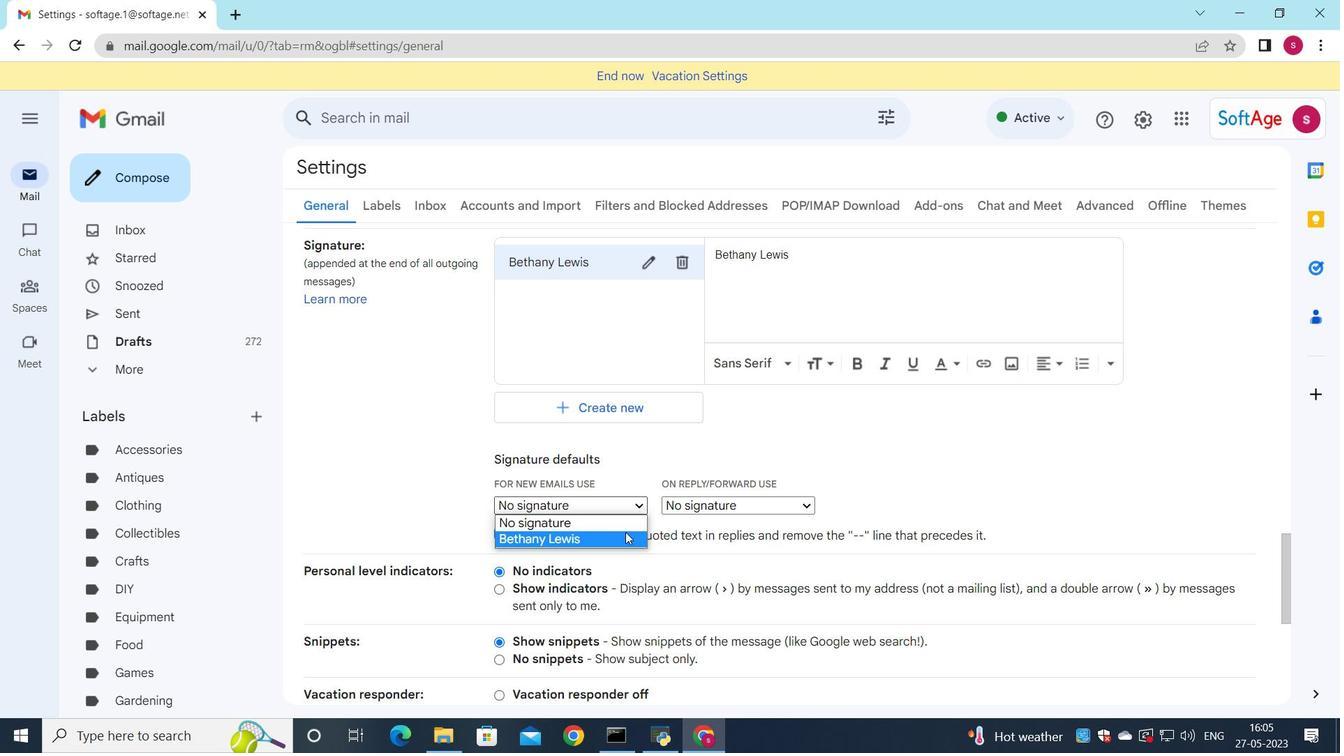 
Action: Mouse moved to (708, 499)
Screenshot: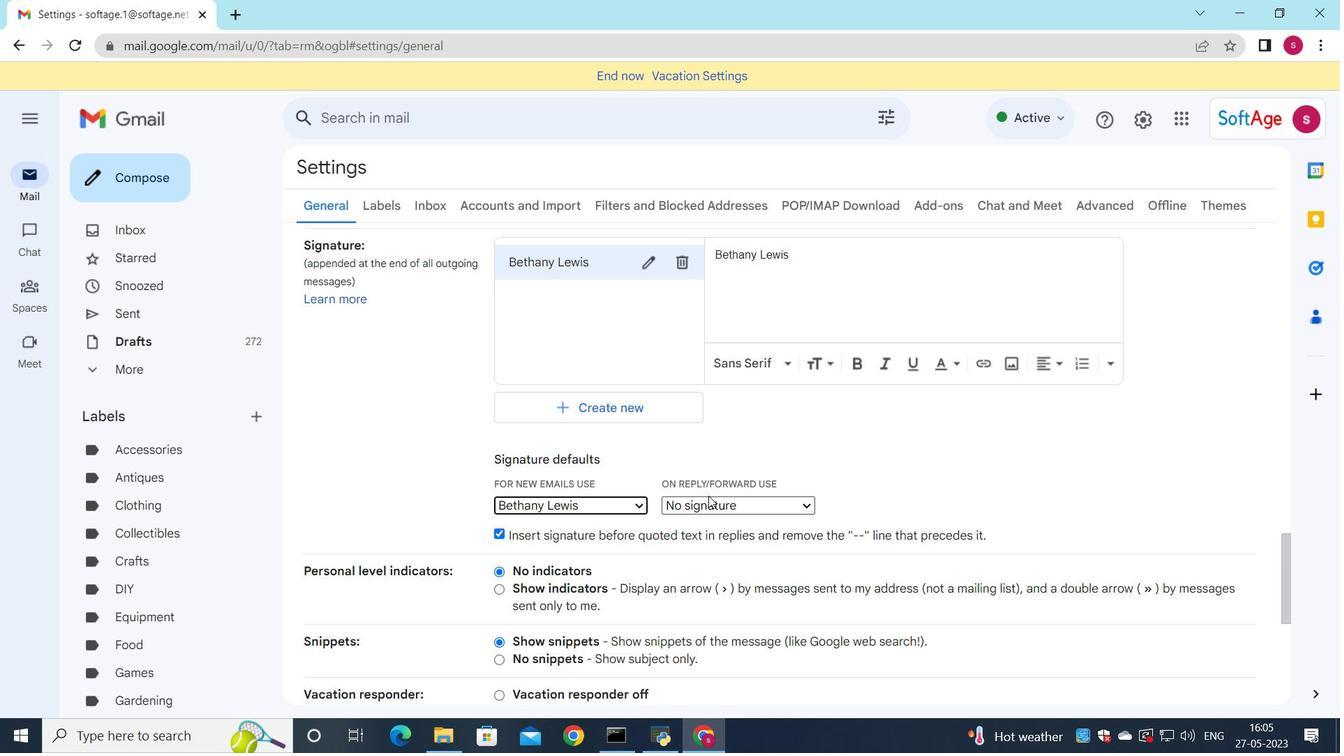 
Action: Mouse pressed left at (708, 499)
Screenshot: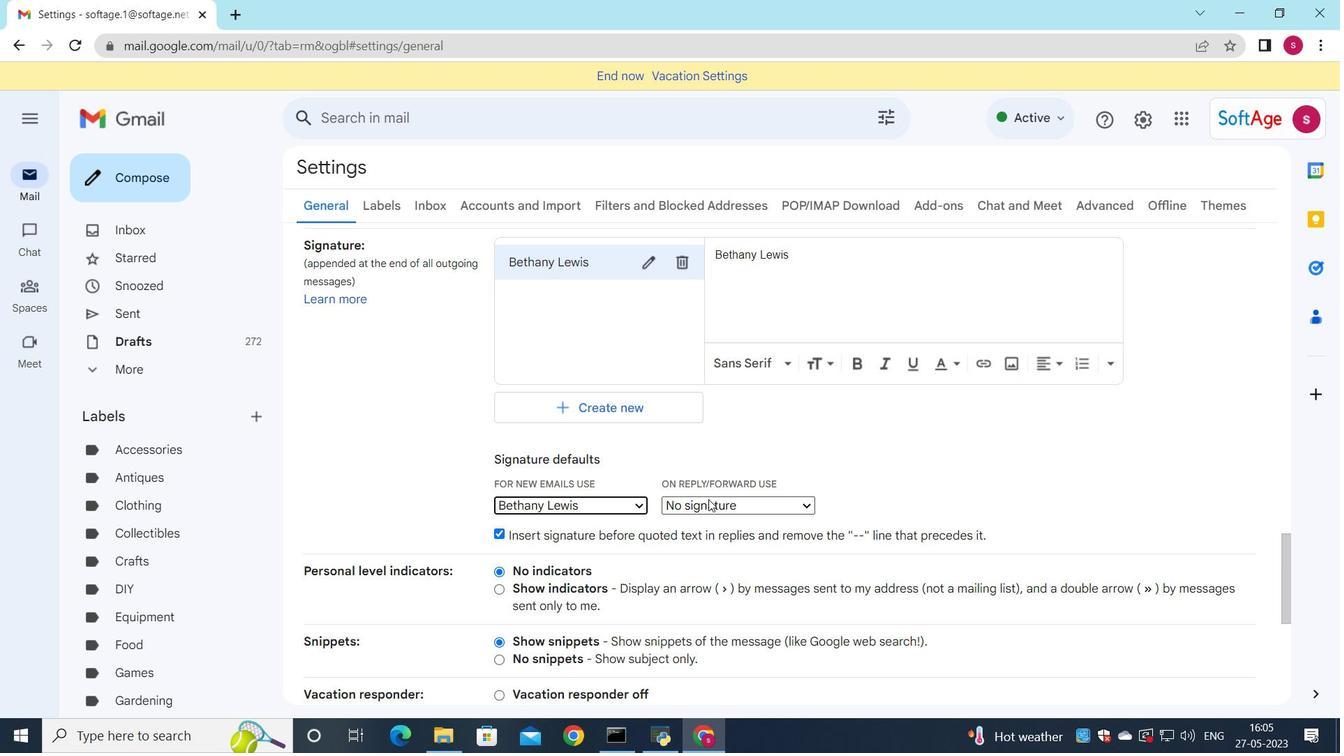 
Action: Mouse moved to (730, 550)
Screenshot: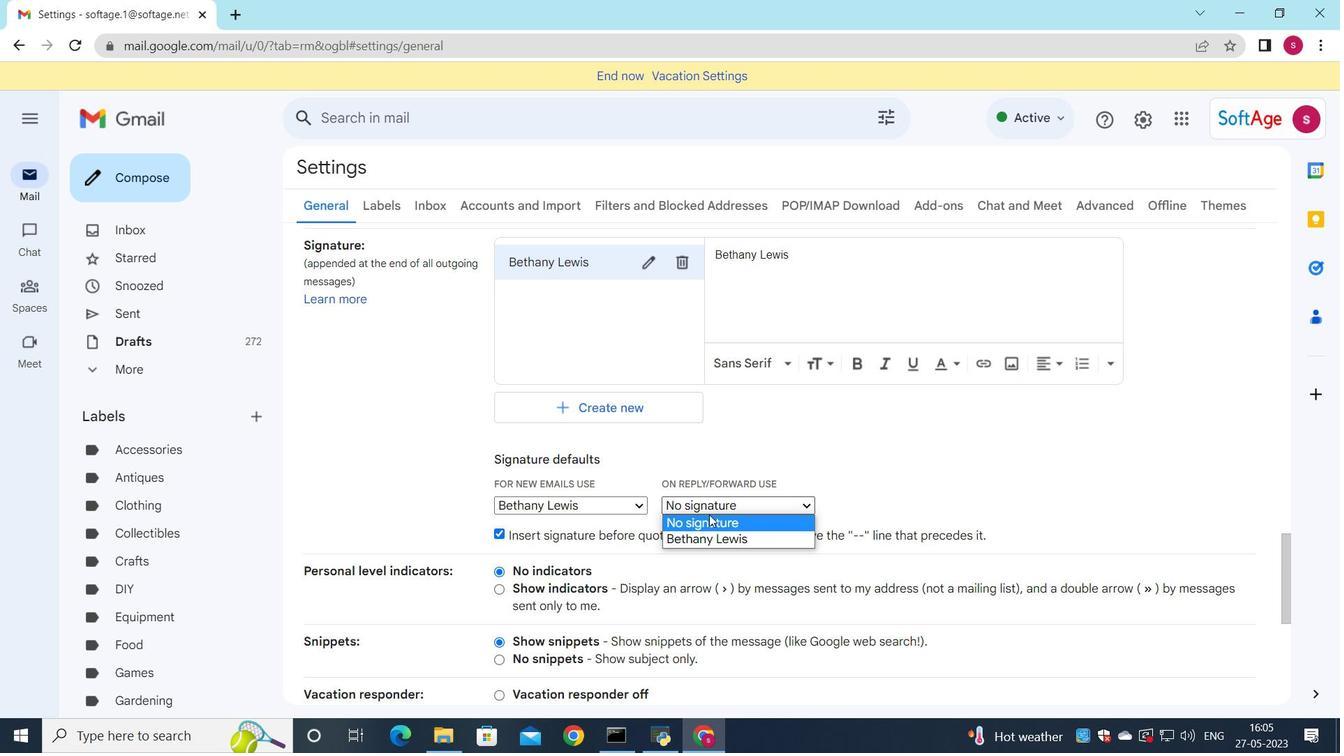 
Action: Mouse pressed left at (730, 550)
Screenshot: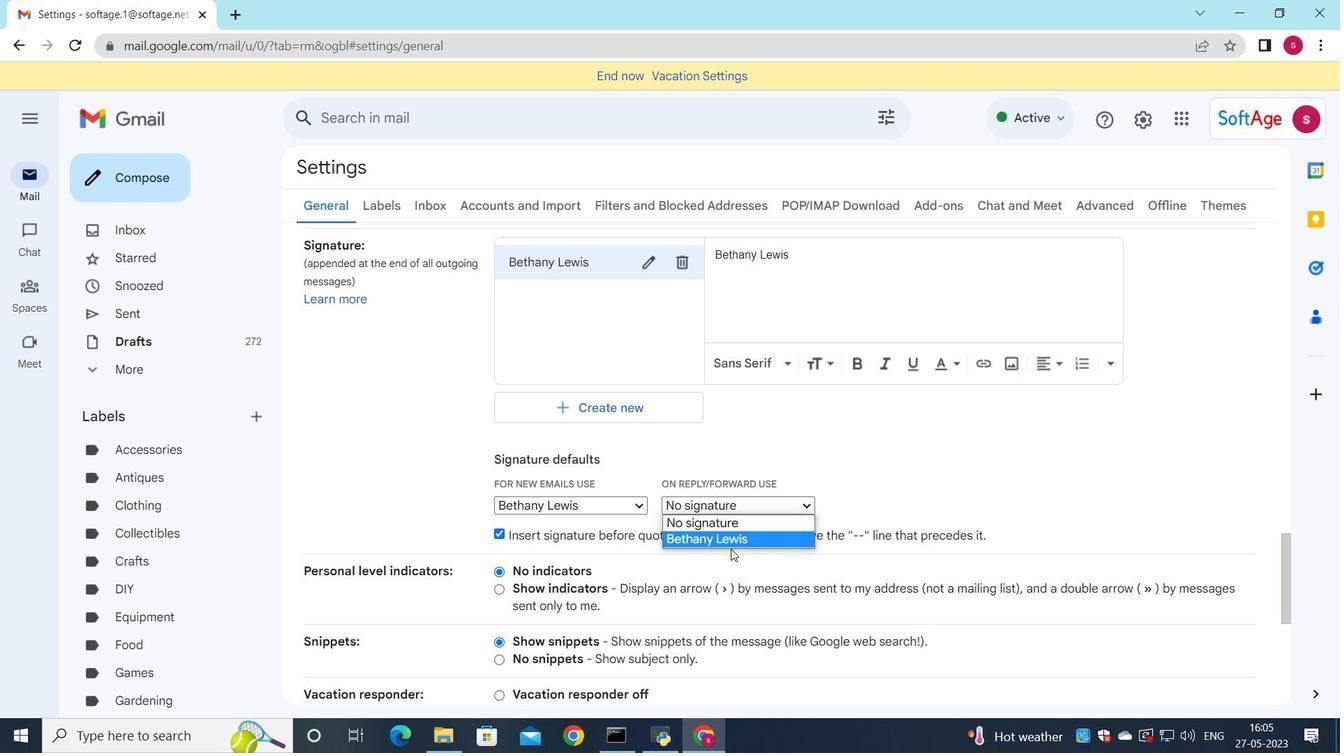 
Action: Mouse moved to (733, 509)
Screenshot: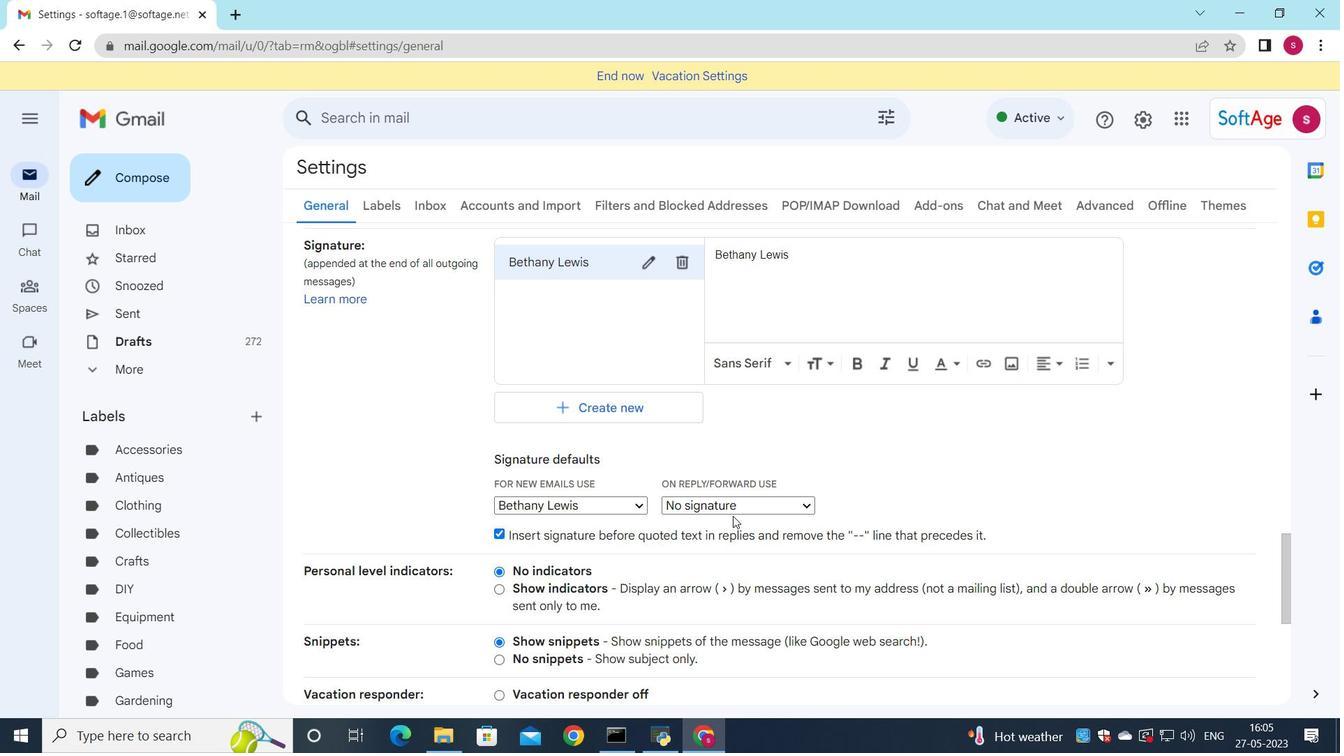 
Action: Mouse pressed left at (733, 509)
Screenshot: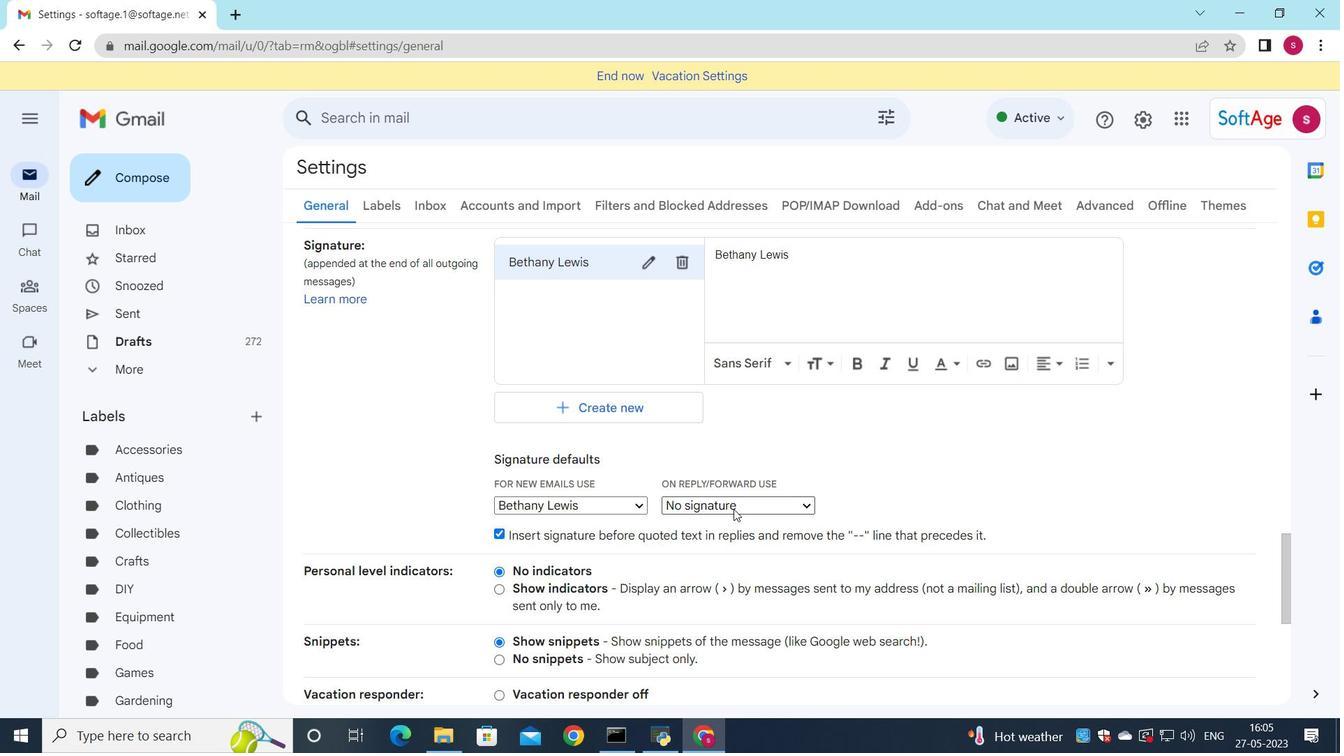 
Action: Mouse moved to (732, 540)
Screenshot: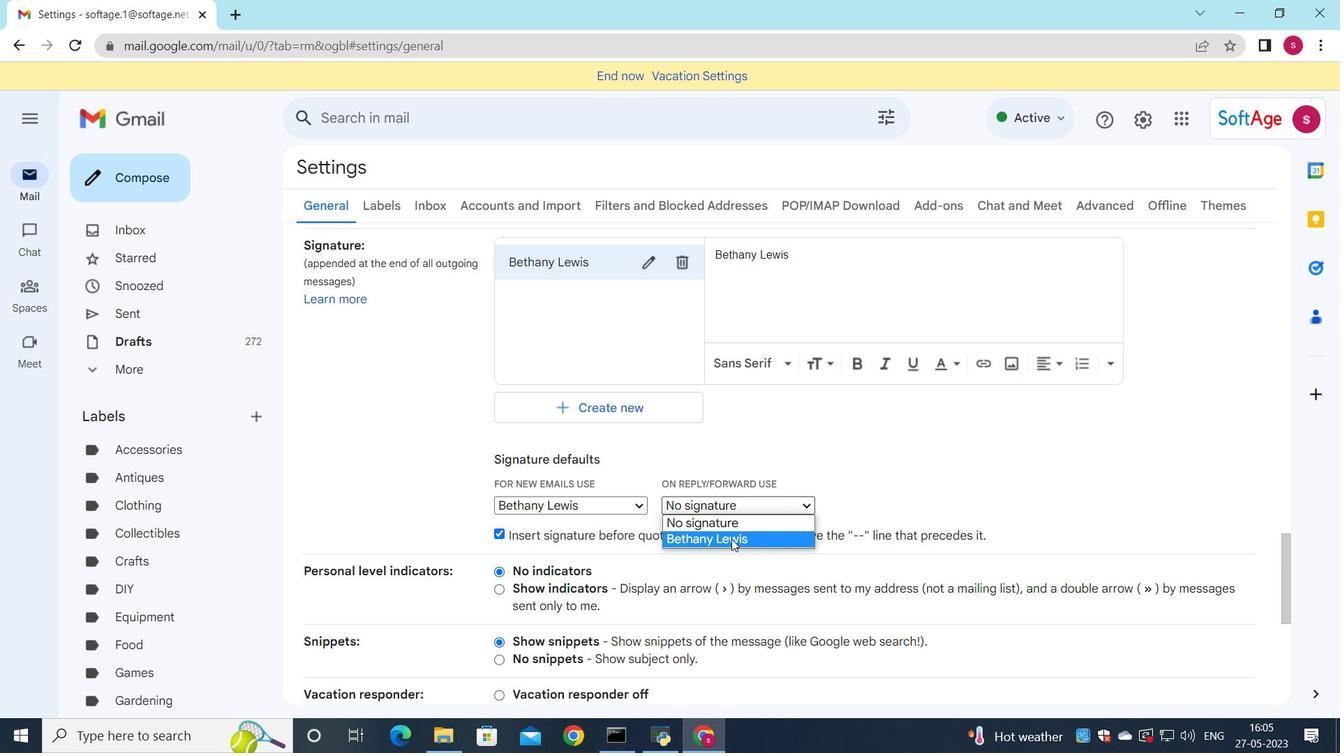 
Action: Mouse pressed left at (732, 540)
Screenshot: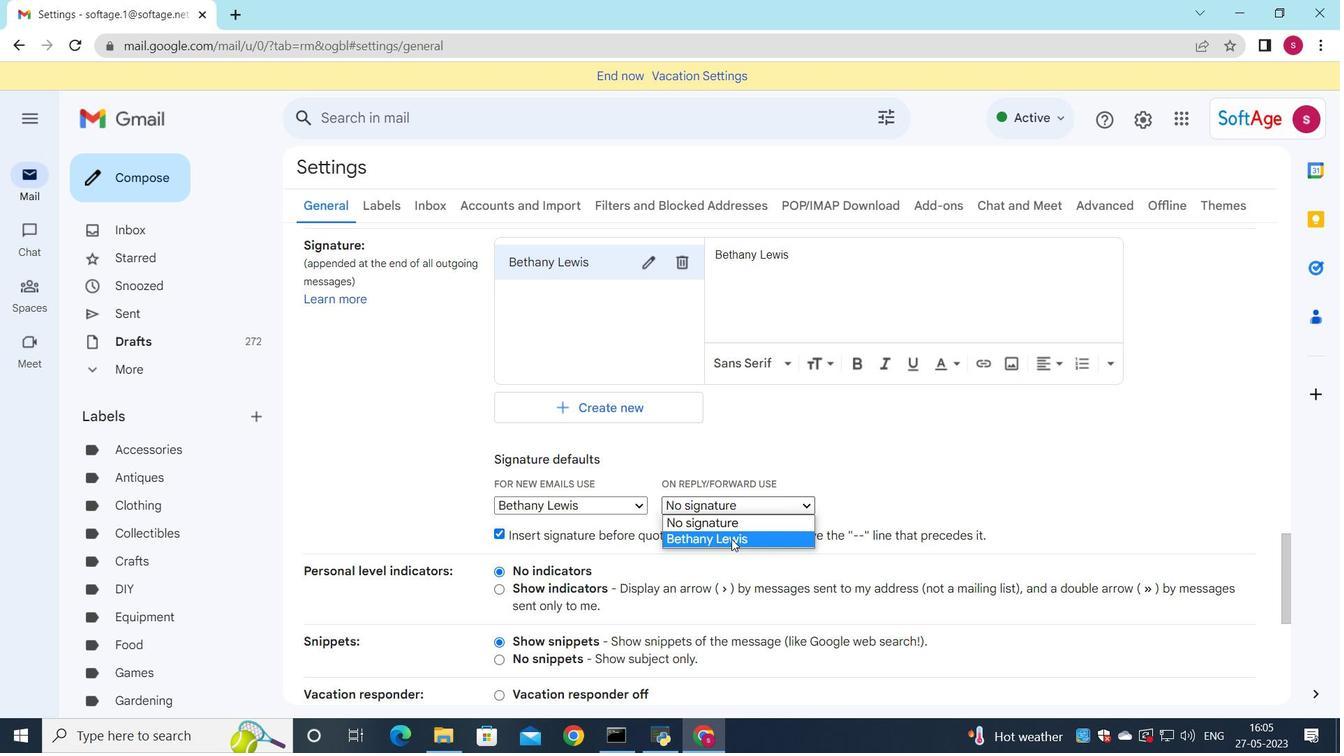 
Action: Mouse moved to (686, 541)
Screenshot: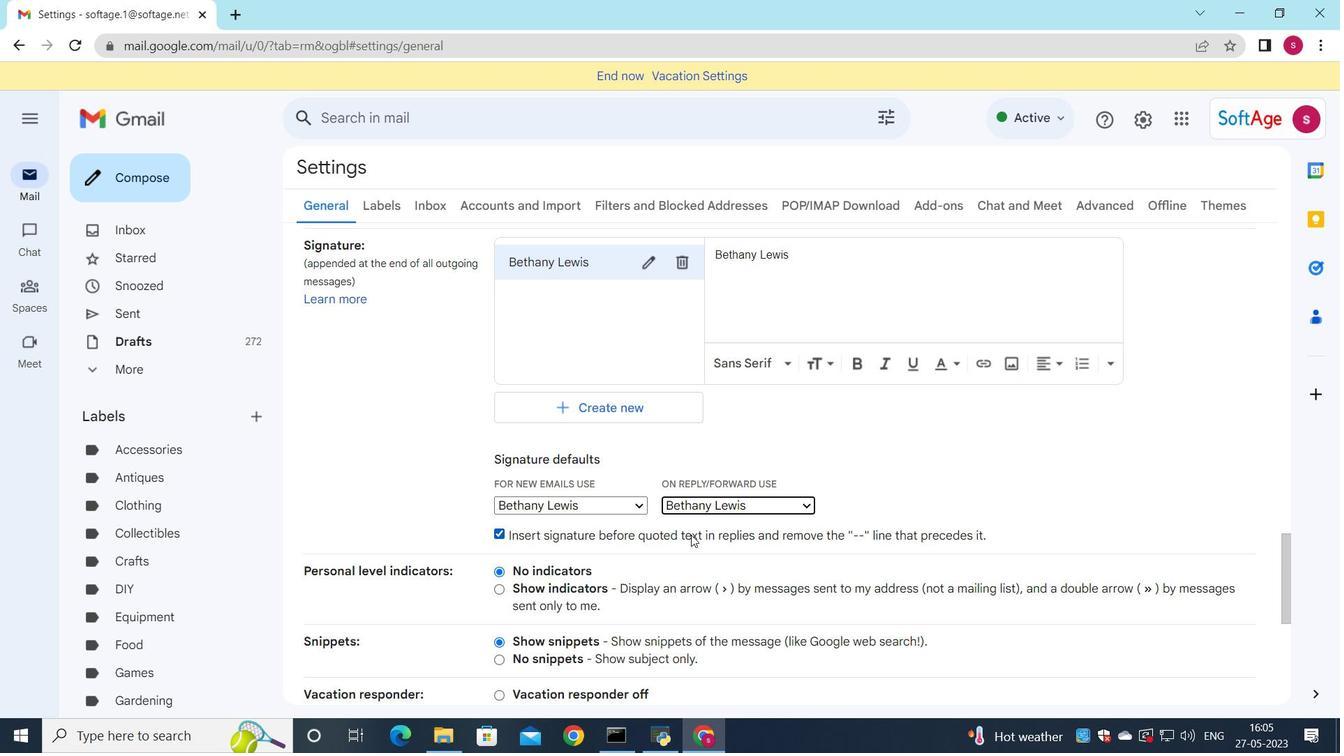 
Action: Mouse scrolled (686, 540) with delta (0, 0)
Screenshot: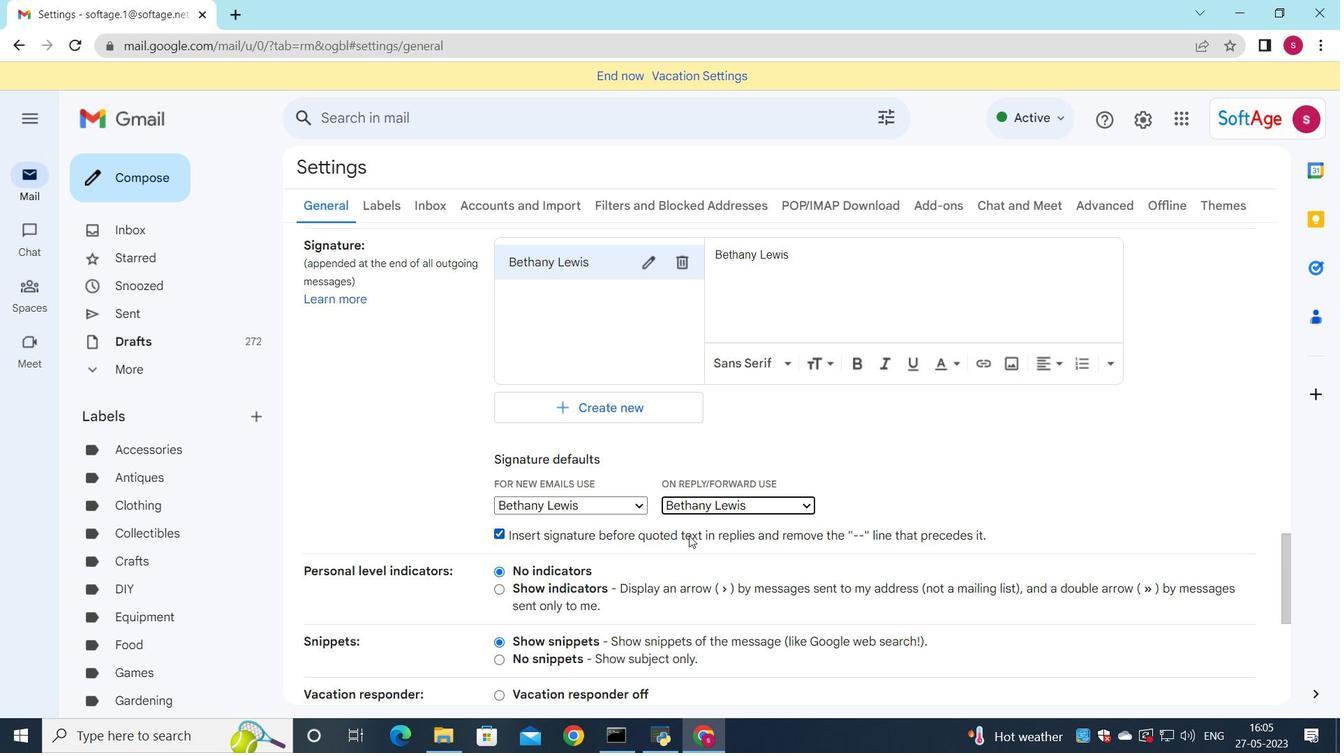 
Action: Mouse scrolled (686, 540) with delta (0, 0)
Screenshot: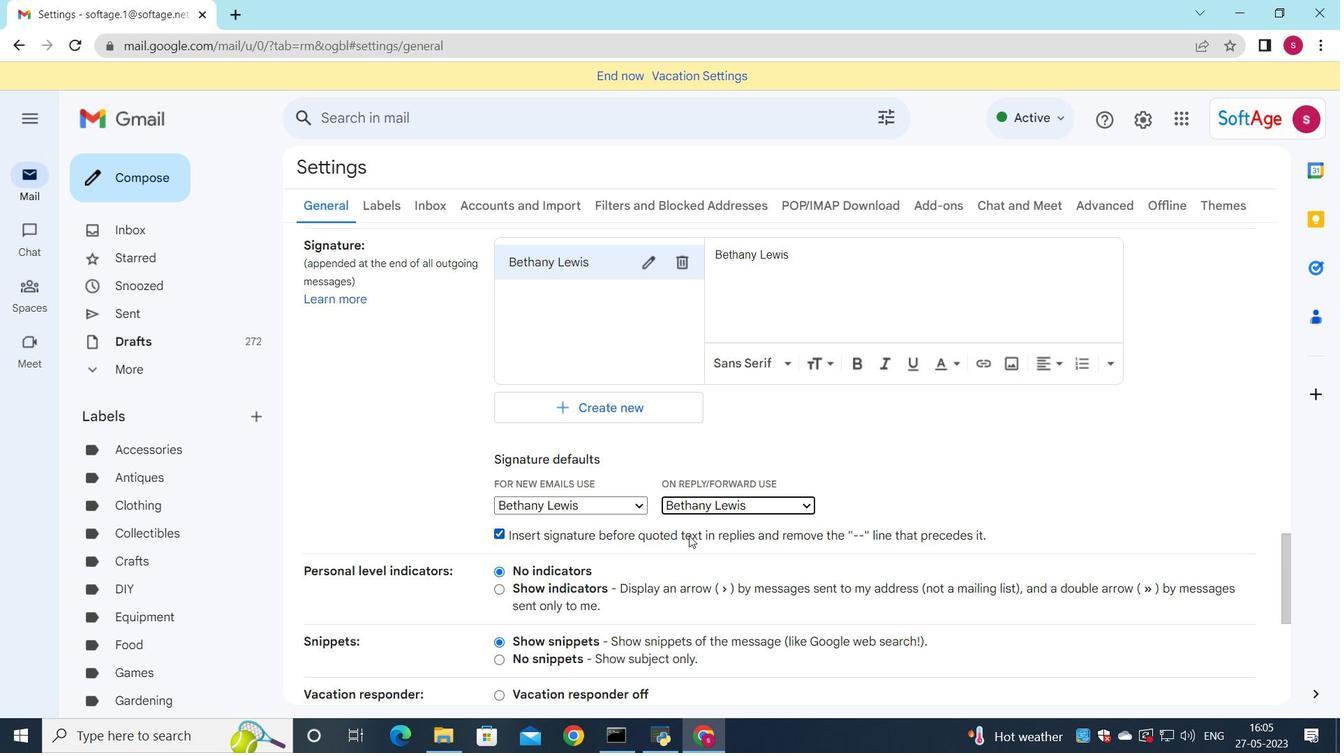 
Action: Mouse scrolled (686, 540) with delta (0, 0)
Screenshot: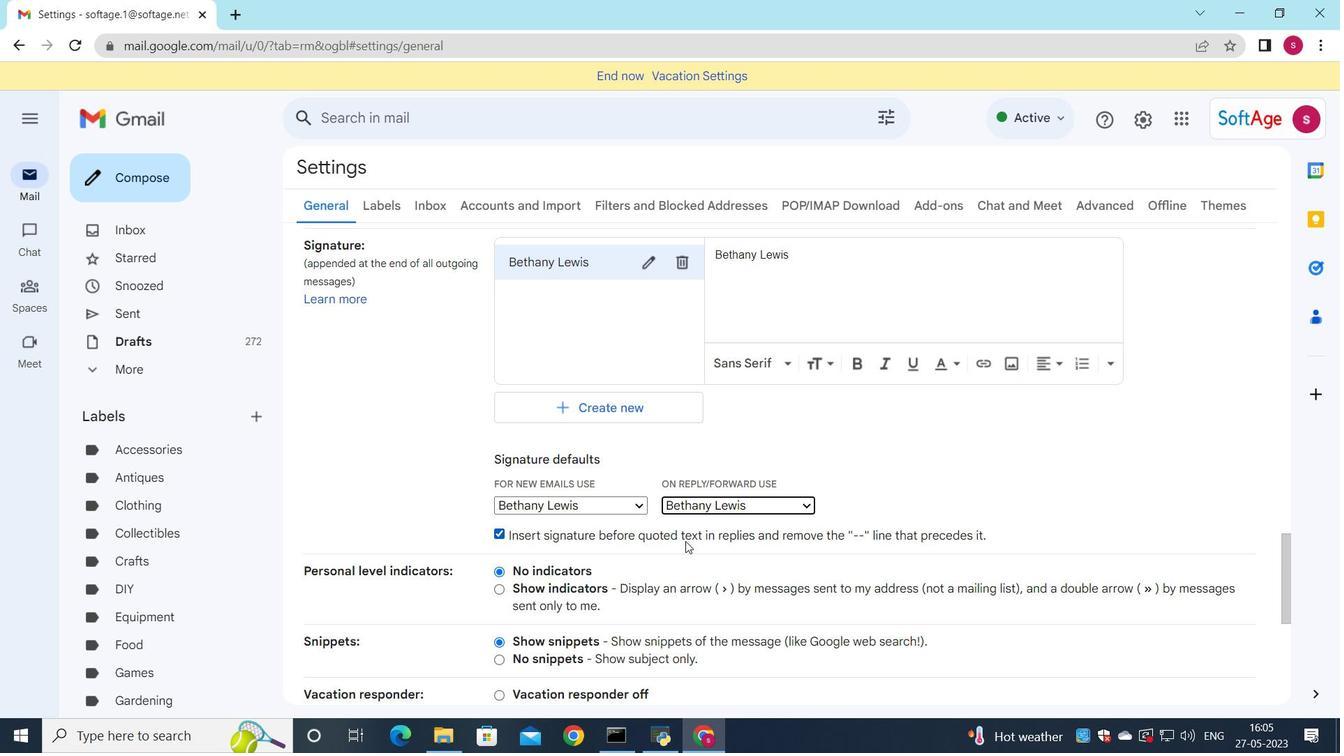 
Action: Mouse moved to (686, 540)
Screenshot: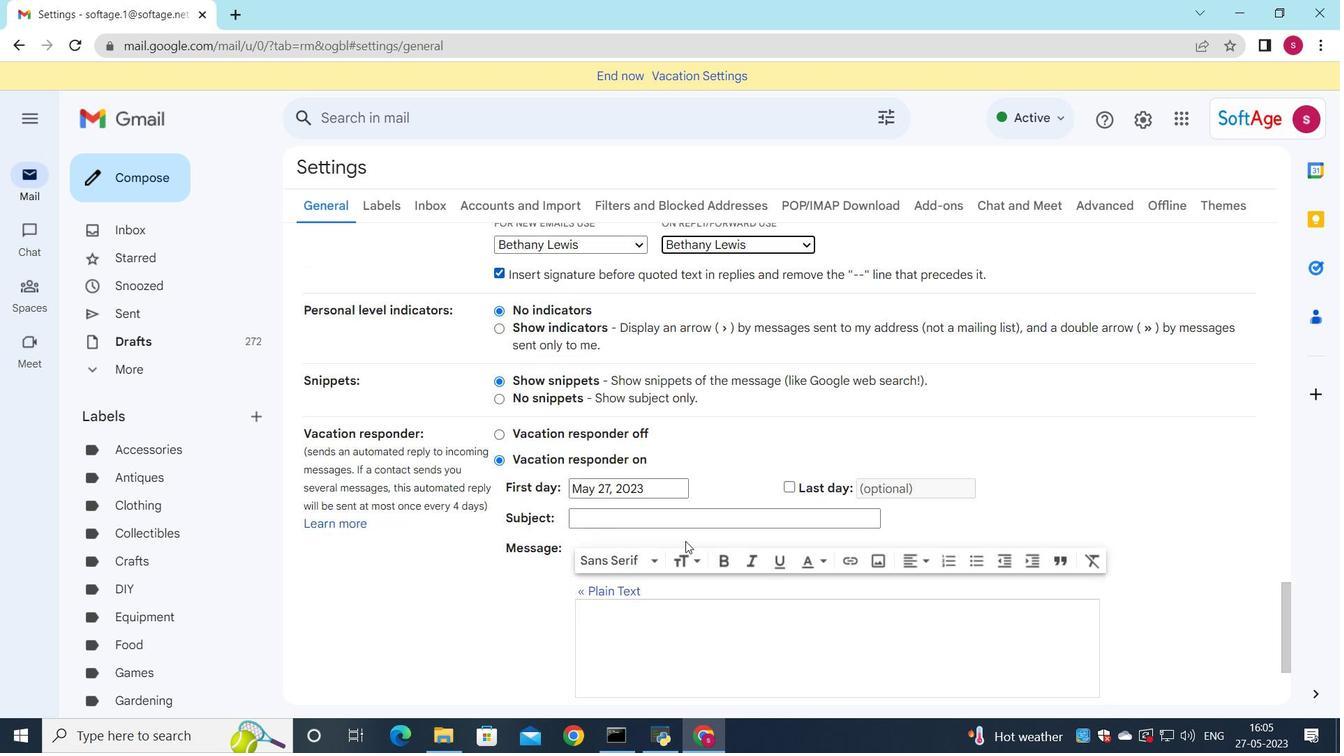 
Action: Mouse scrolled (686, 540) with delta (0, 0)
Screenshot: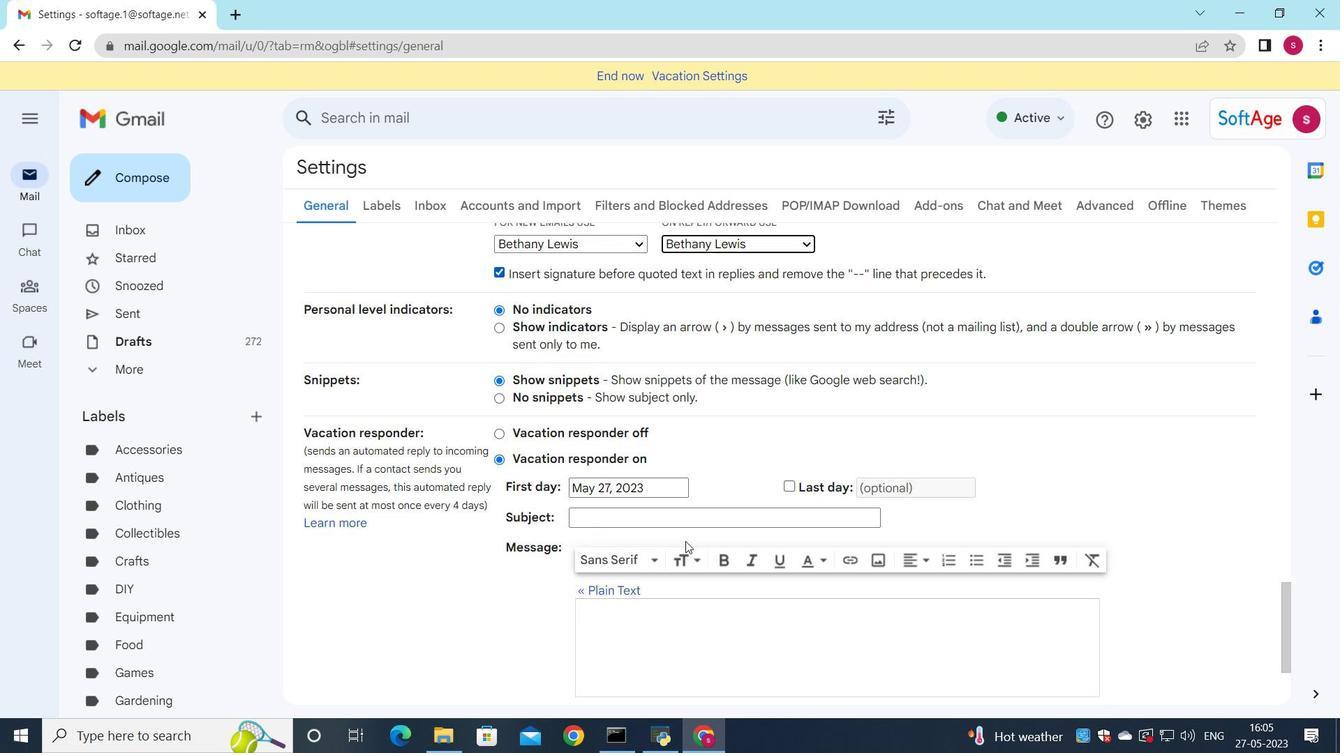 
Action: Mouse moved to (686, 540)
Screenshot: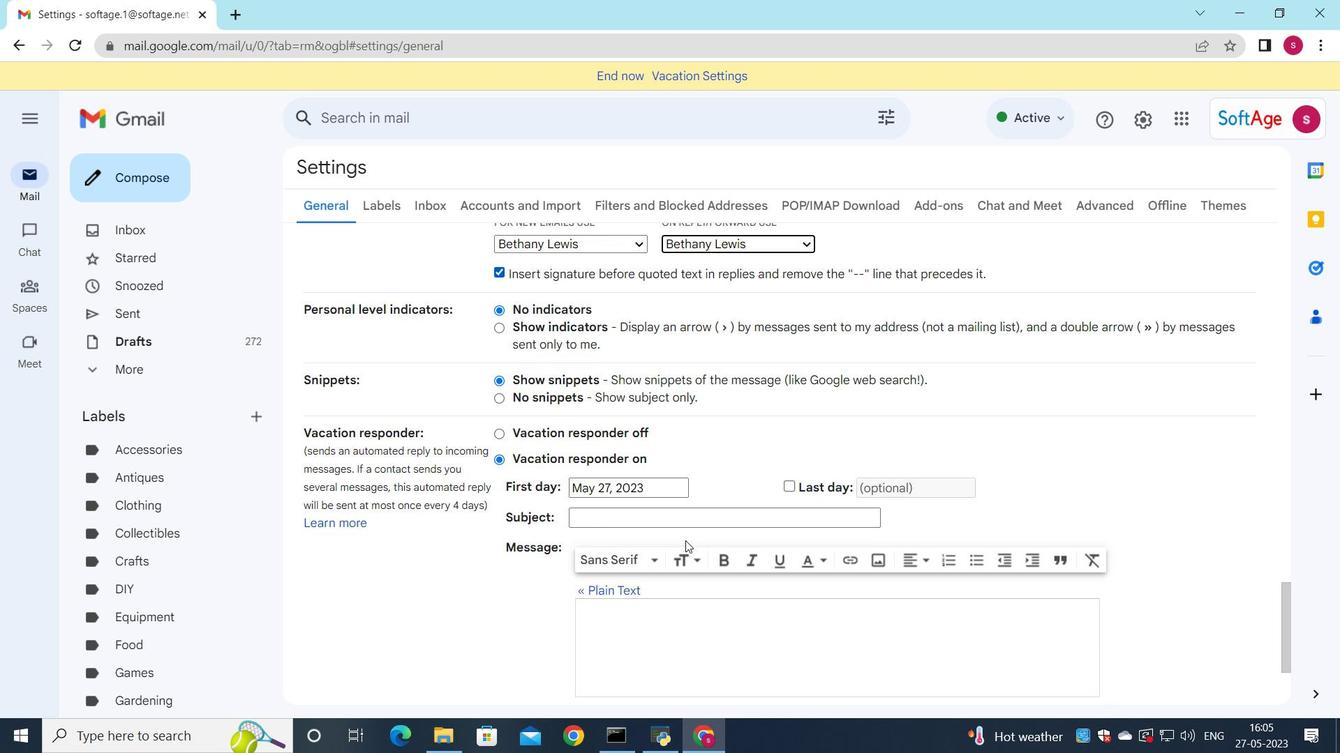 
Action: Mouse scrolled (686, 540) with delta (0, 0)
Screenshot: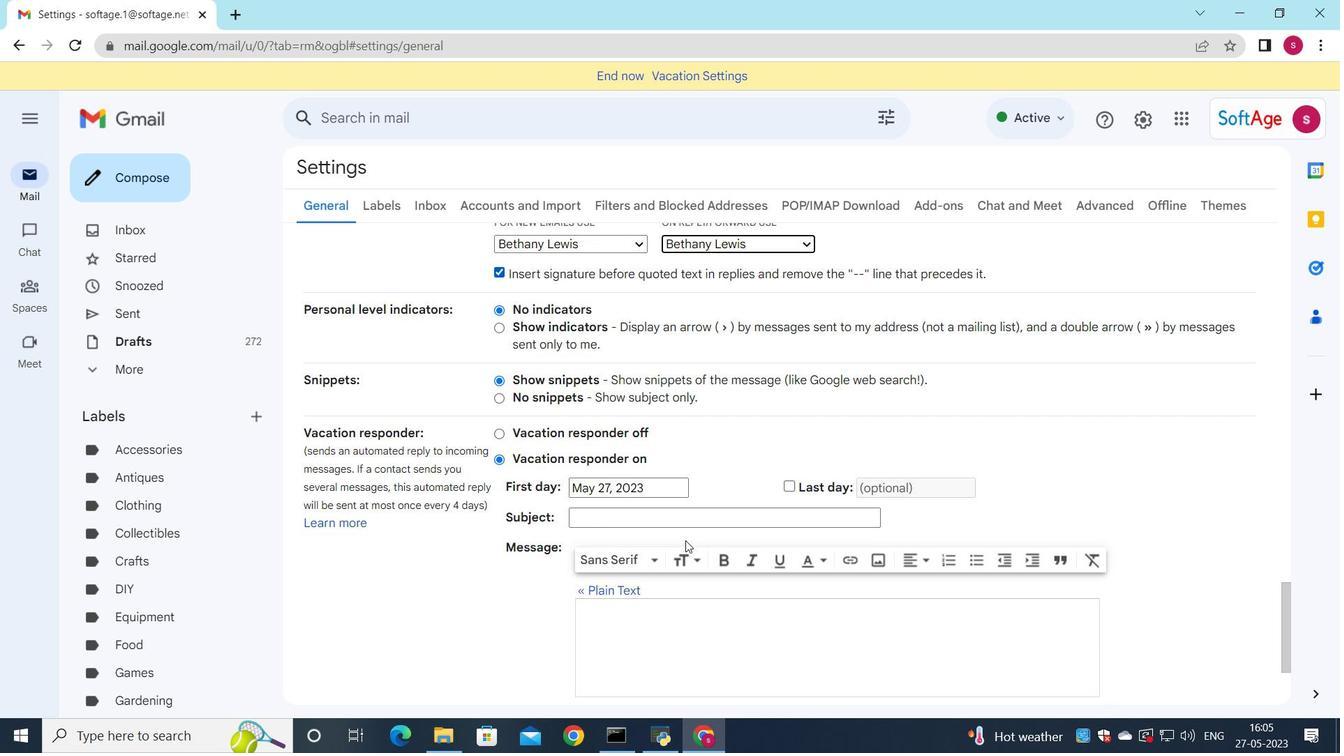 
Action: Mouse moved to (690, 541)
Screenshot: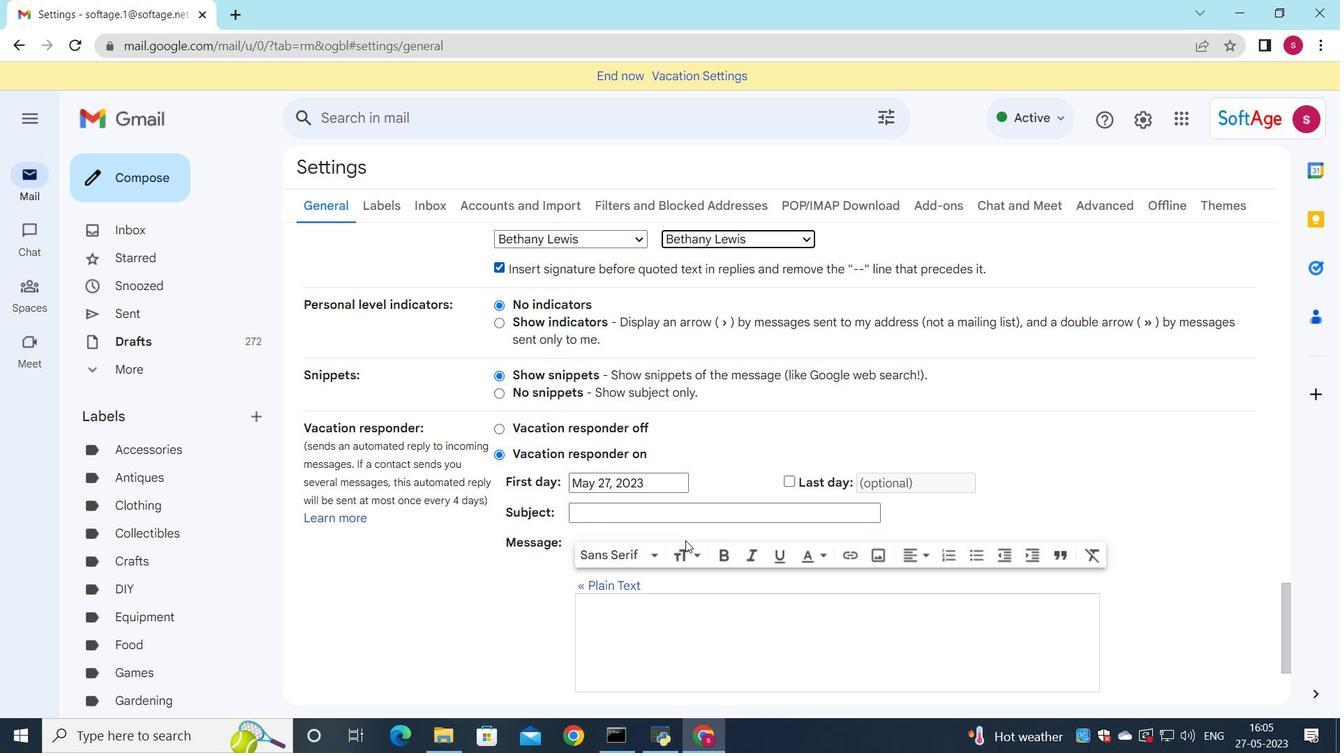 
Action: Mouse scrolled (690, 540) with delta (0, 0)
Screenshot: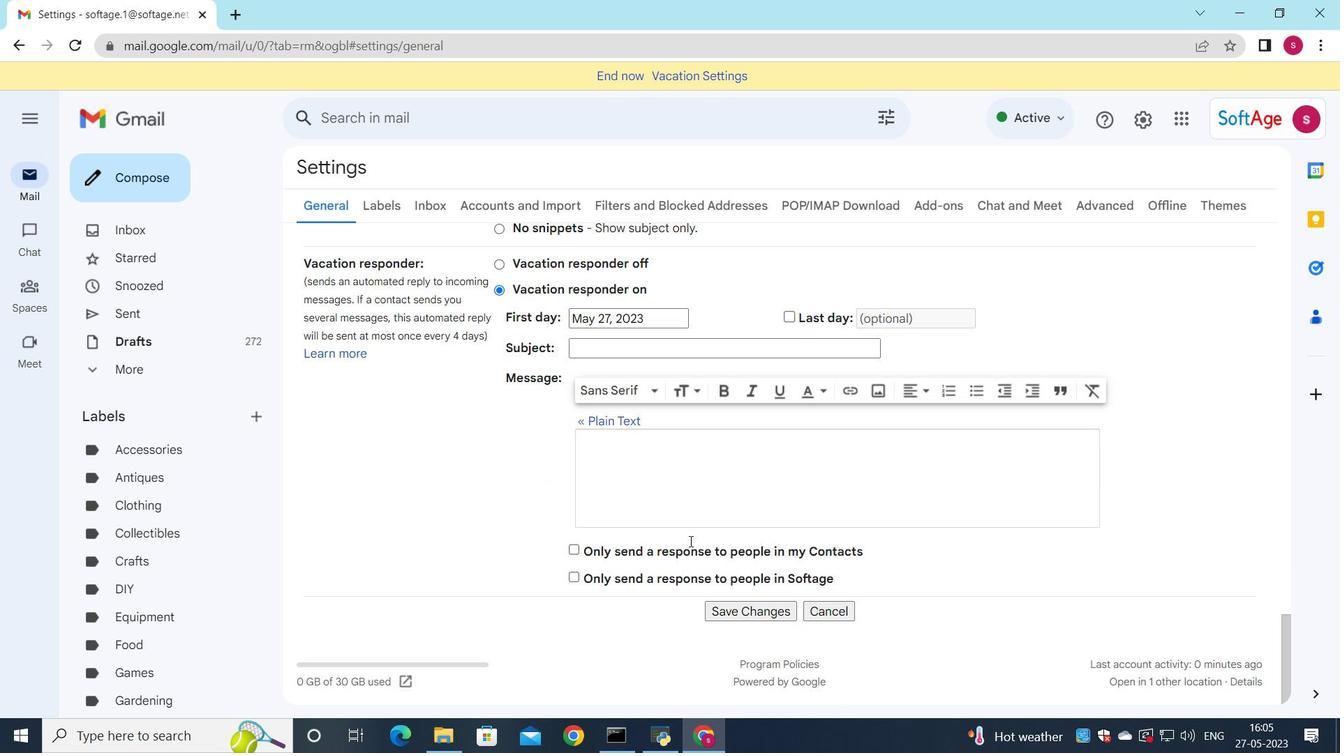 
Action: Mouse scrolled (690, 540) with delta (0, 0)
Screenshot: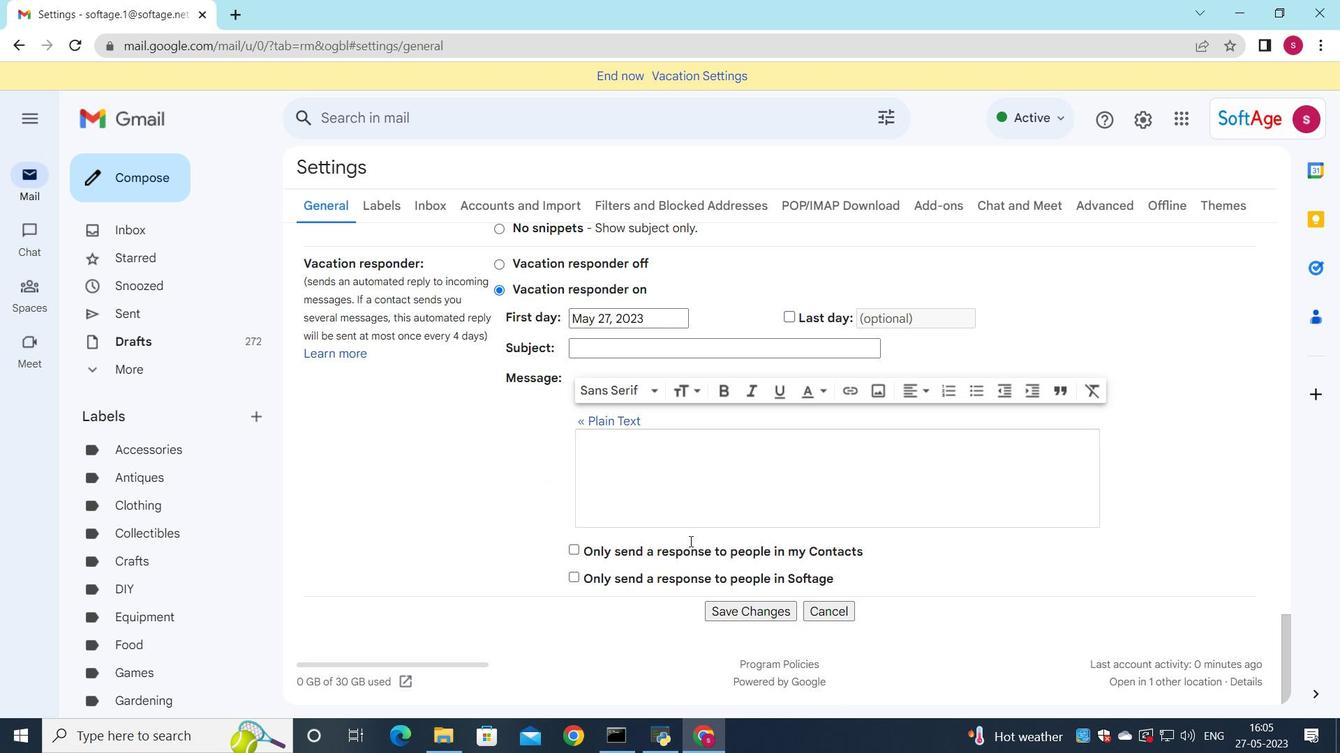 
Action: Mouse scrolled (690, 540) with delta (0, 0)
Screenshot: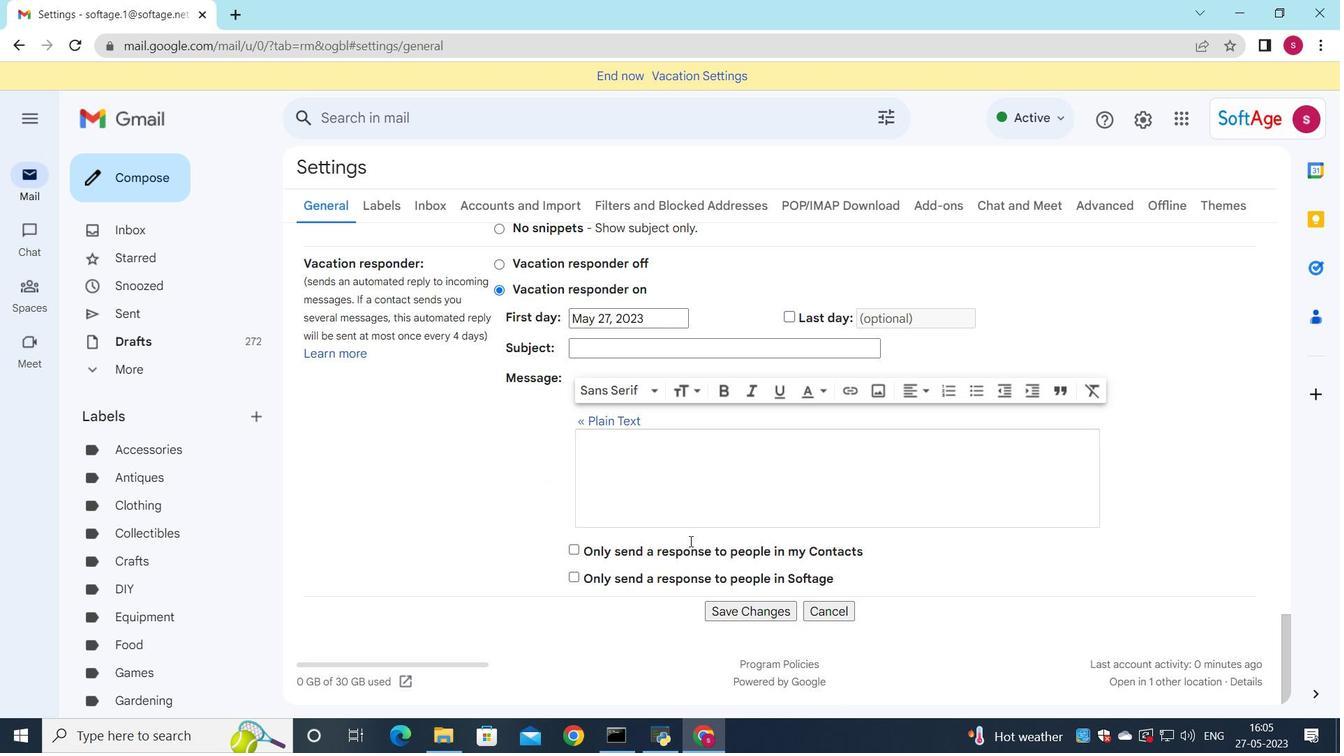 
Action: Mouse moved to (688, 540)
Screenshot: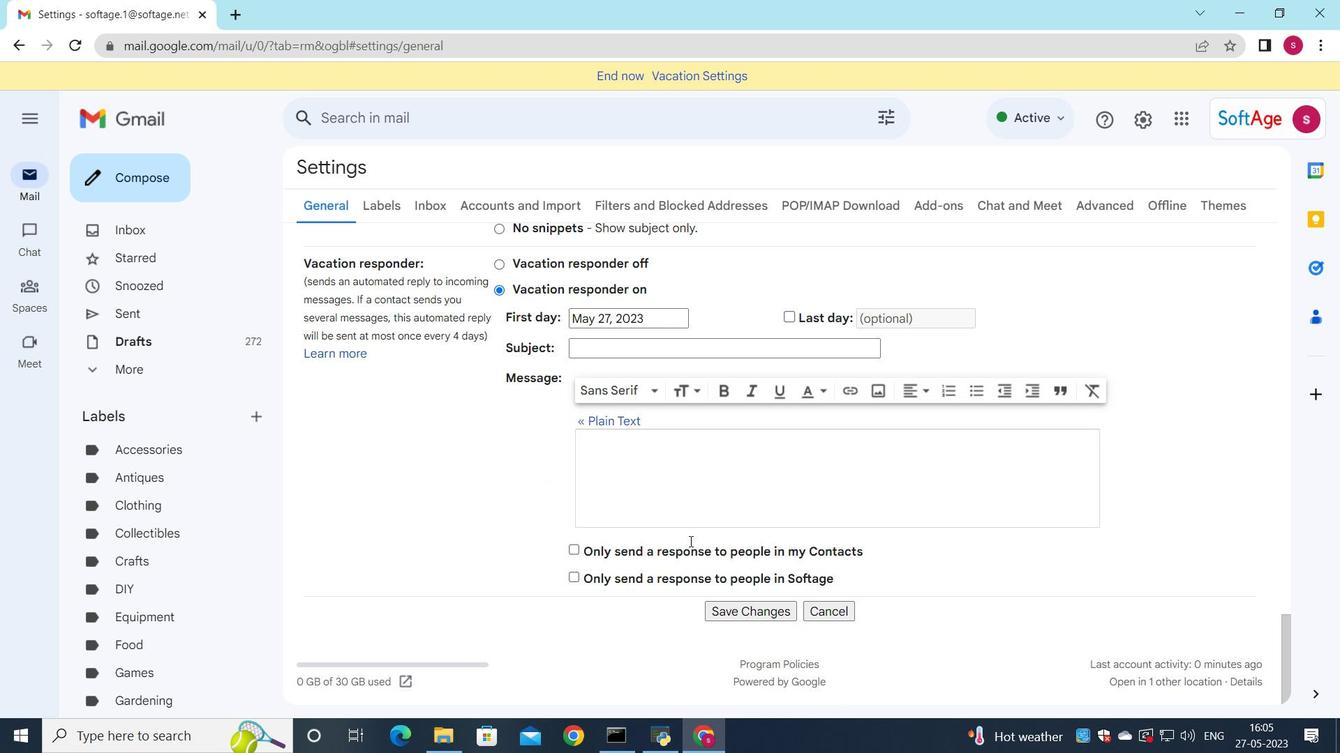 
Action: Mouse scrolled (688, 540) with delta (0, 0)
Screenshot: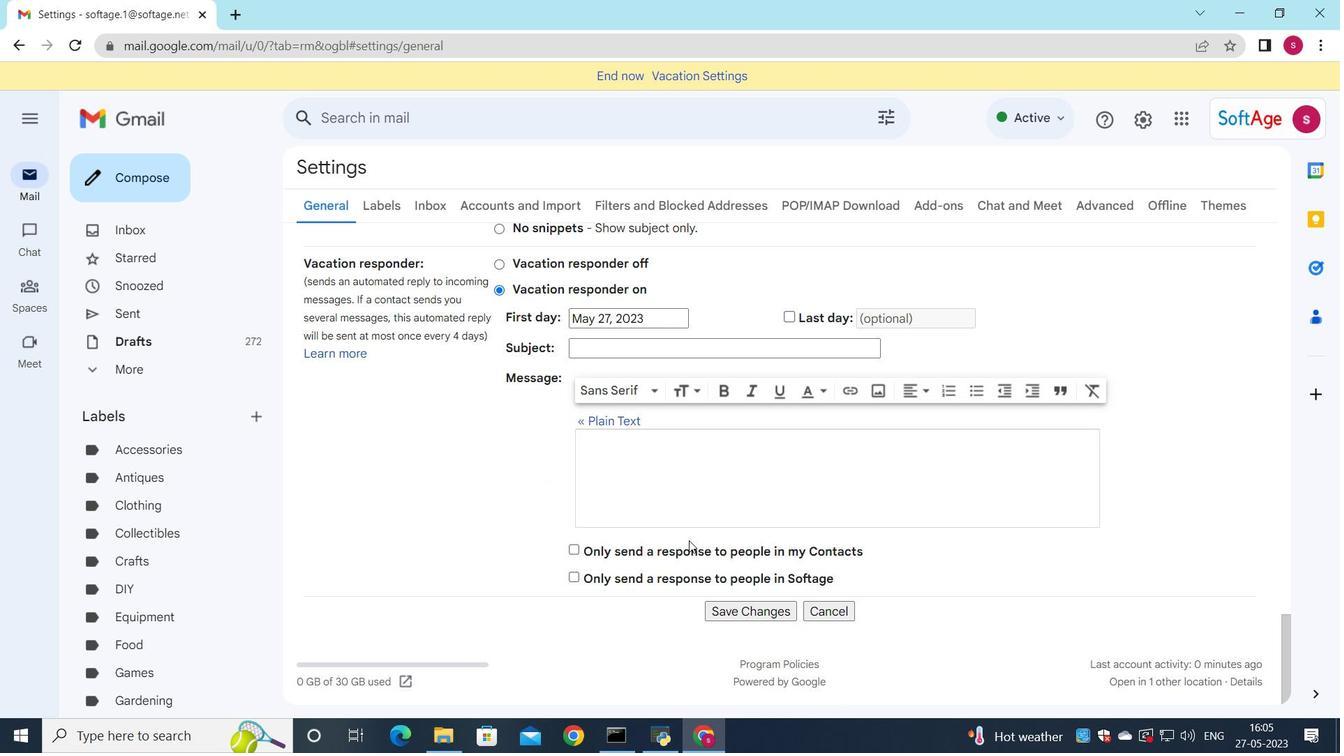 
Action: Mouse scrolled (688, 540) with delta (0, 0)
Screenshot: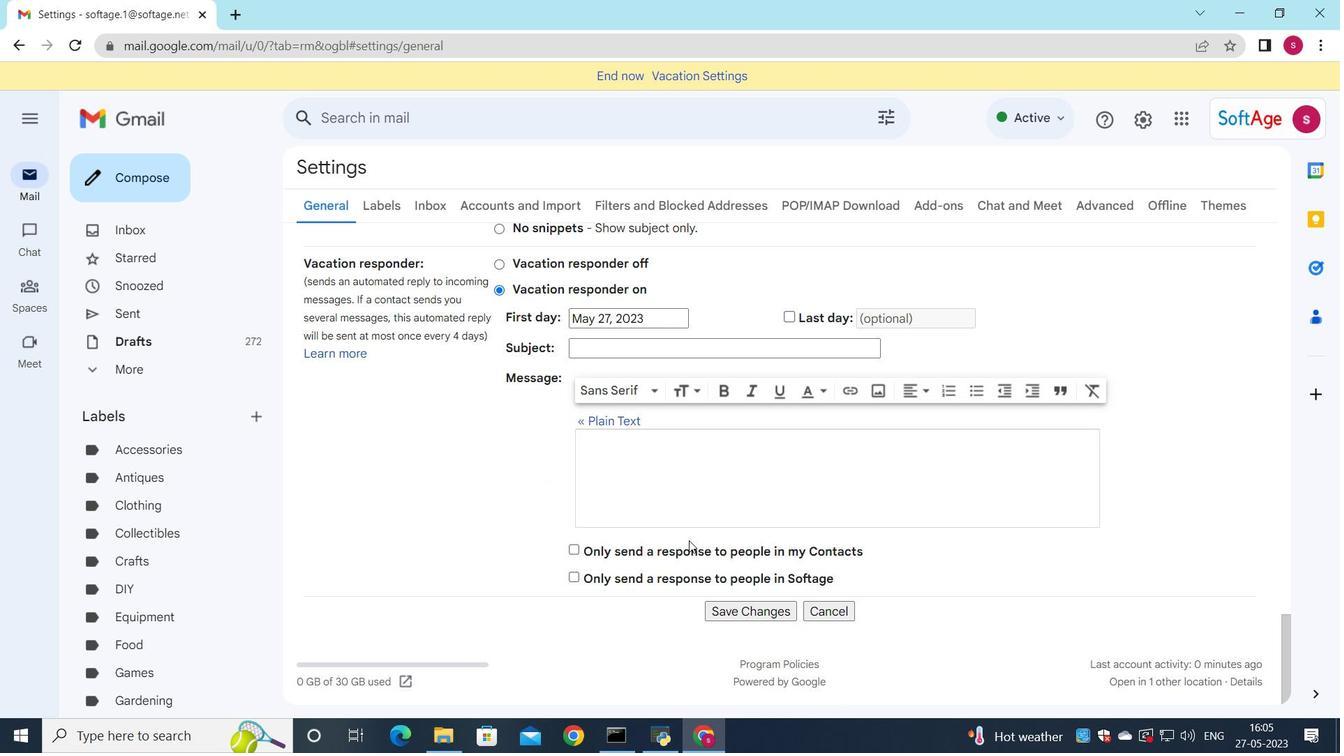 
Action: Mouse scrolled (688, 540) with delta (0, 0)
Screenshot: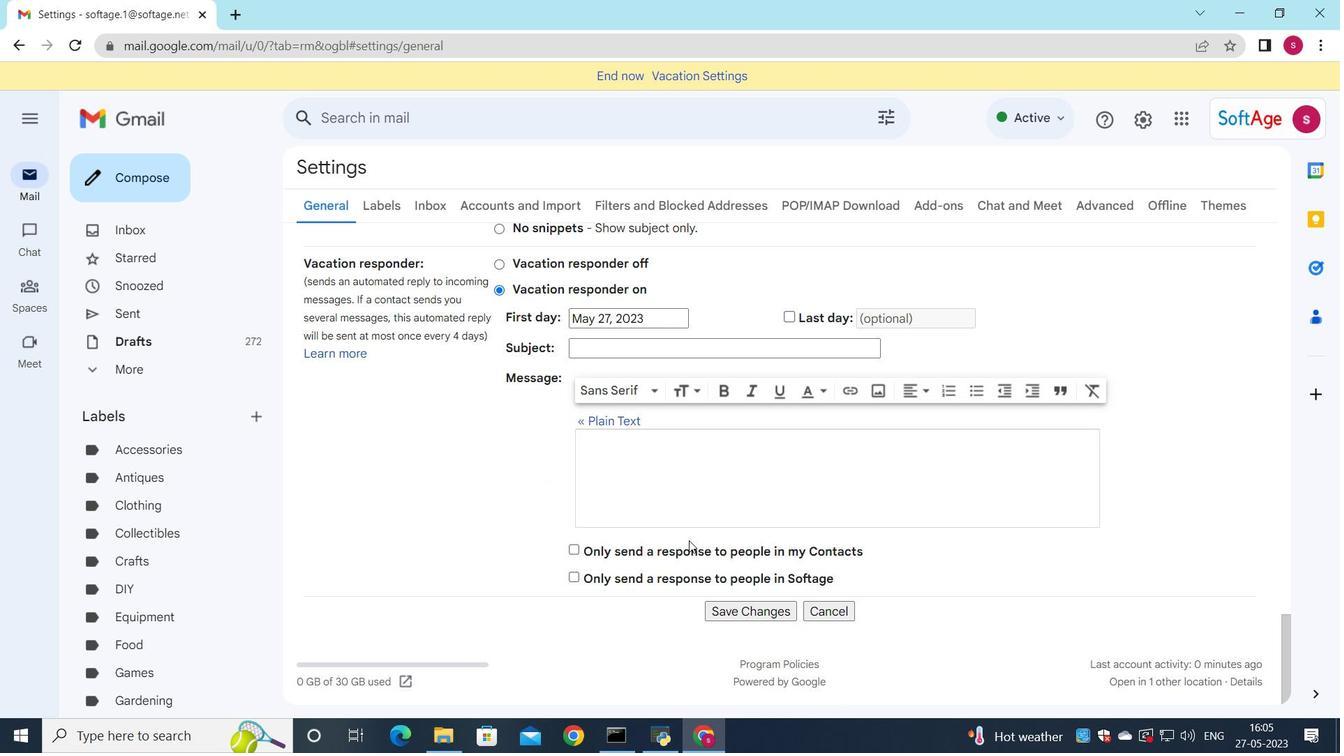 
Action: Mouse moved to (688, 540)
Screenshot: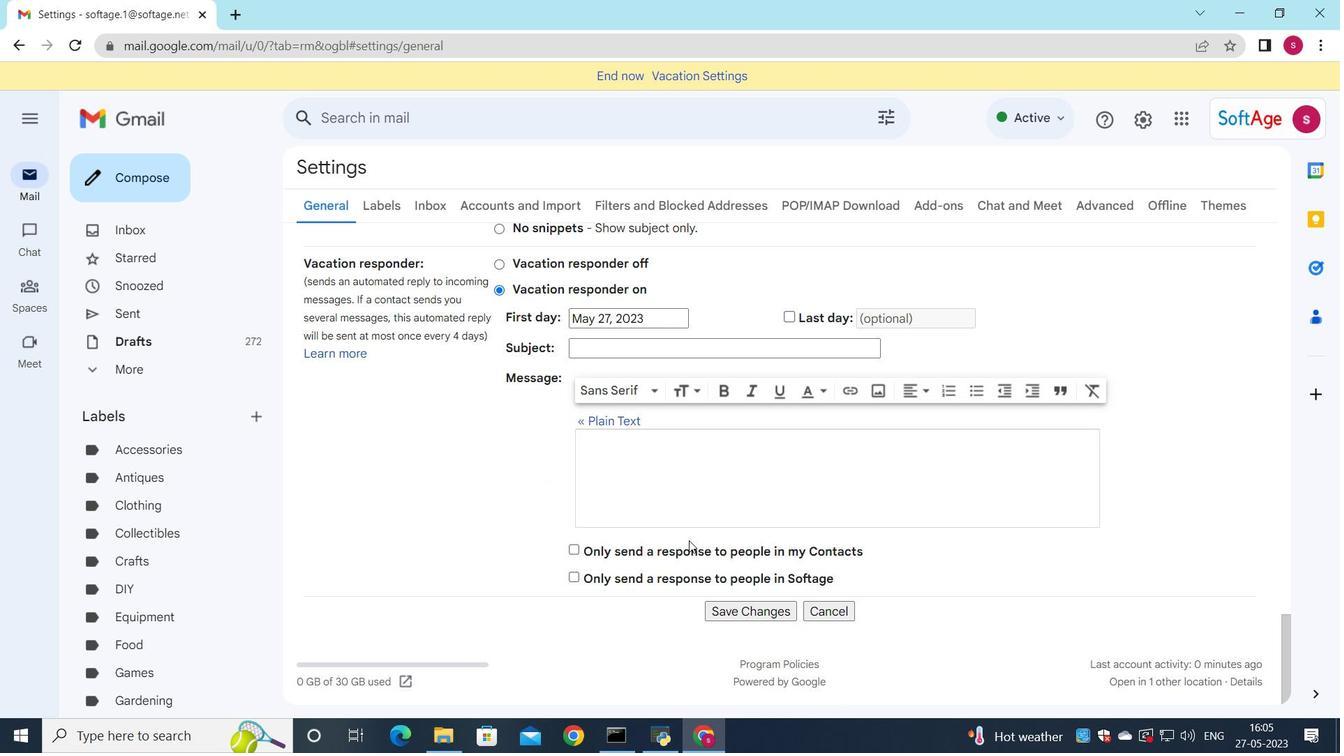 
Action: Mouse scrolled (688, 539) with delta (0, 0)
Screenshot: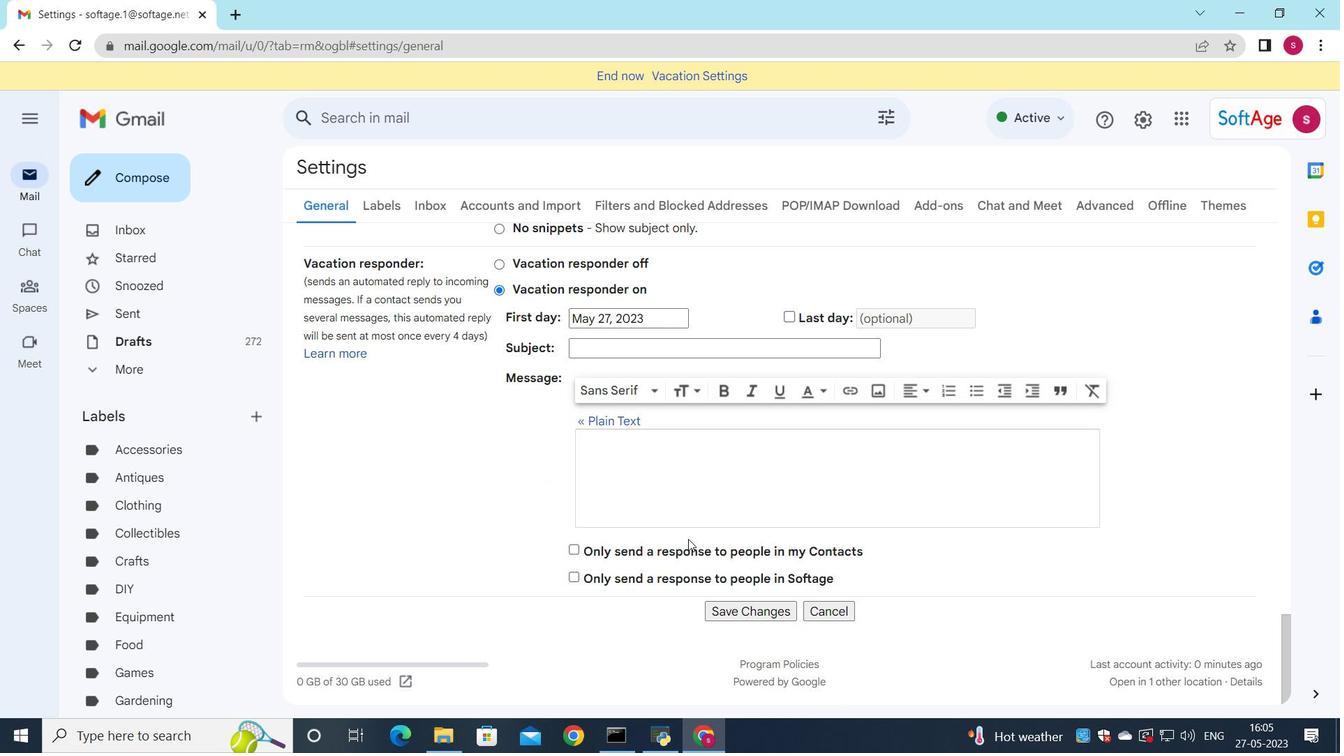 
Action: Mouse moved to (686, 549)
Screenshot: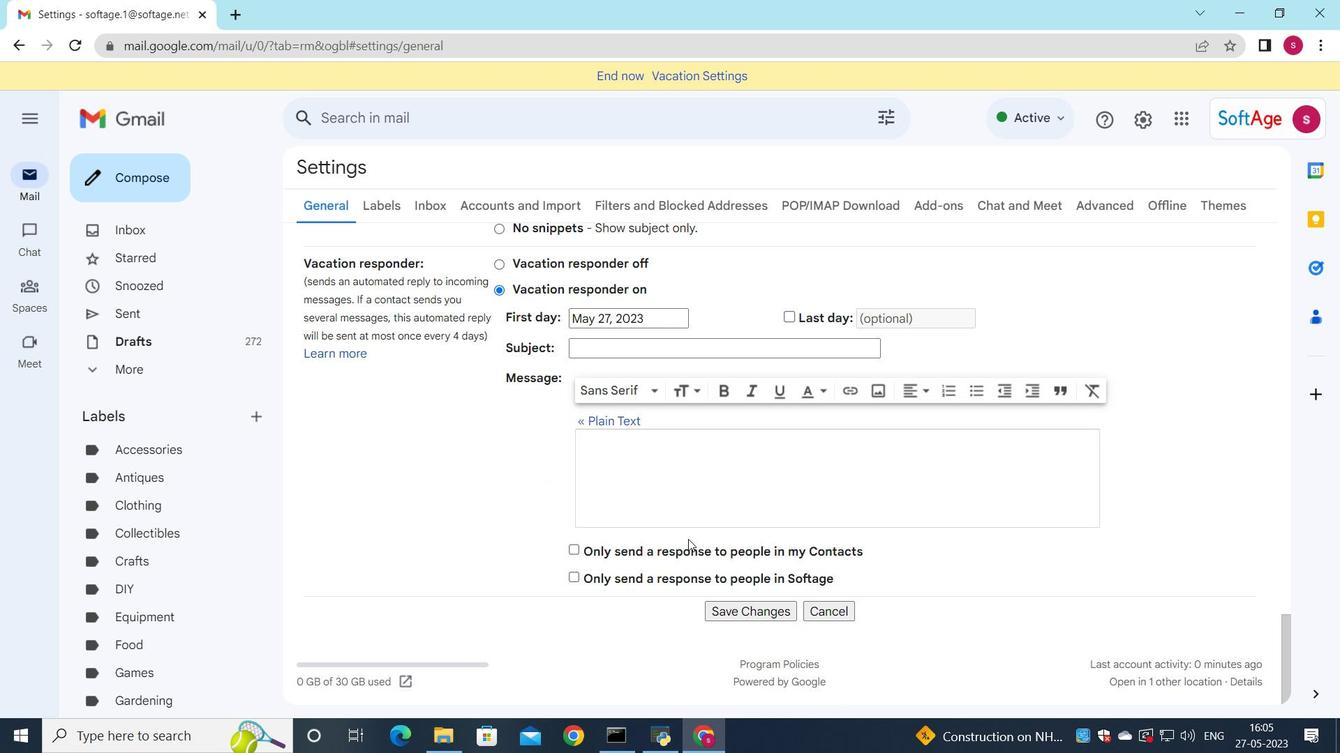 
Action: Mouse scrolled (688, 544) with delta (0, 0)
Screenshot: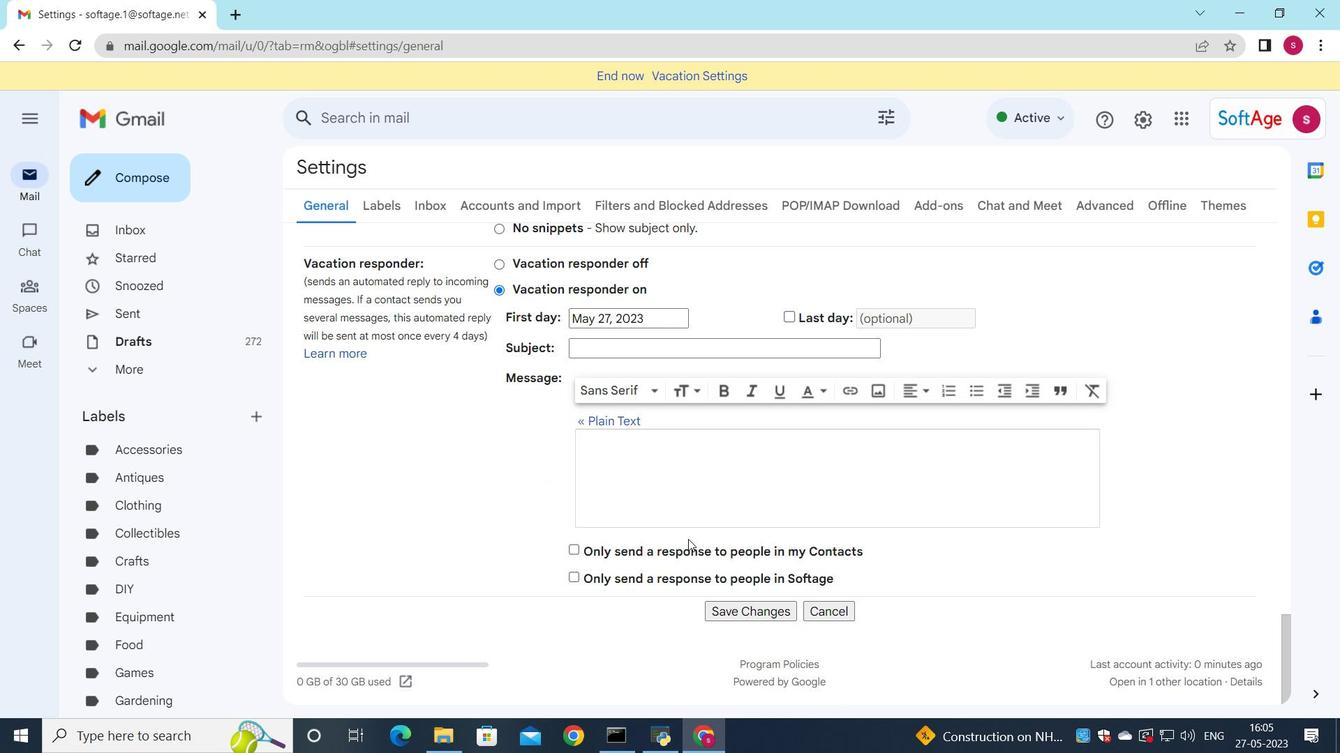 
Action: Mouse moved to (741, 612)
Screenshot: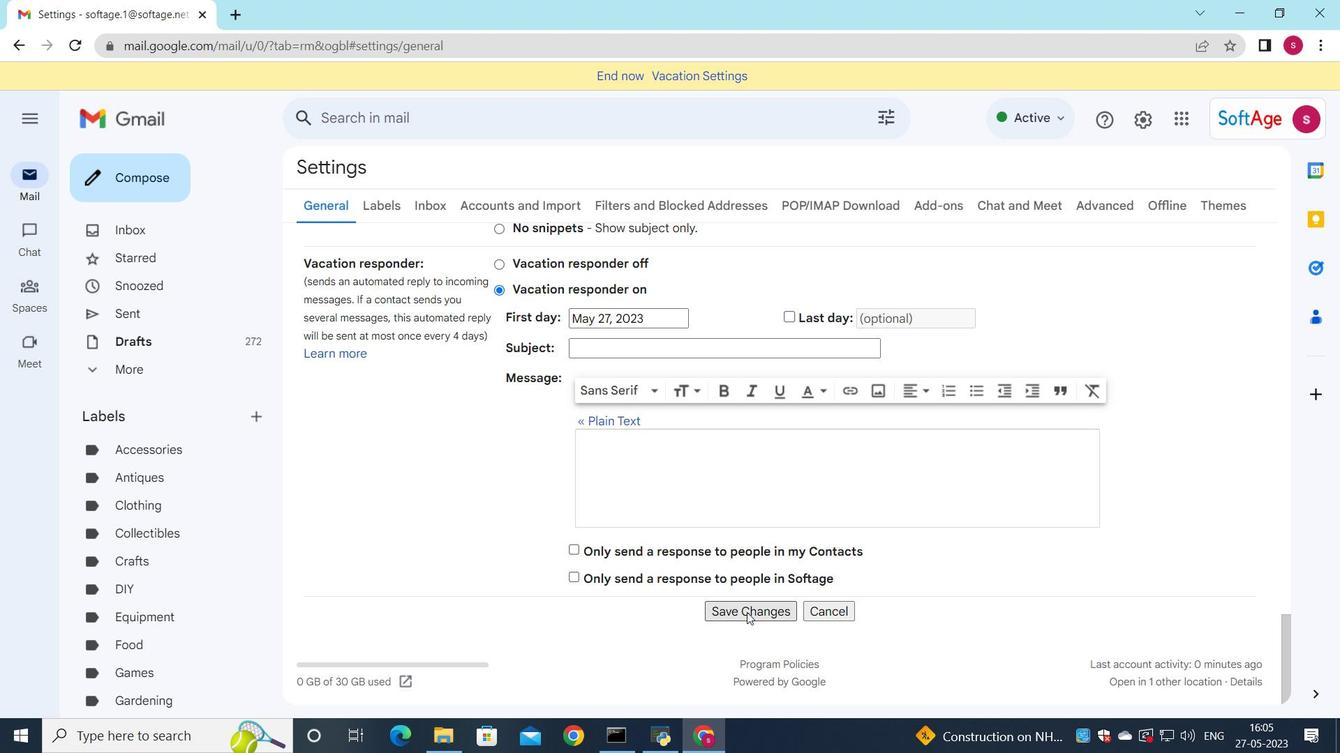 
Action: Mouse pressed left at (741, 612)
Screenshot: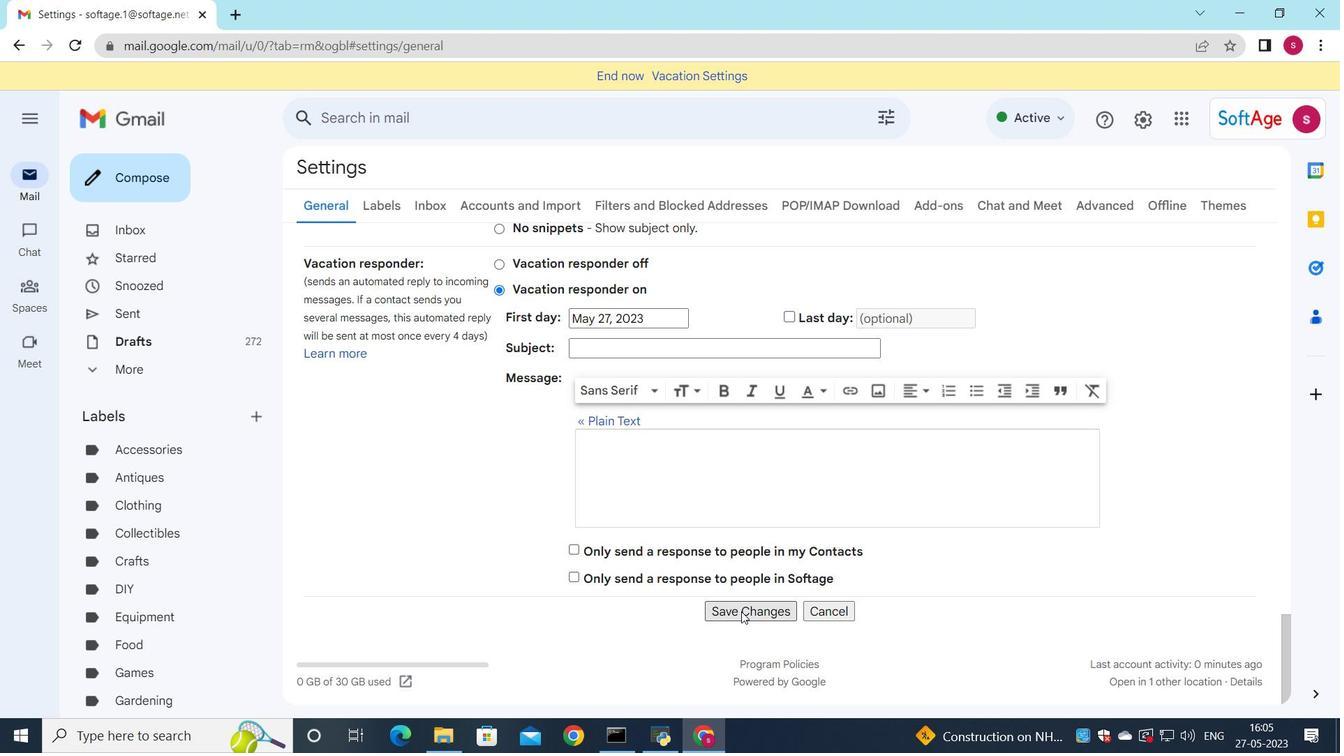 
Action: Mouse moved to (156, 191)
Screenshot: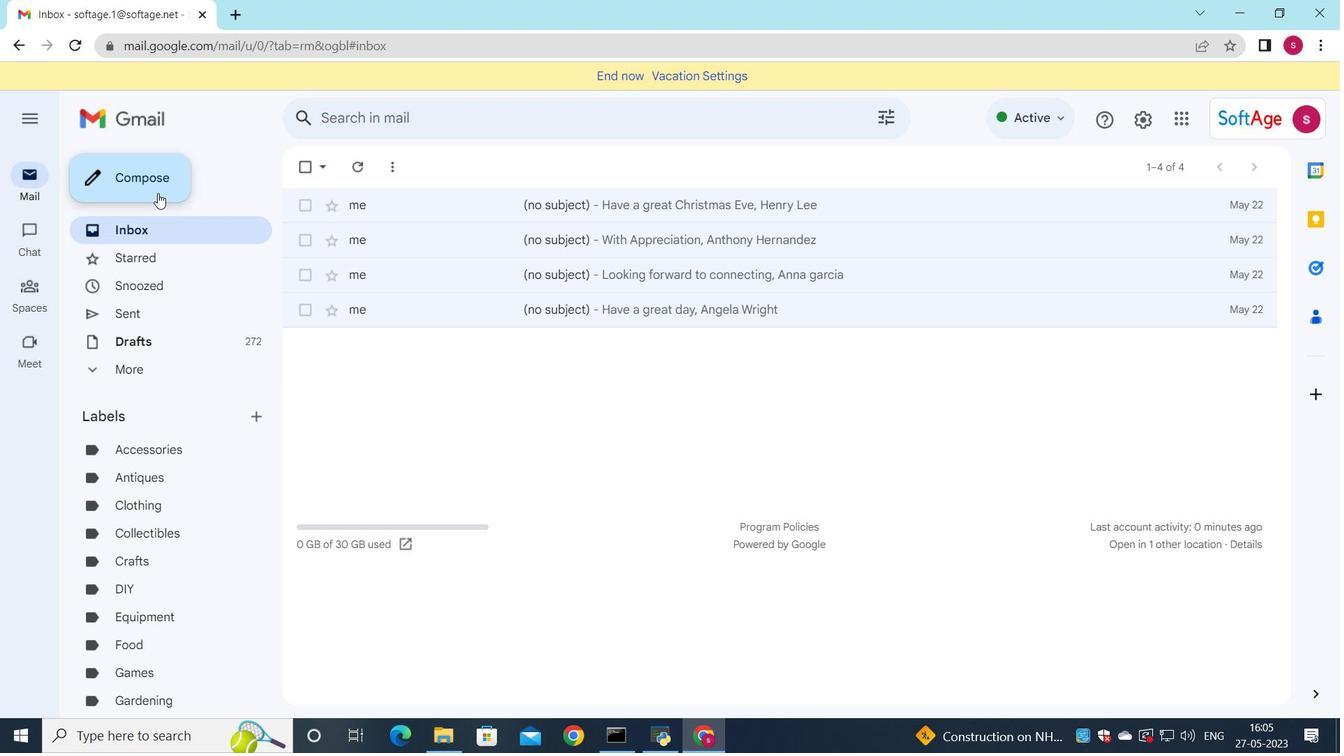 
Action: Mouse pressed left at (156, 191)
Screenshot: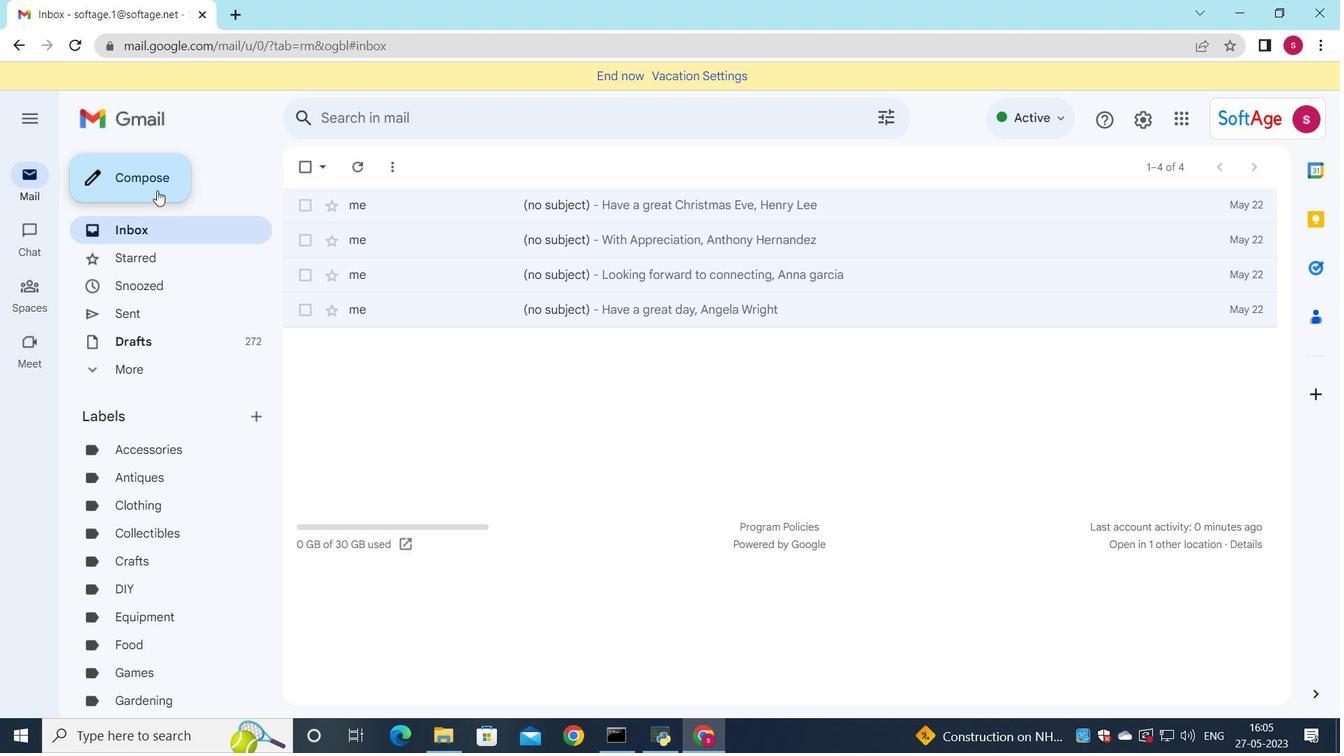 
Action: Mouse moved to (899, 305)
Screenshot: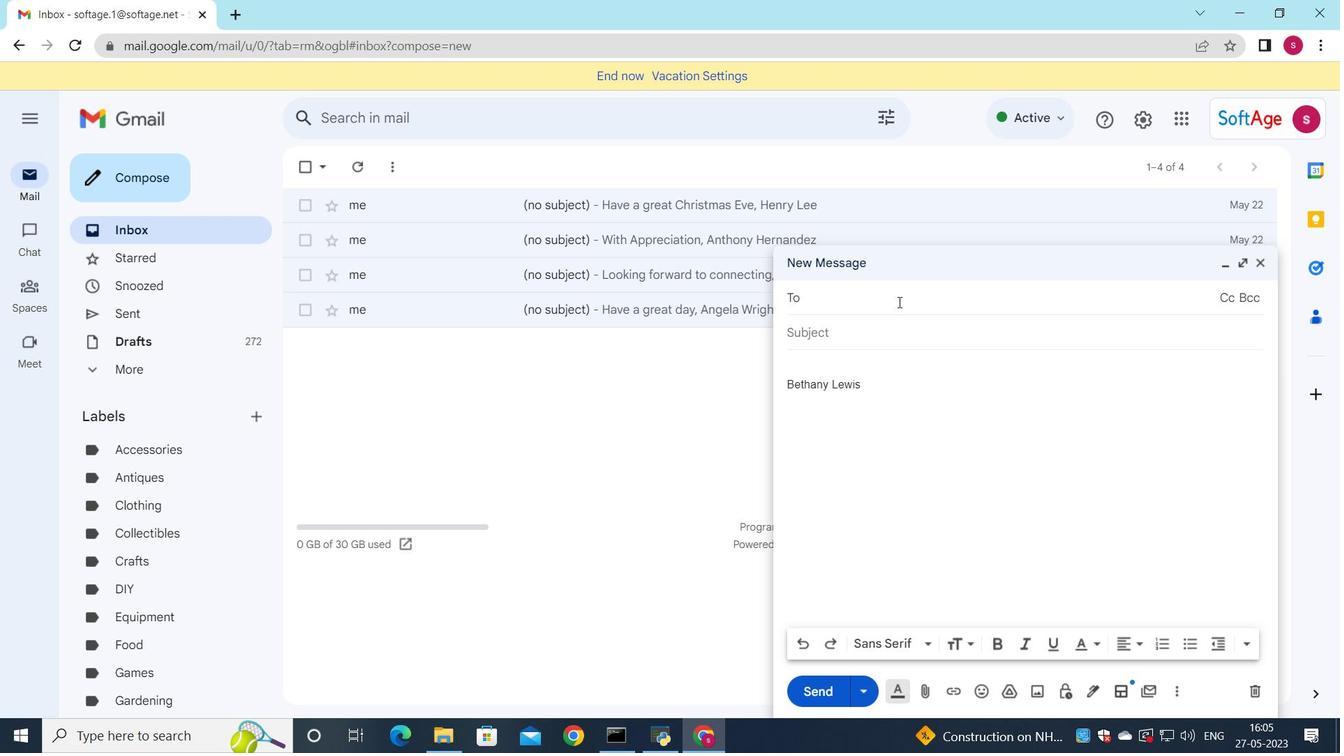 
Action: Key pressed s
Screenshot: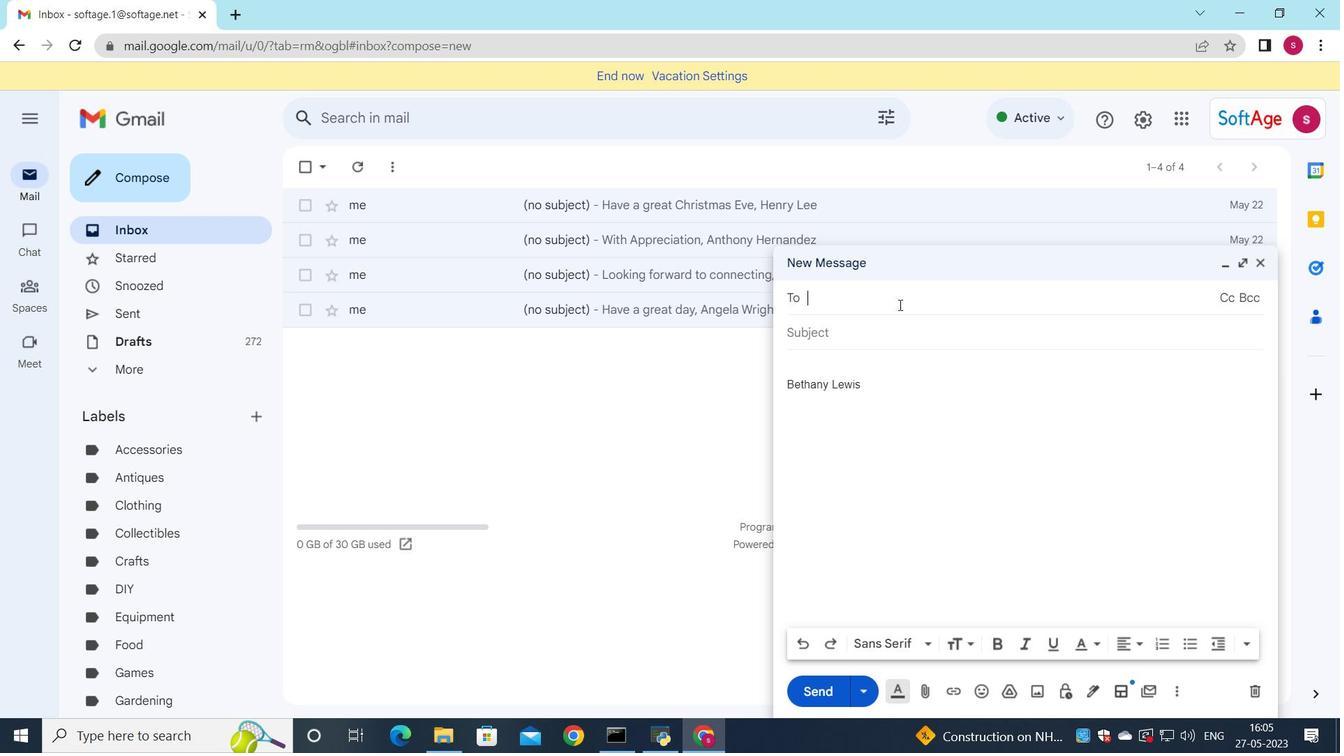 
Action: Mouse moved to (919, 395)
Screenshot: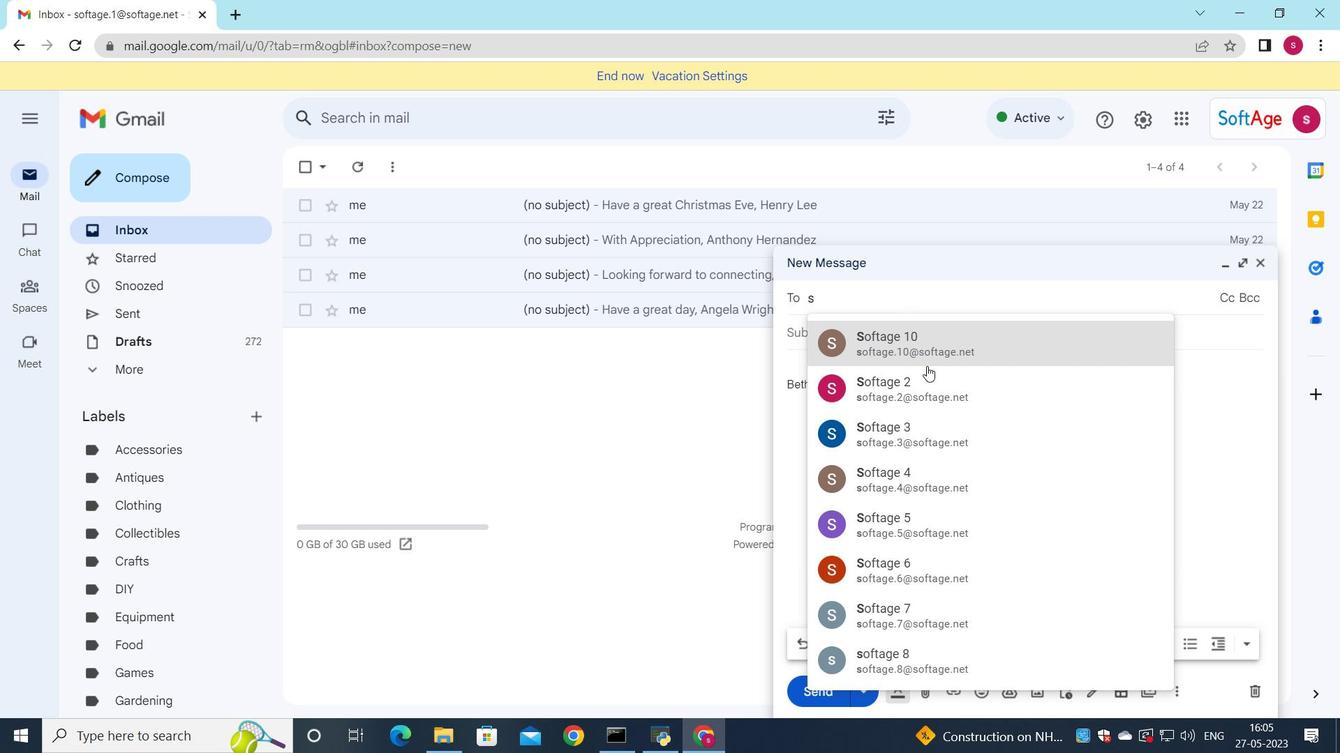 
Action: Mouse pressed left at (919, 395)
Screenshot: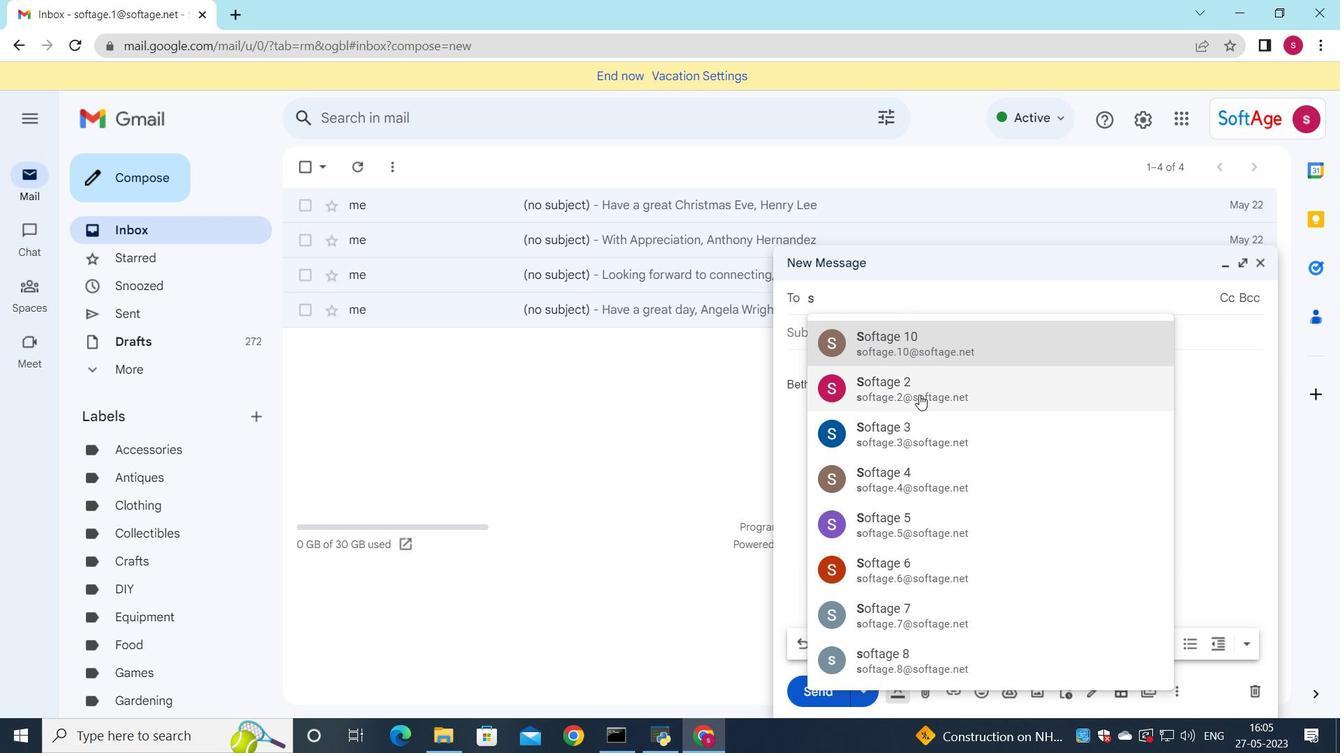 
Action: Key pressed s
Screenshot: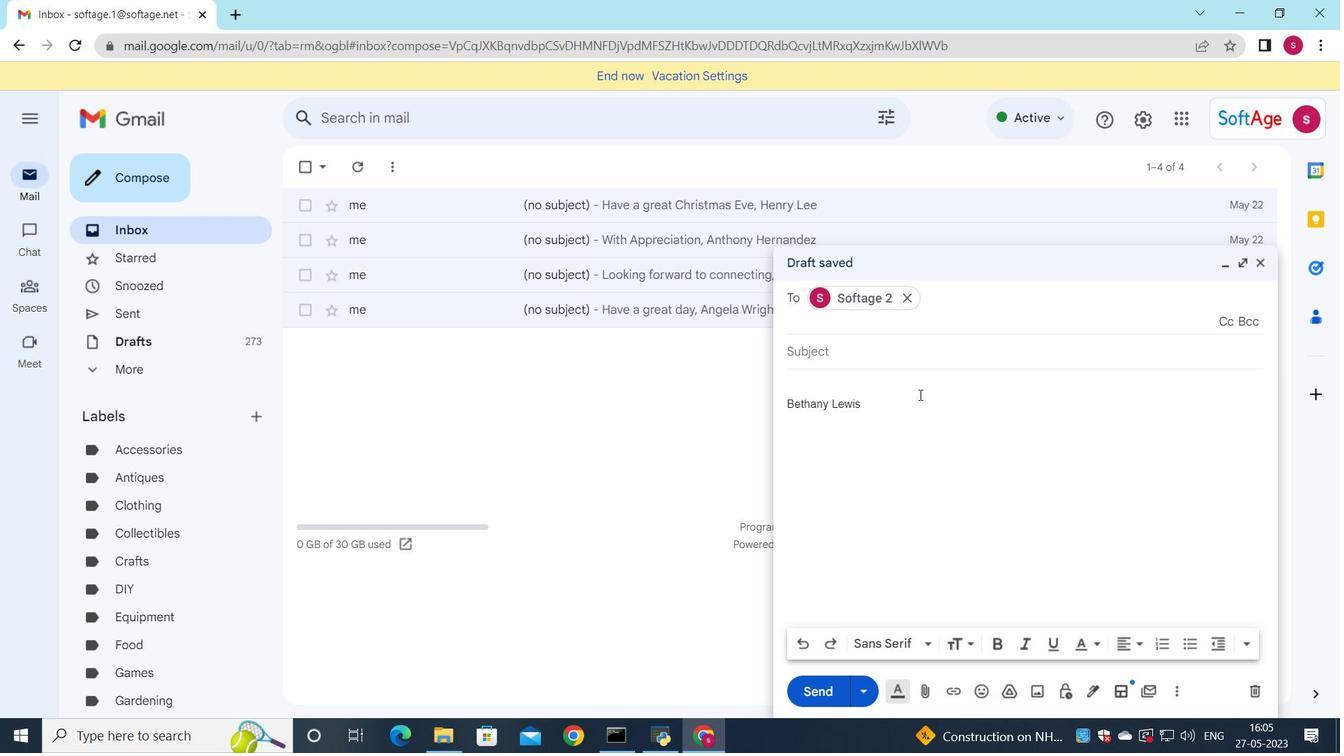 
Action: Mouse moved to (976, 427)
Screenshot: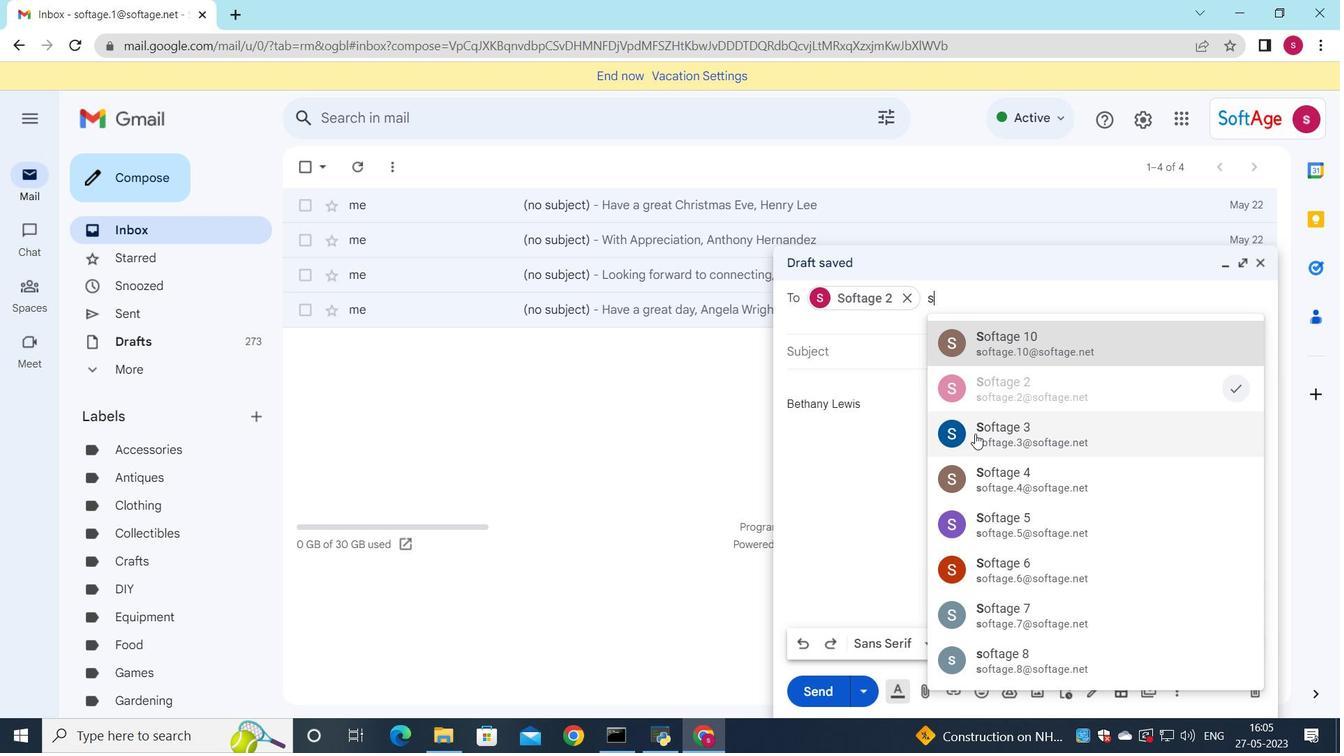 
Action: Mouse pressed left at (976, 427)
Screenshot: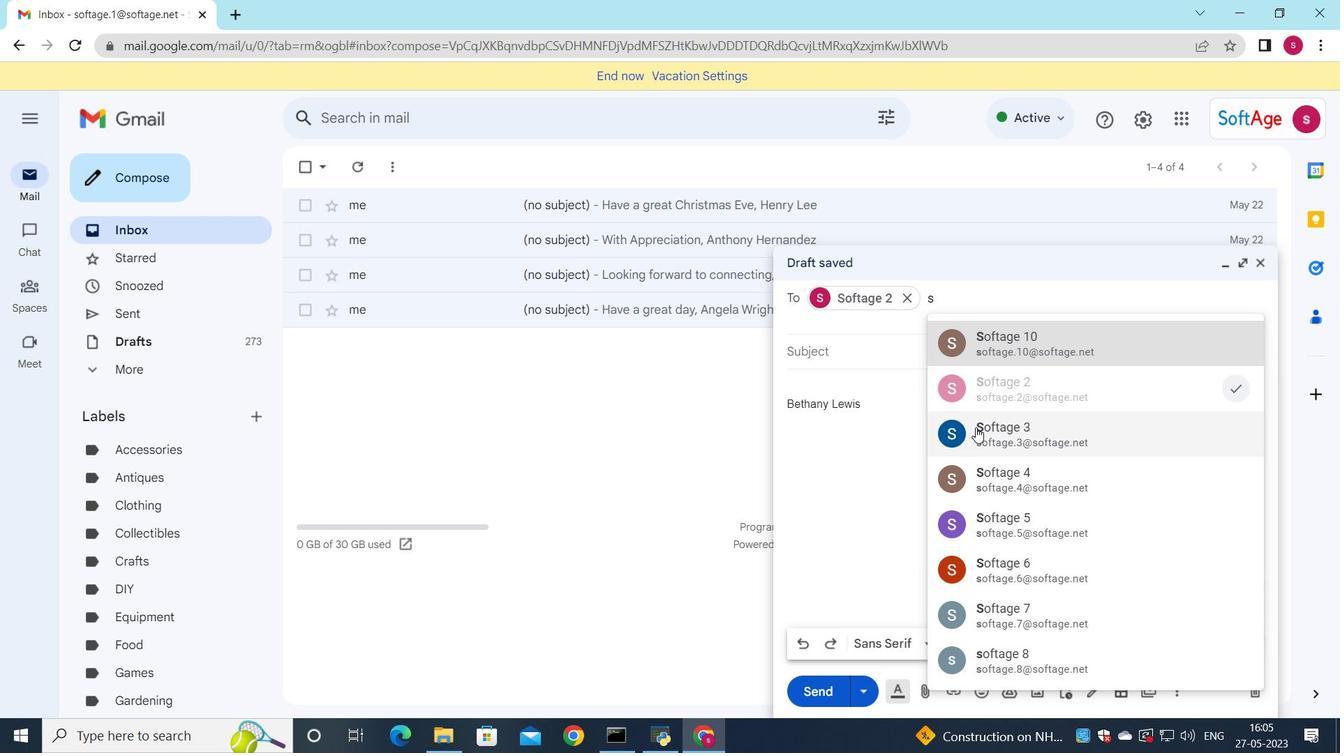 
Action: Mouse moved to (1231, 326)
Screenshot: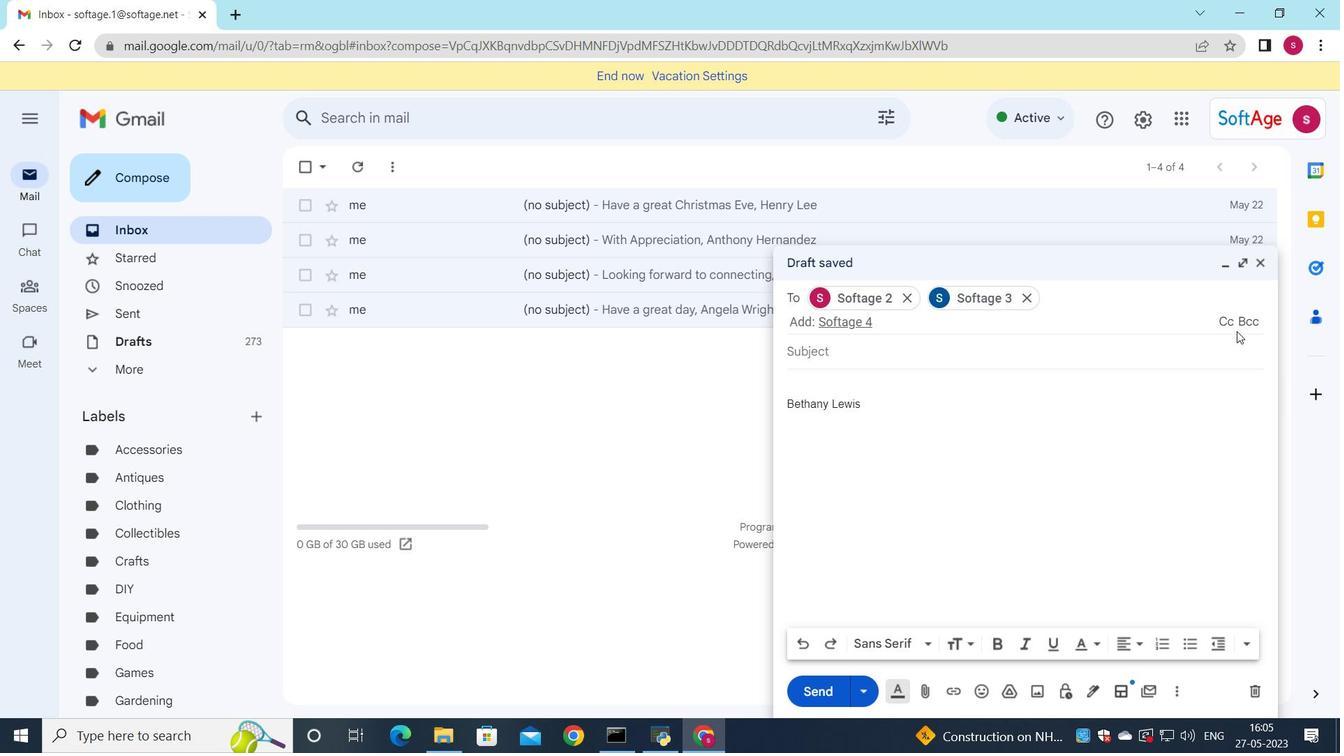 
Action: Mouse pressed left at (1231, 326)
Screenshot: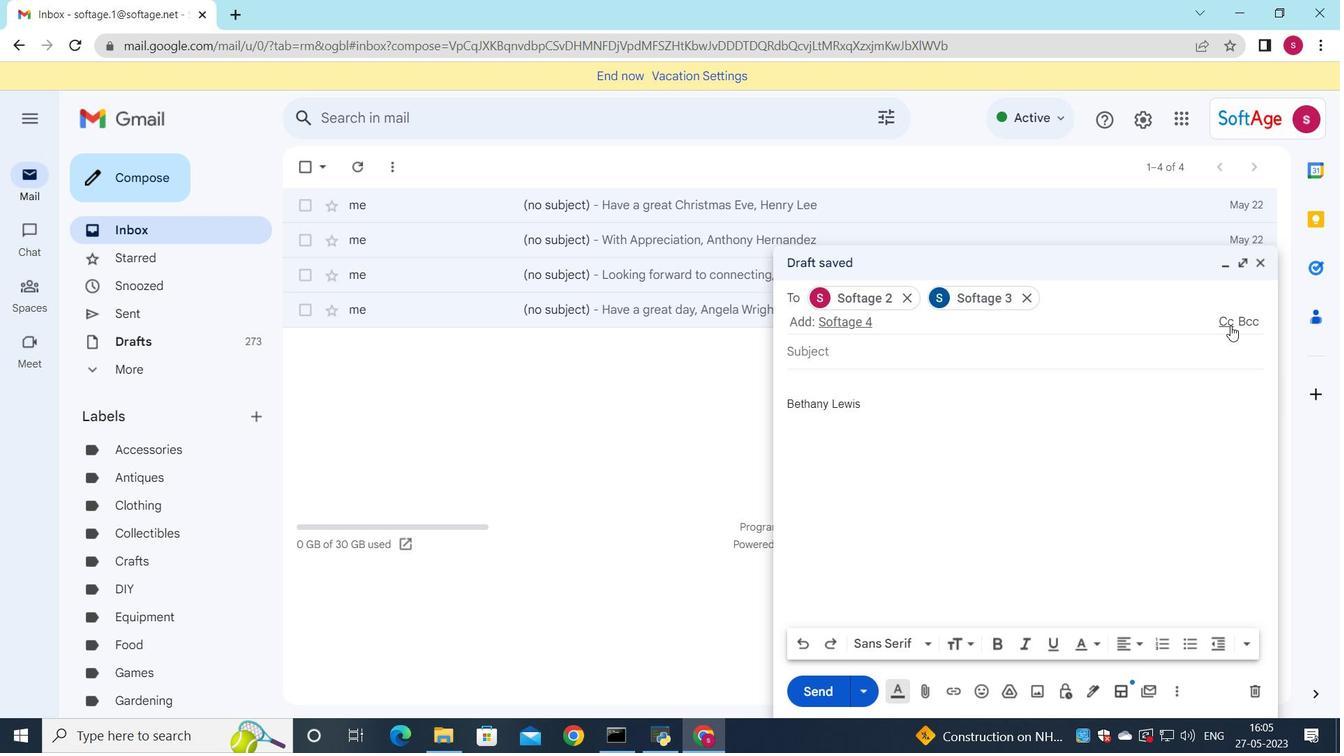 
Action: Mouse moved to (825, 409)
Screenshot: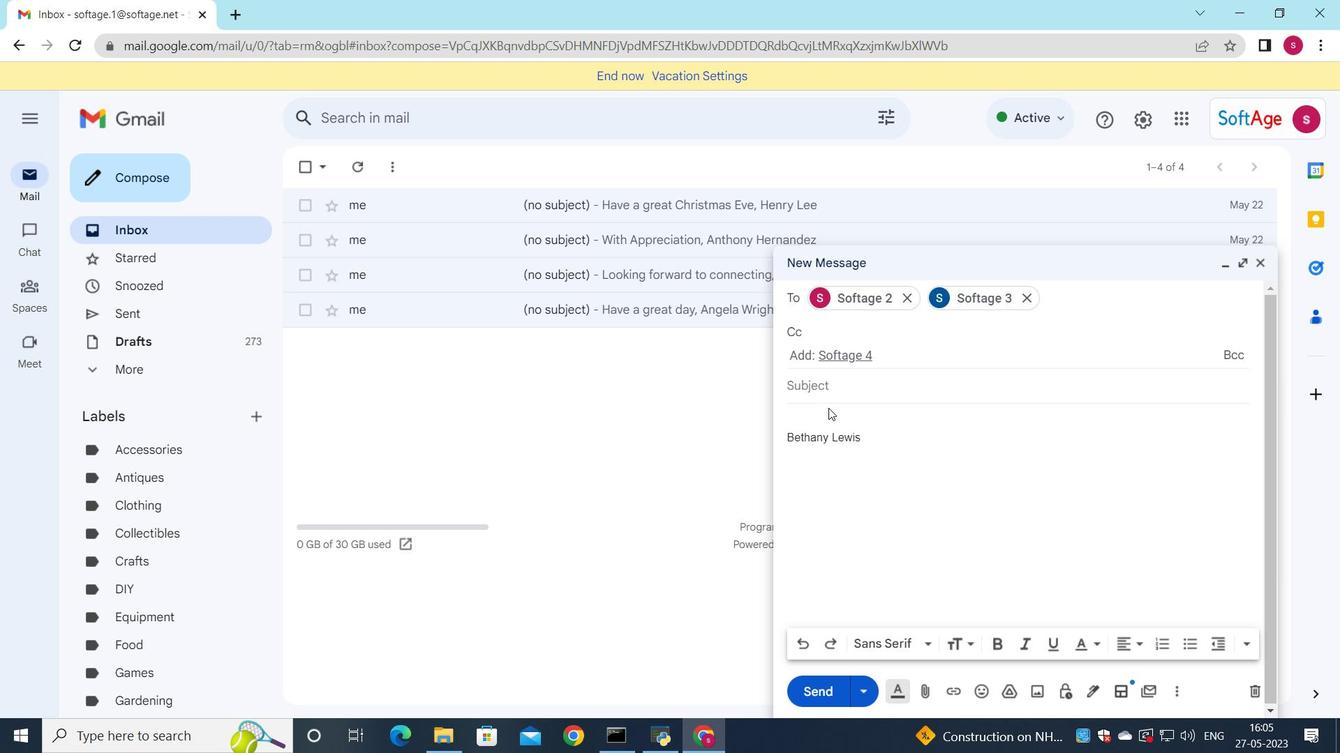 
Action: Key pressed s
Screenshot: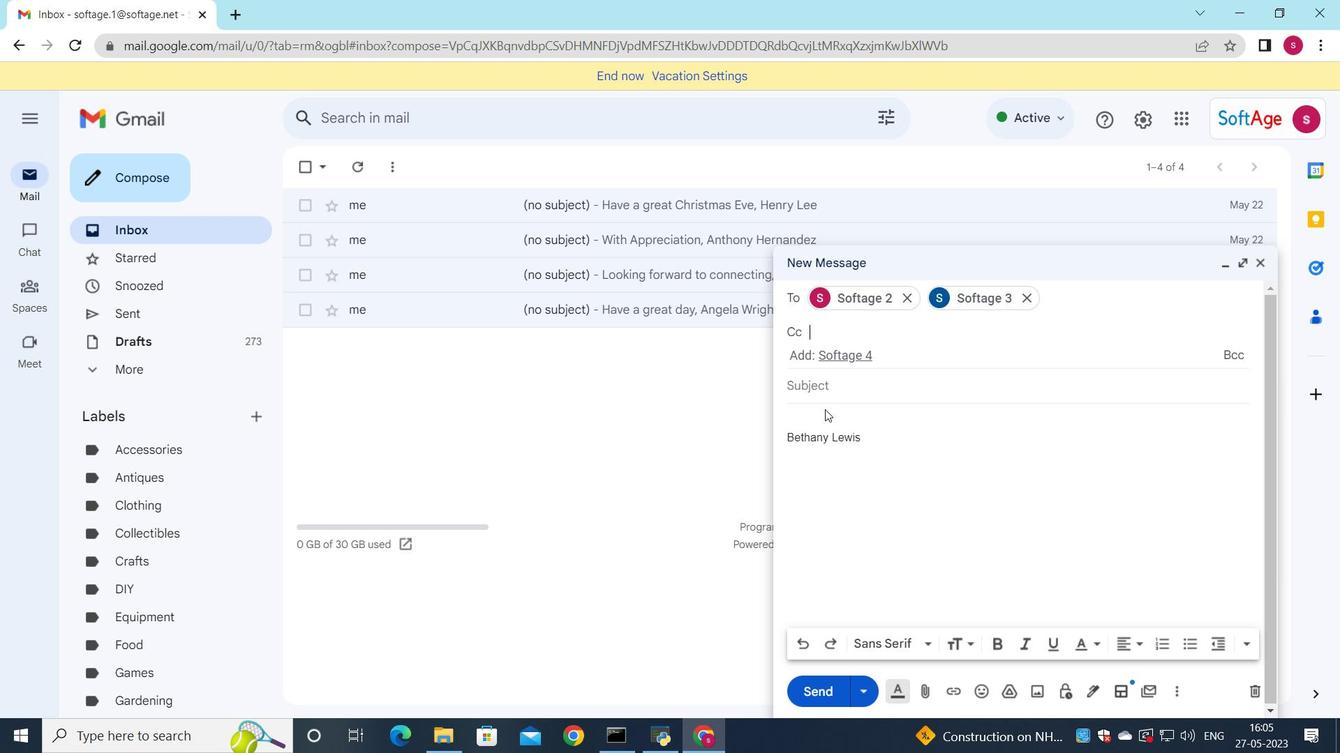 
Action: Mouse moved to (896, 504)
Screenshot: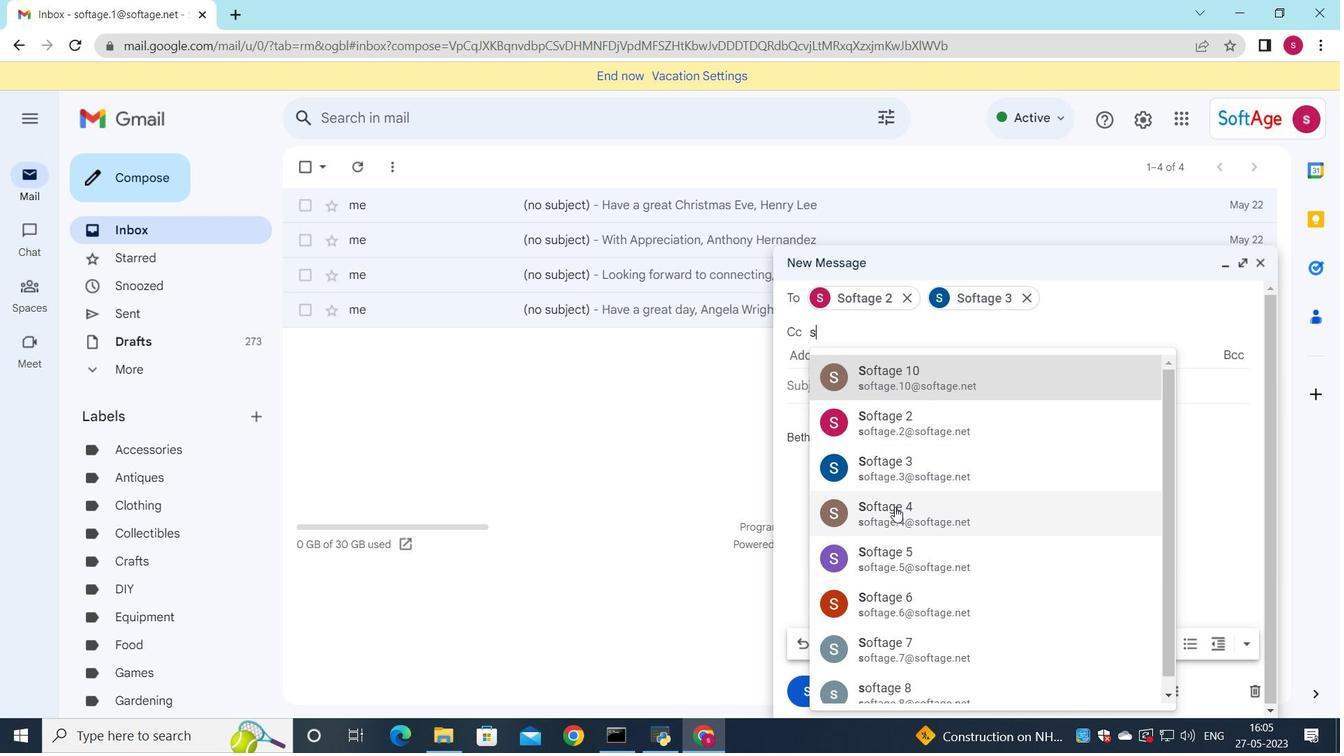 
Action: Mouse pressed left at (896, 504)
Screenshot: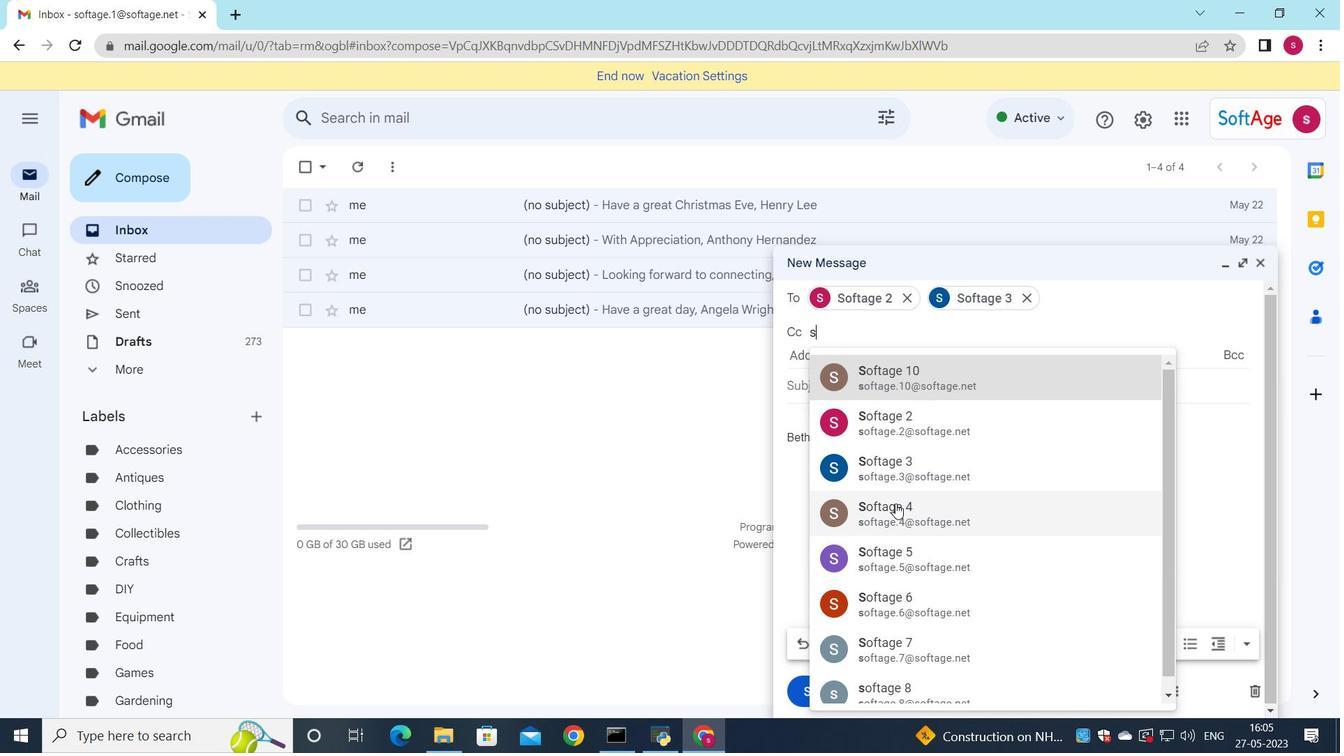 
Action: Mouse moved to (827, 388)
Screenshot: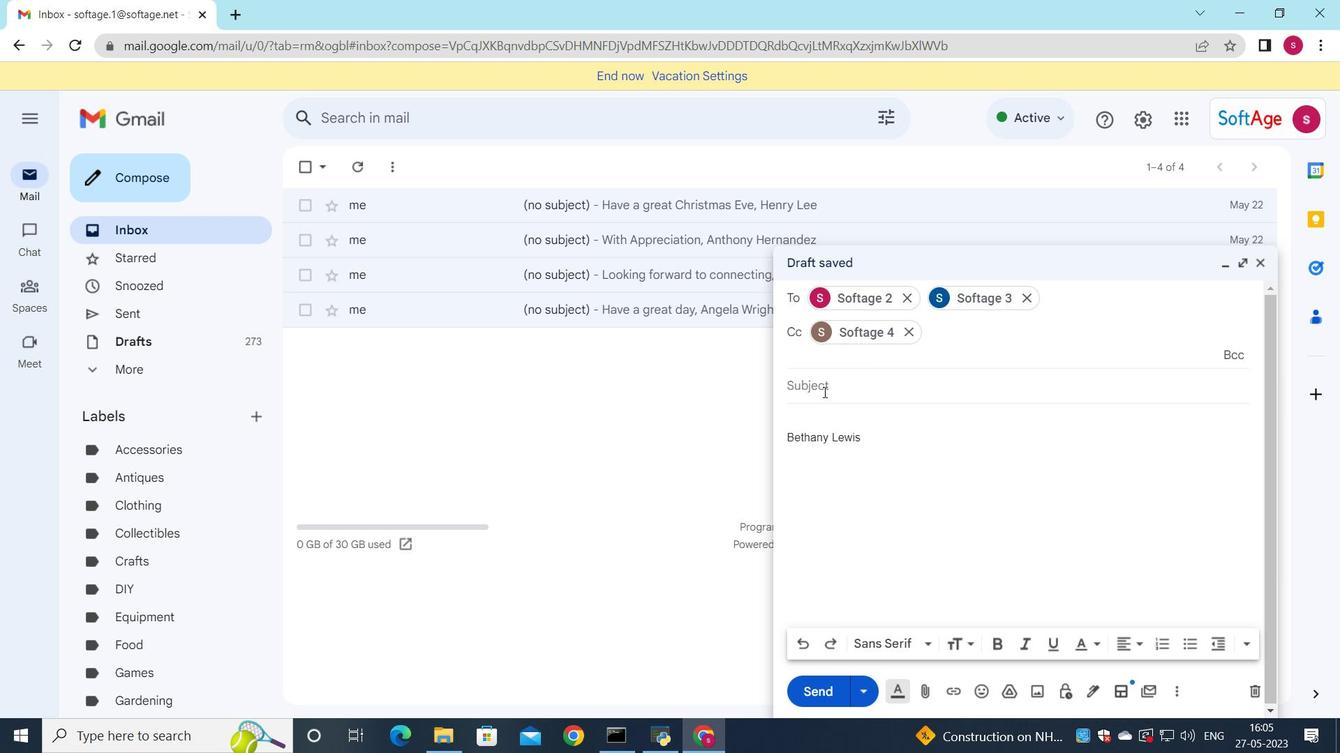 
Action: Mouse pressed left at (827, 388)
Screenshot: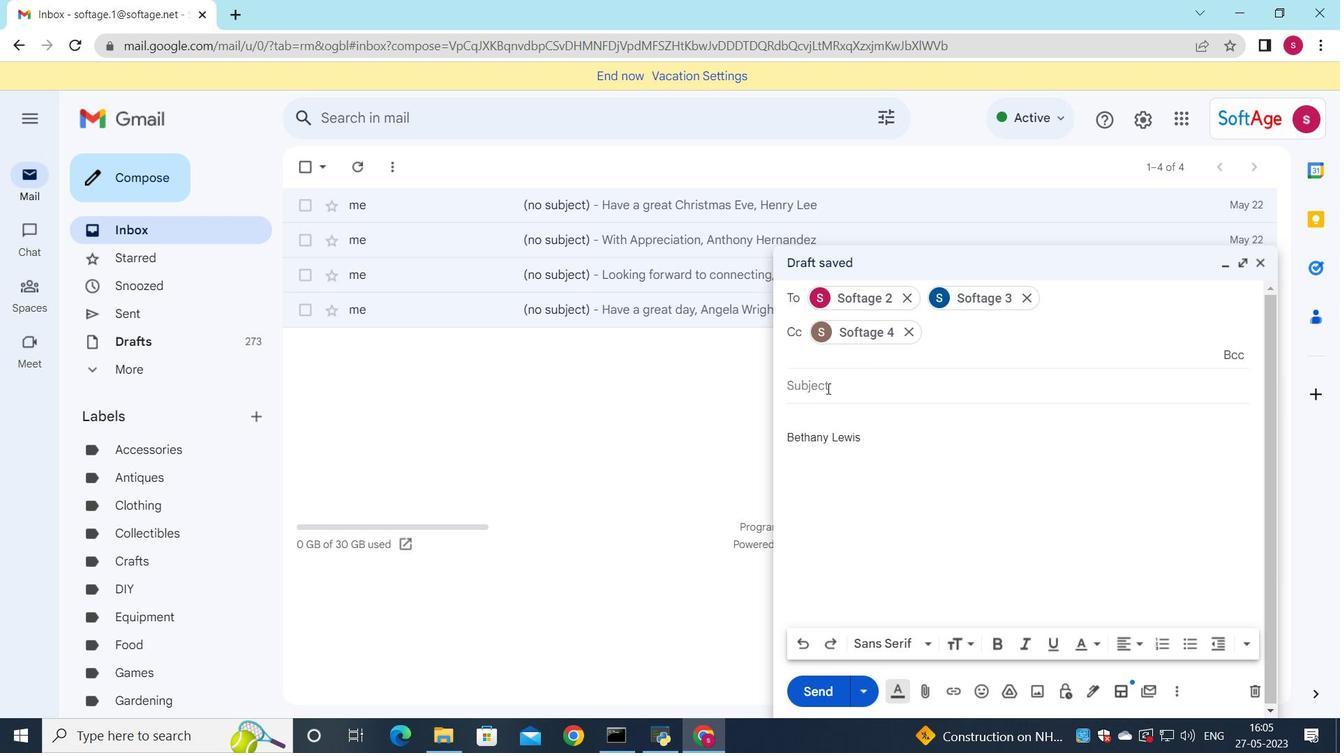 
Action: Key pressed <Key.shift>Appointment<Key.space>remindew<Key.backspace>r
Screenshot: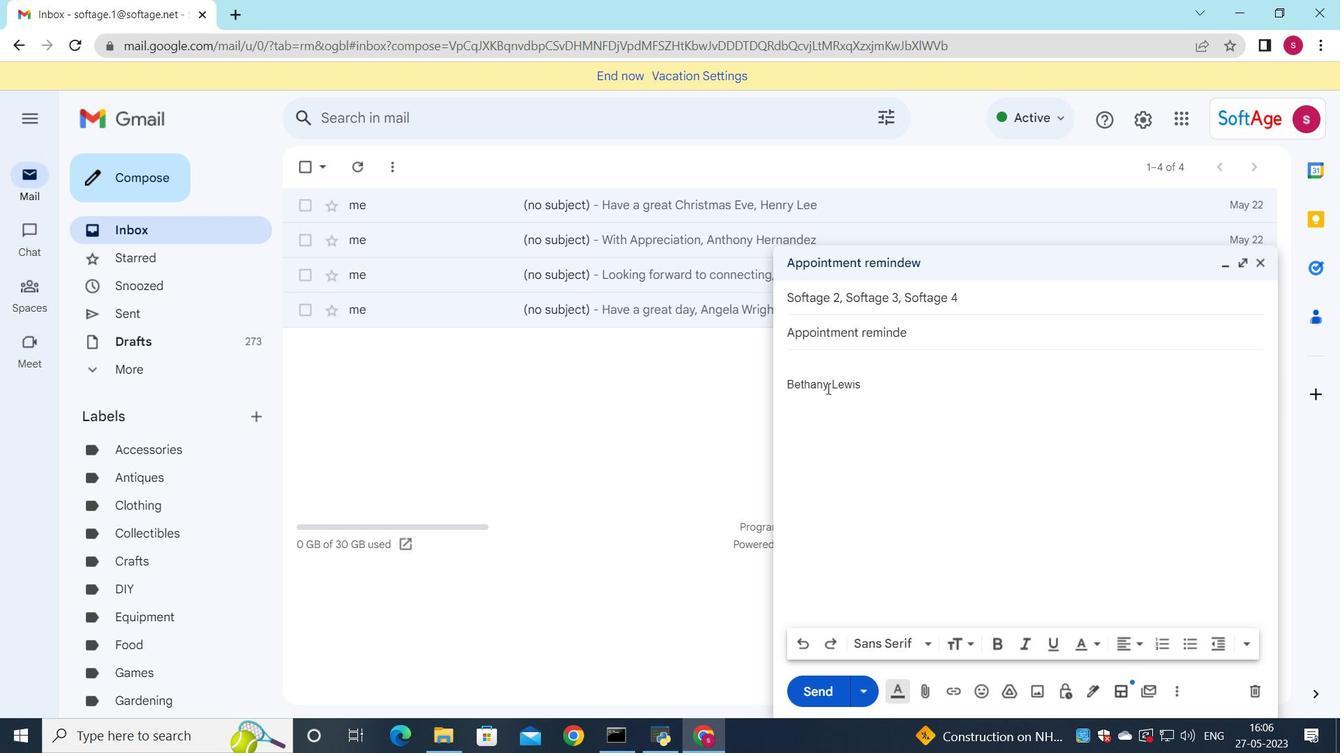 
Action: Mouse moved to (811, 364)
Screenshot: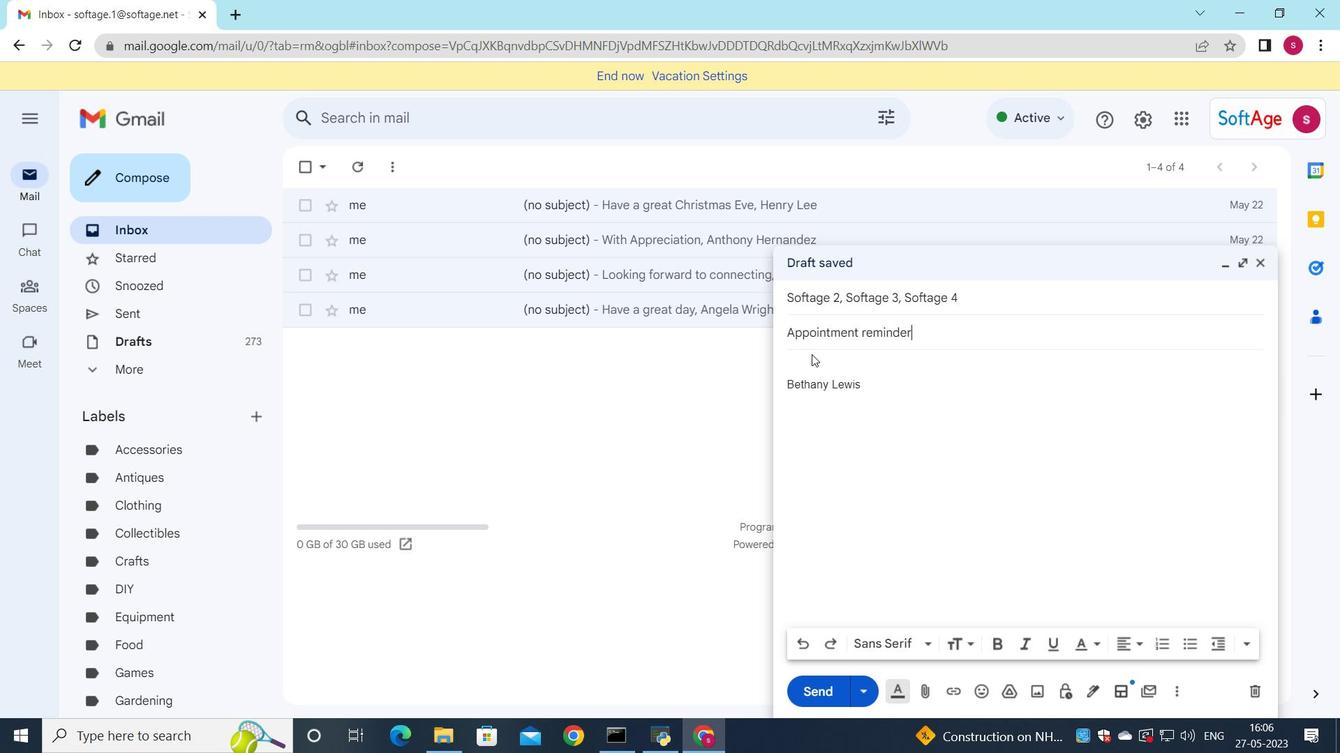 
Action: Mouse pressed left at (811, 364)
Screenshot: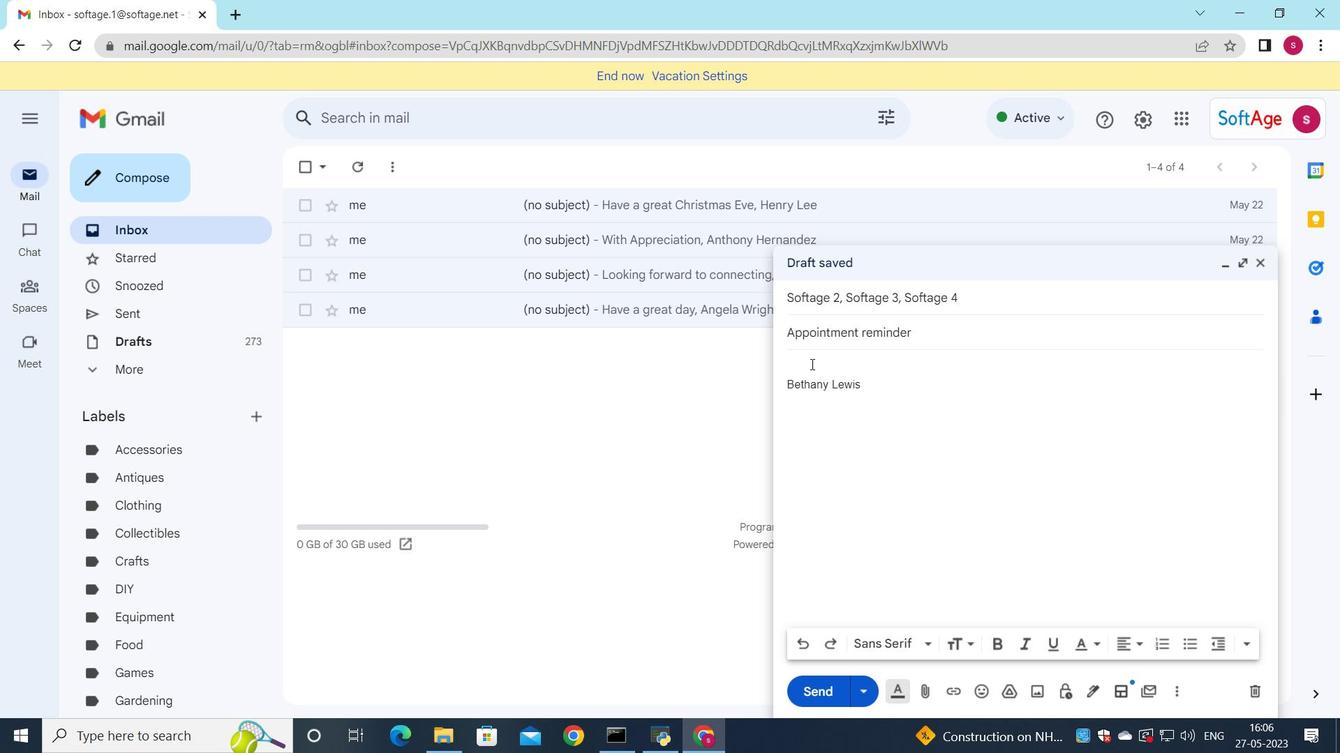 
Action: Key pressed <Key.shift>Please<Key.space>let<Key.space>me<Key.space>know<Key.space>if<Key.space>this<Key.space>works<Key.space>for<Key.space>youyr<Key.backspace><Key.backspace>r<Key.space><Key.tab>.
Screenshot: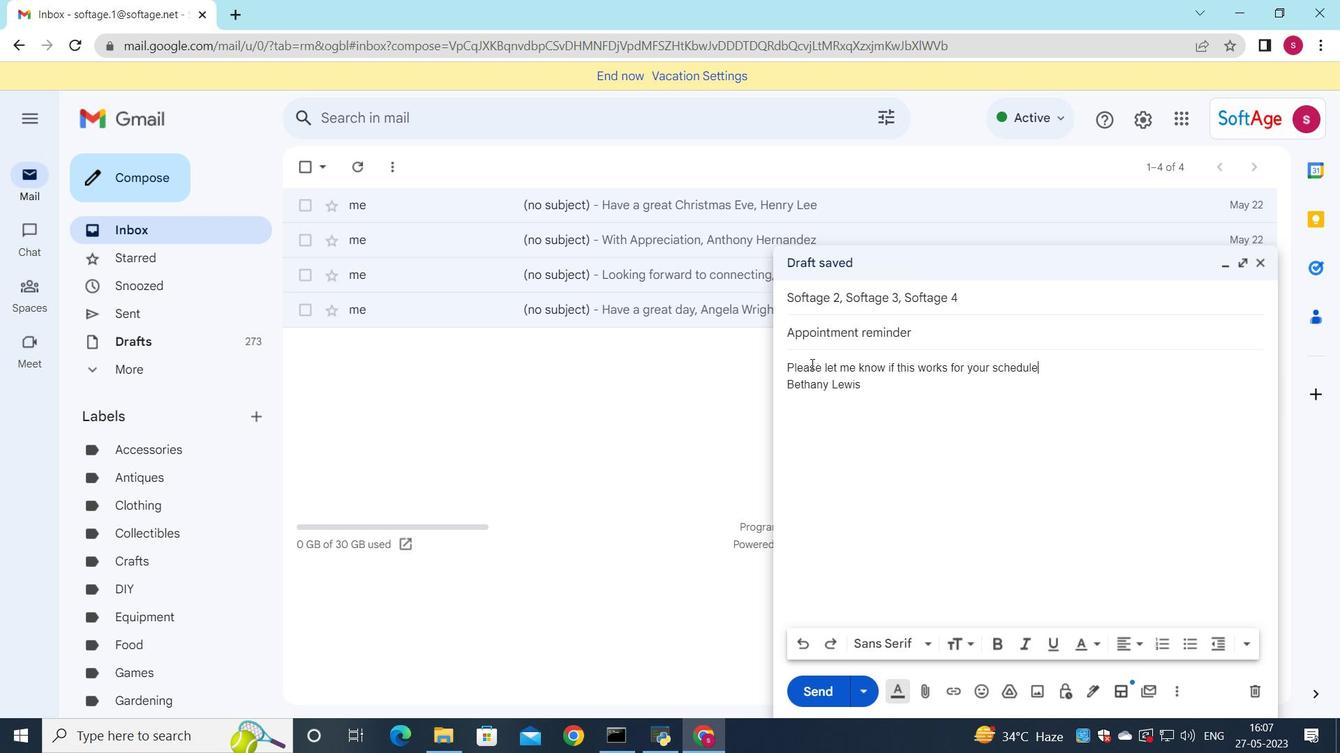 
Action: Mouse moved to (967, 633)
Screenshot: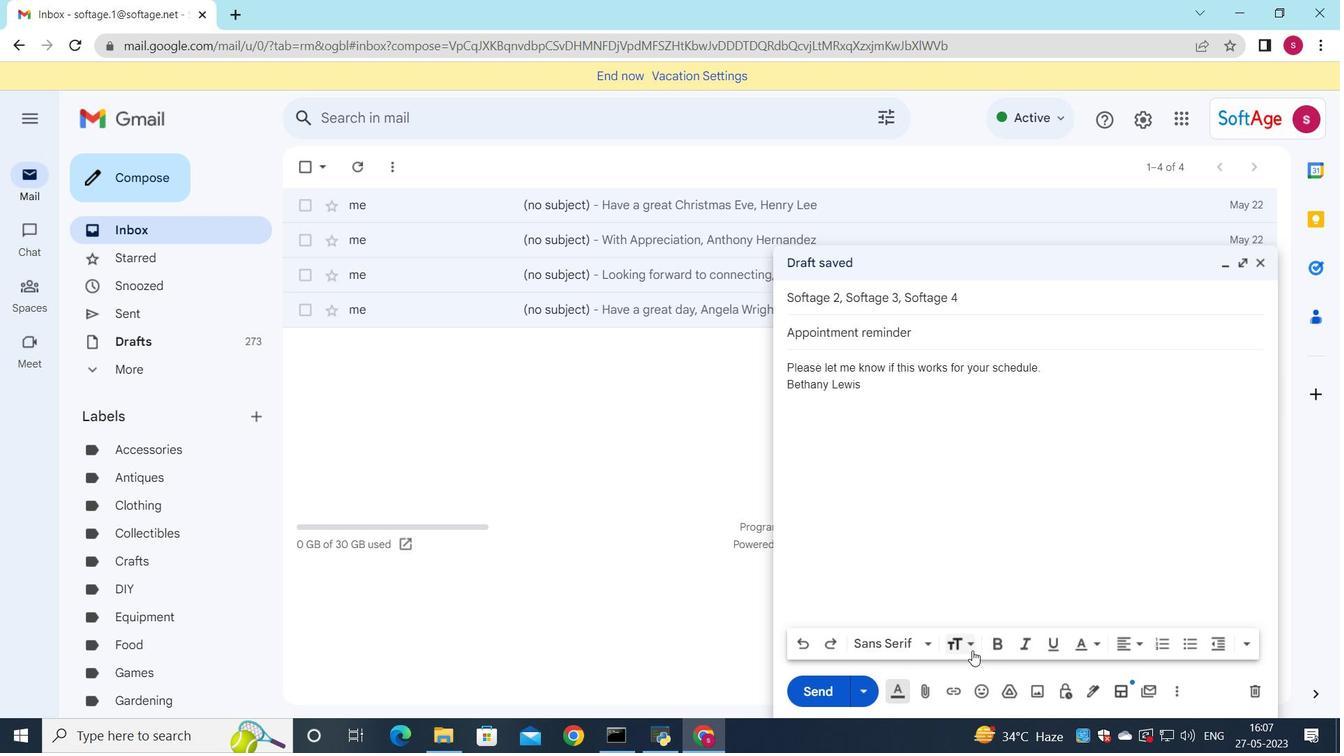 
Action: Mouse pressed left at (967, 633)
Screenshot: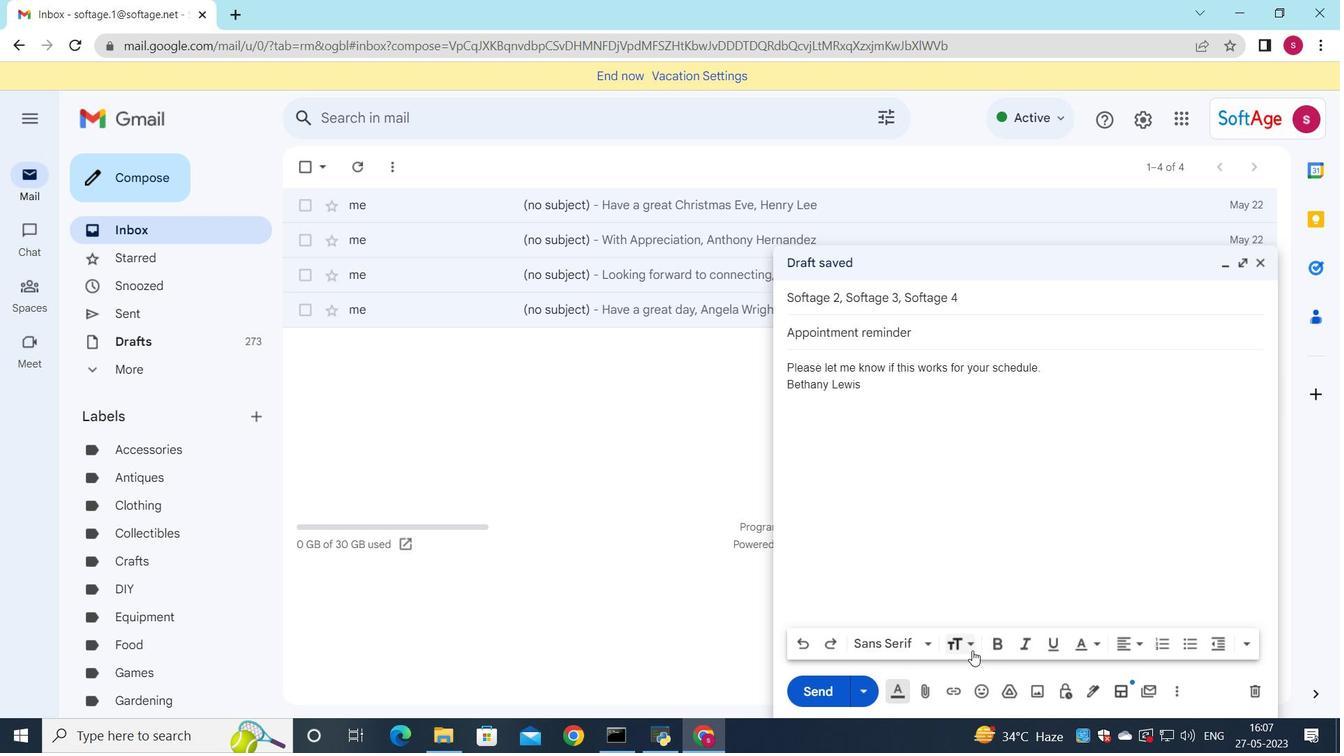 
Action: Mouse moved to (1012, 537)
Screenshot: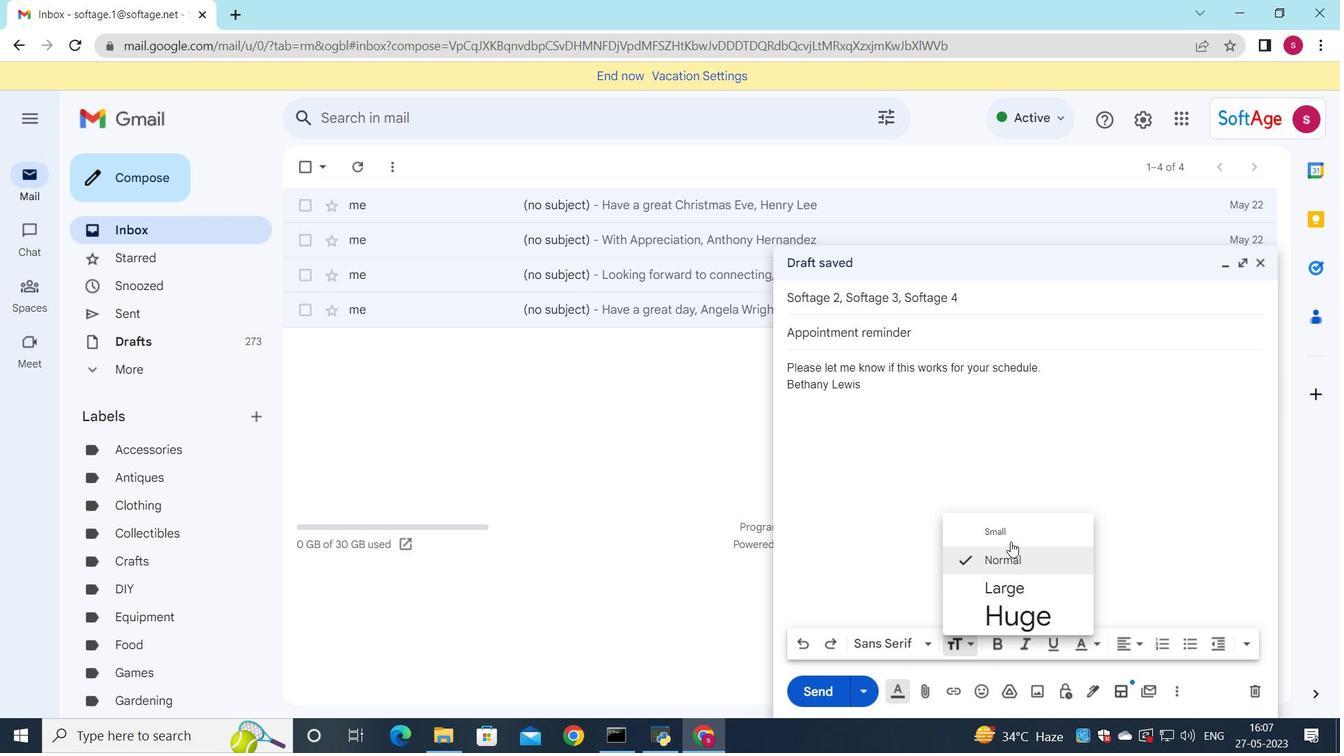 
Action: Mouse pressed left at (1012, 537)
Screenshot: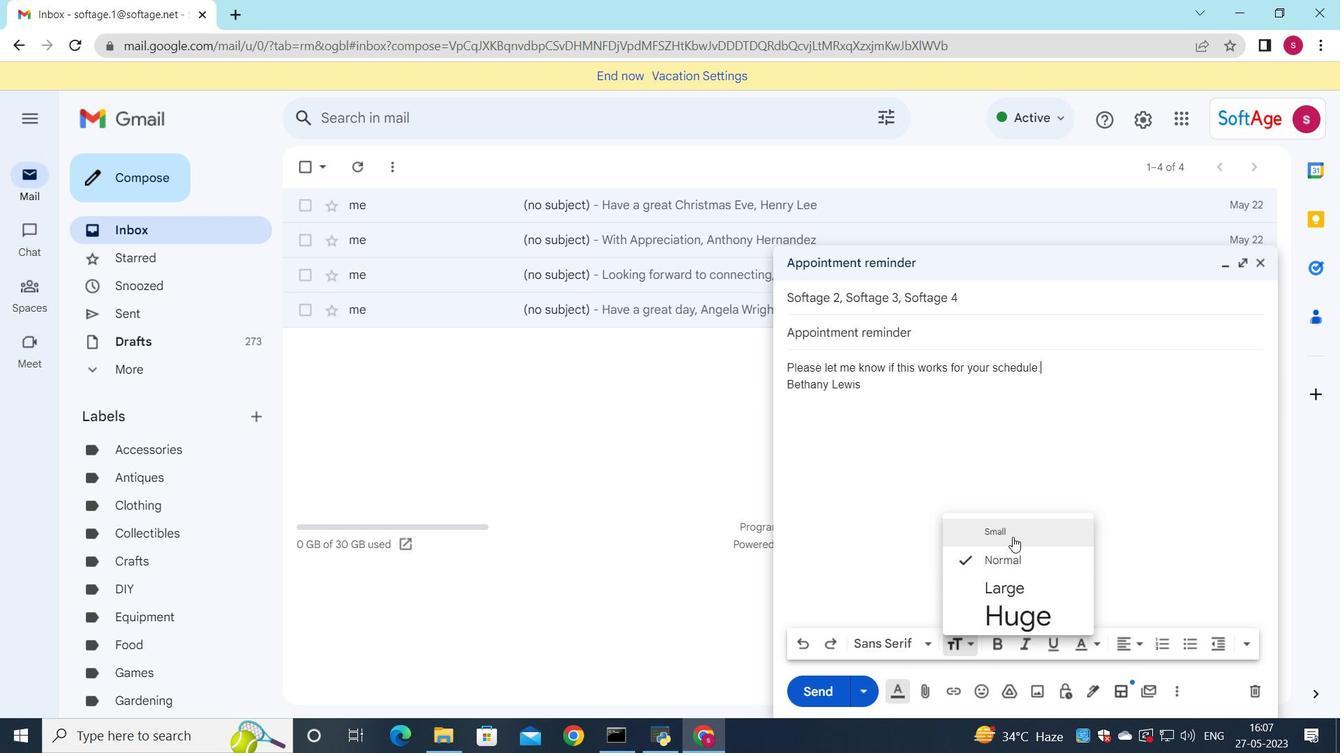 
Action: Mouse moved to (1147, 646)
Screenshot: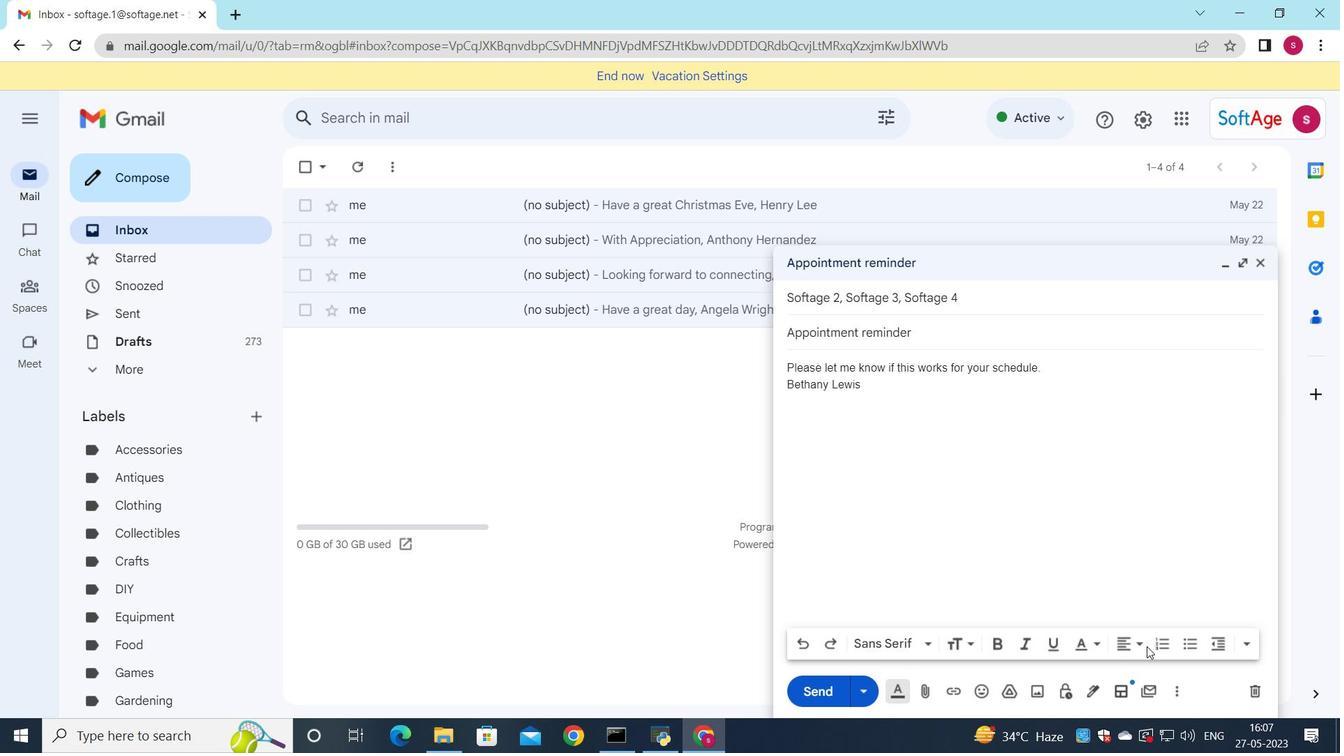 
Action: Mouse pressed left at (1147, 646)
Screenshot: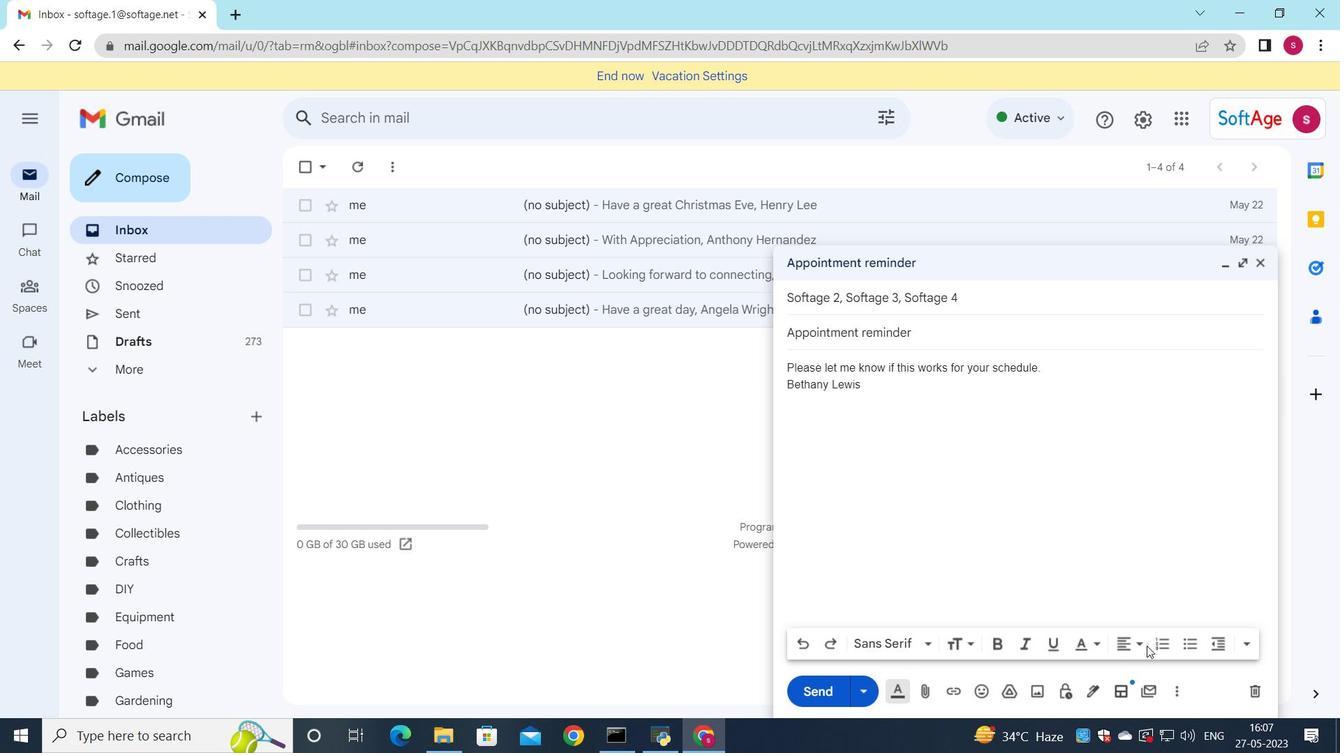 
Action: Mouse moved to (1040, 364)
Screenshot: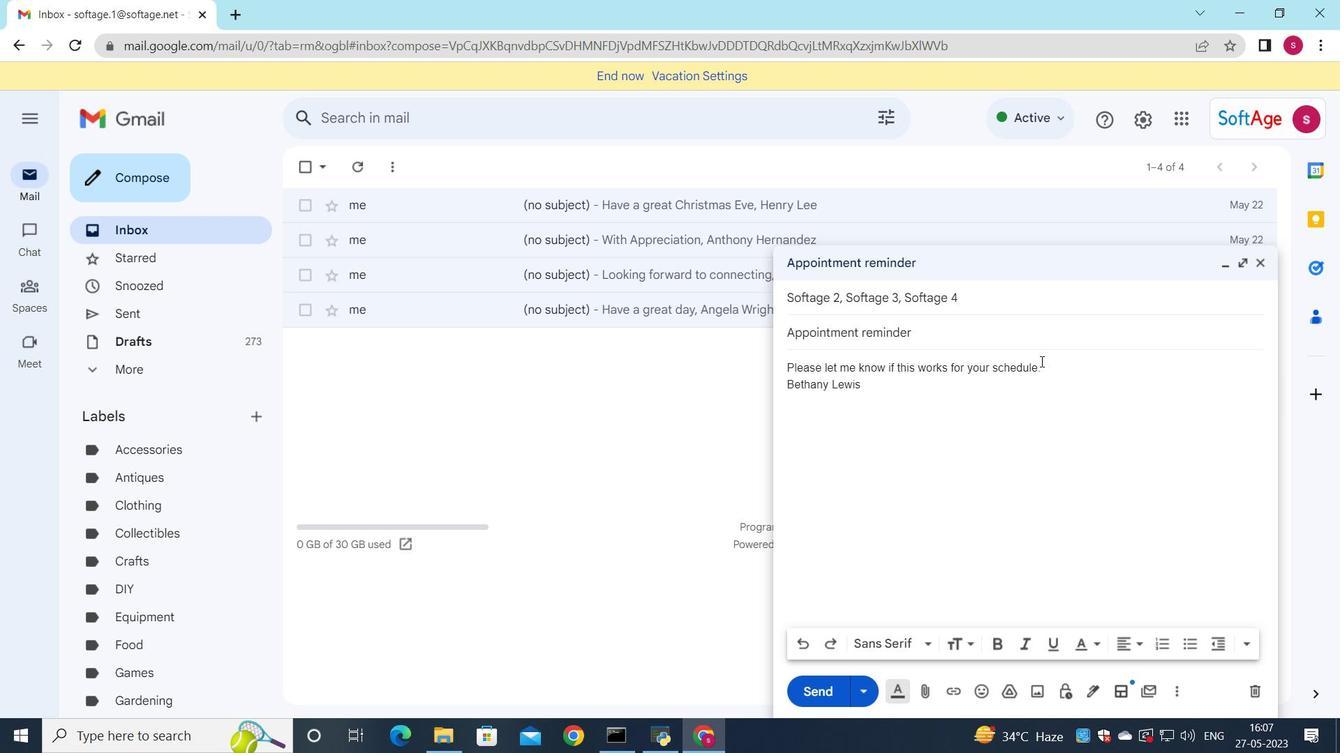 
Action: Mouse pressed left at (1040, 364)
Screenshot: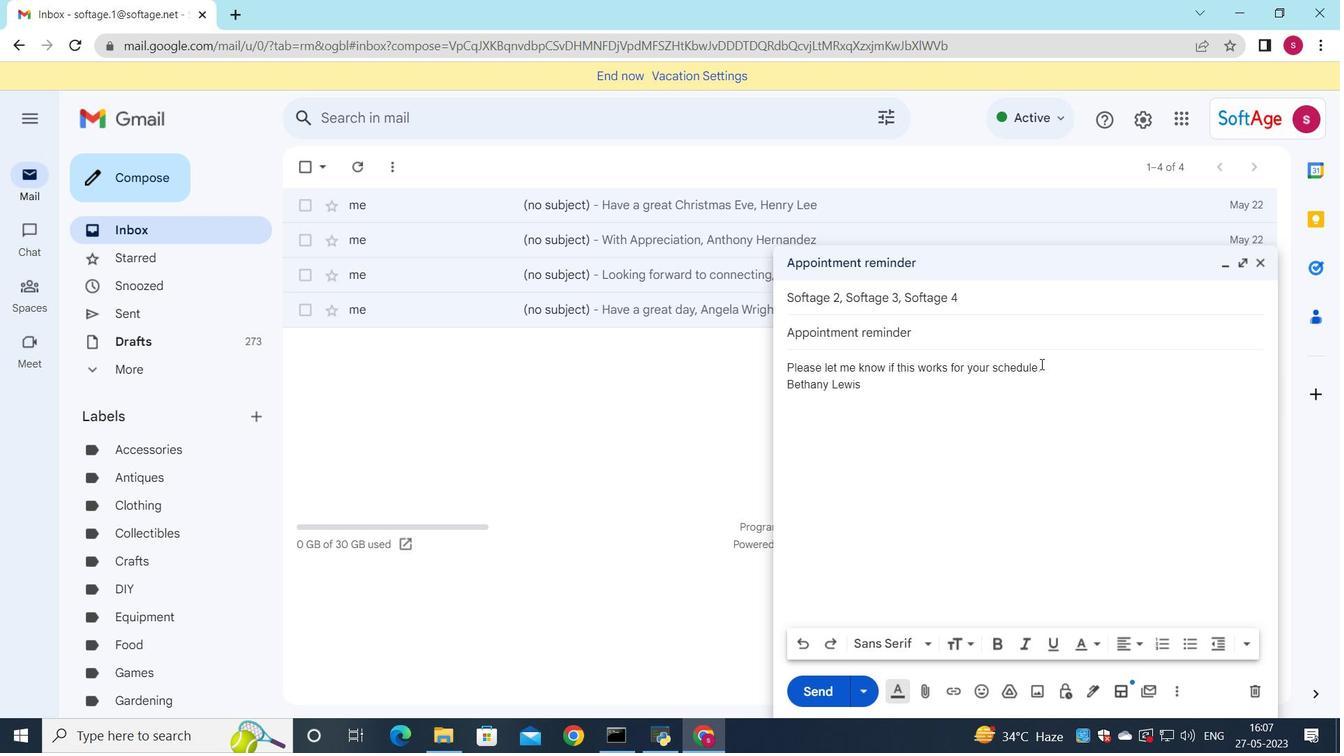 
Action: Mouse moved to (968, 644)
Screenshot: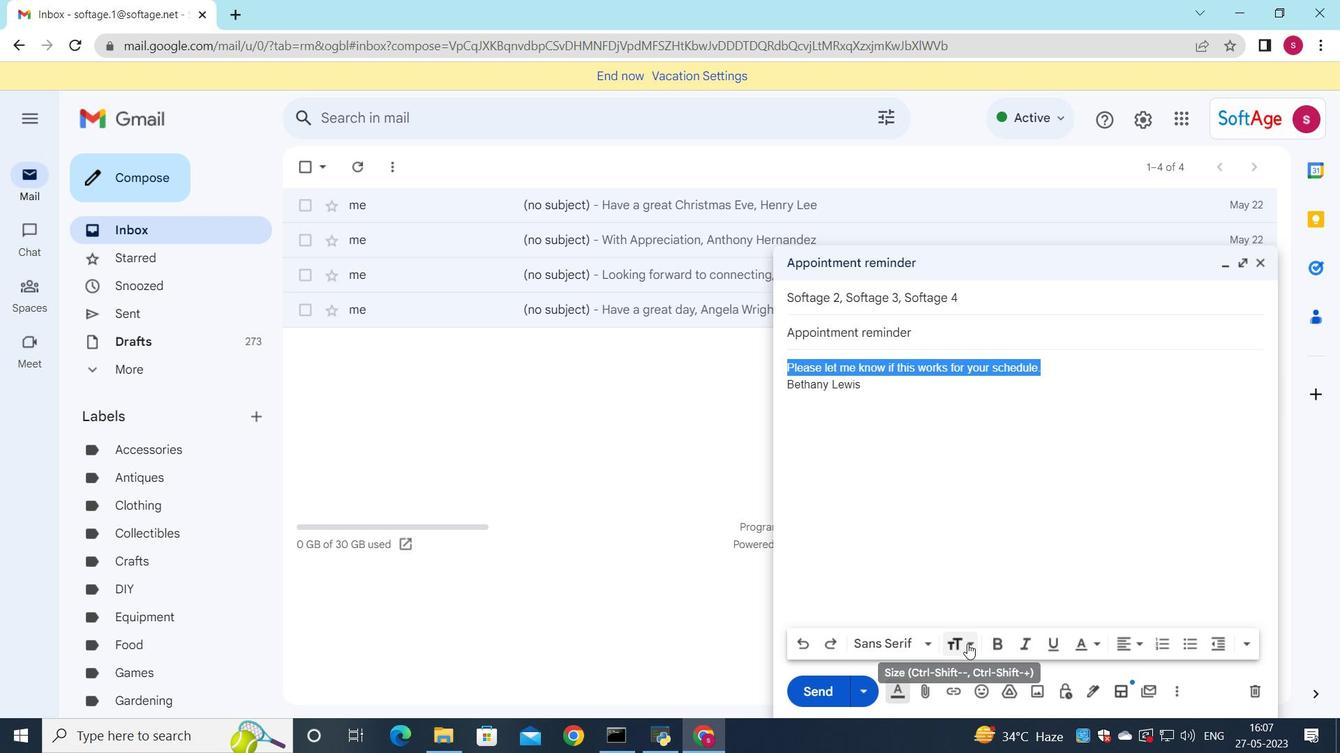 
Action: Mouse pressed left at (968, 644)
Screenshot: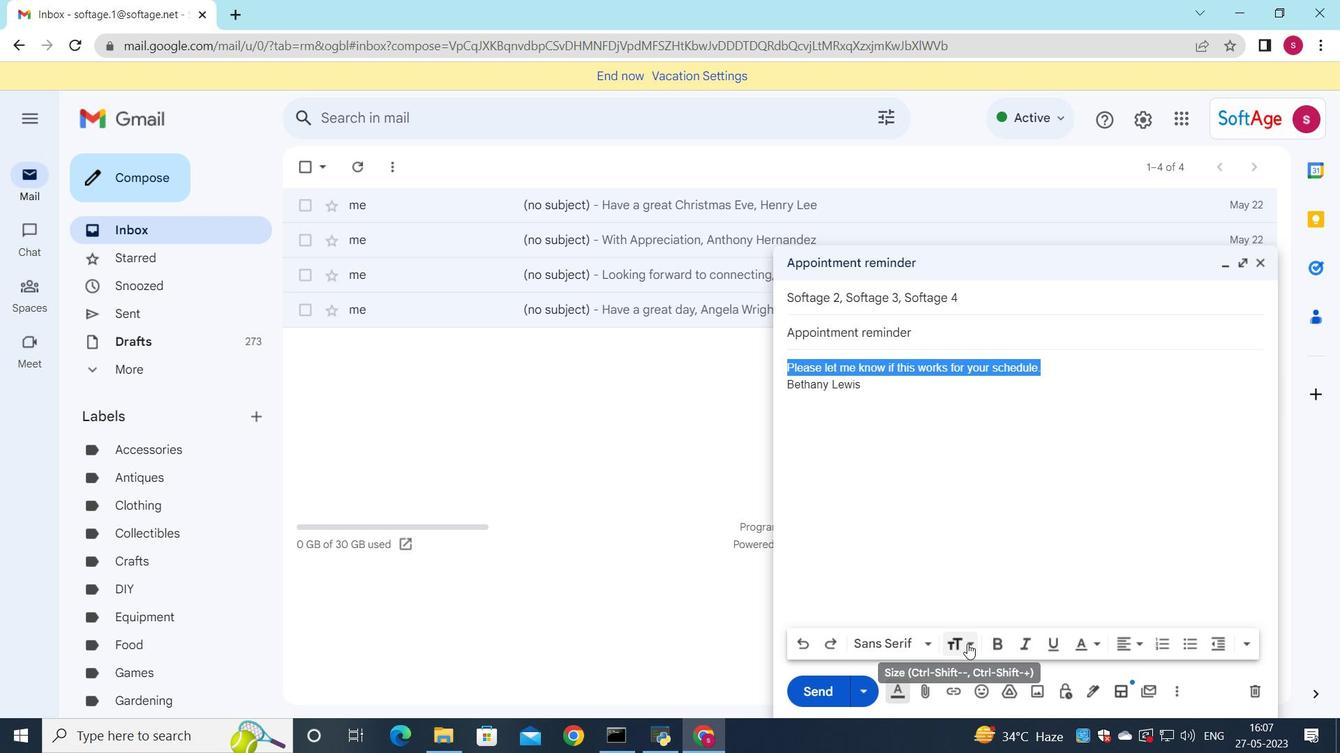 
Action: Mouse moved to (1003, 532)
Screenshot: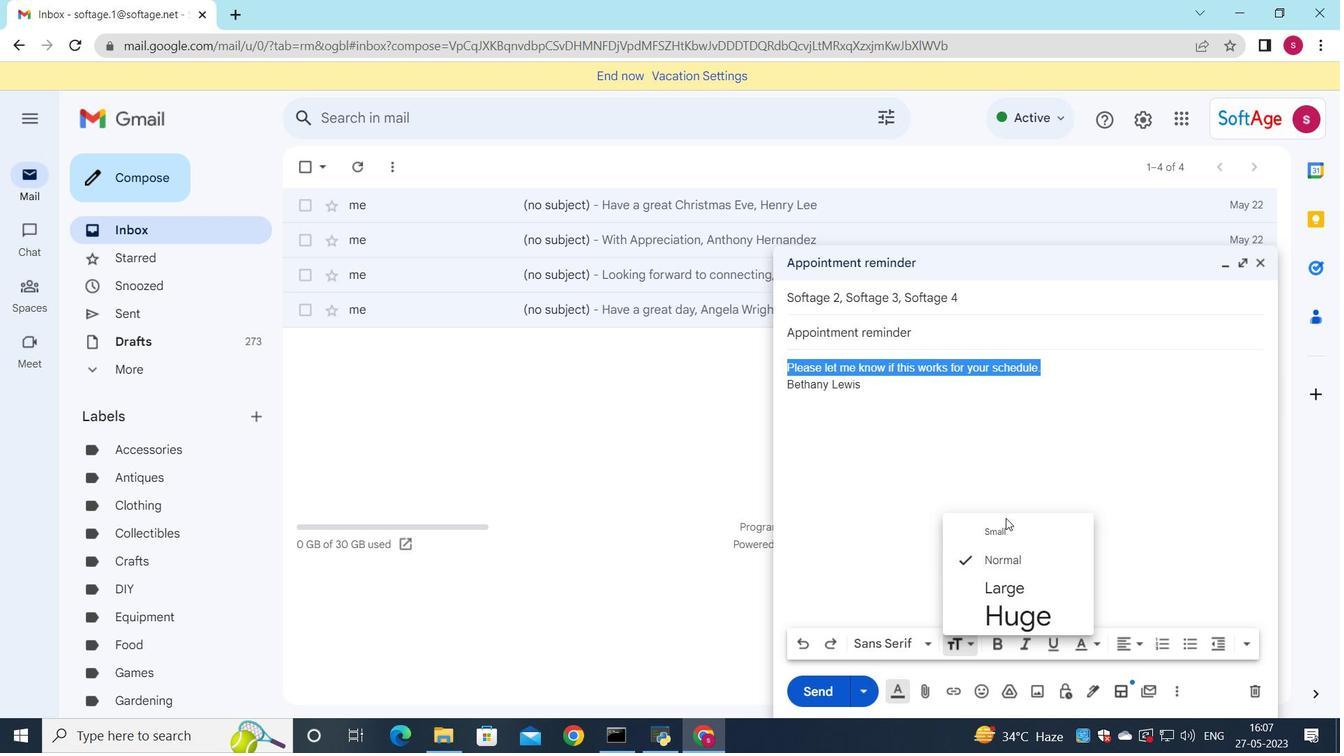 
Action: Mouse pressed left at (1003, 532)
Screenshot: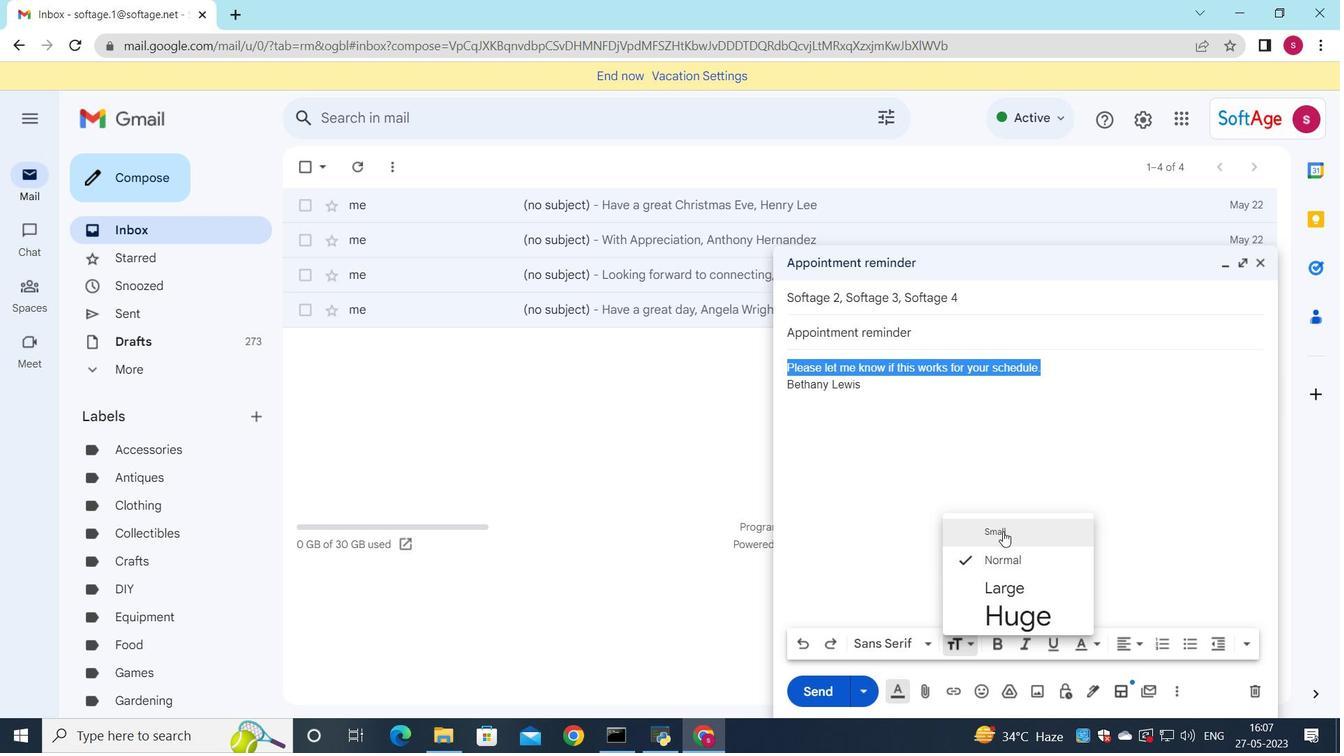 
Action: Mouse moved to (1130, 647)
Screenshot: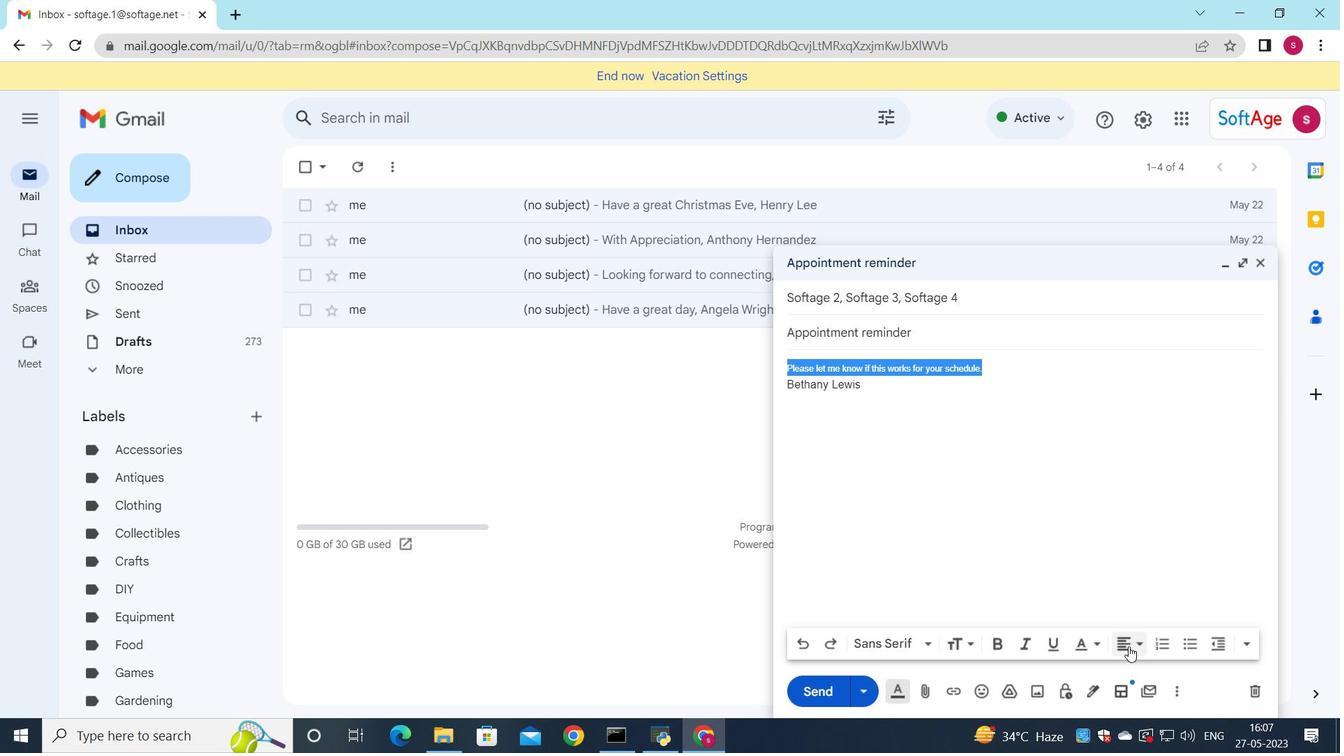 
Action: Mouse pressed left at (1130, 647)
Screenshot: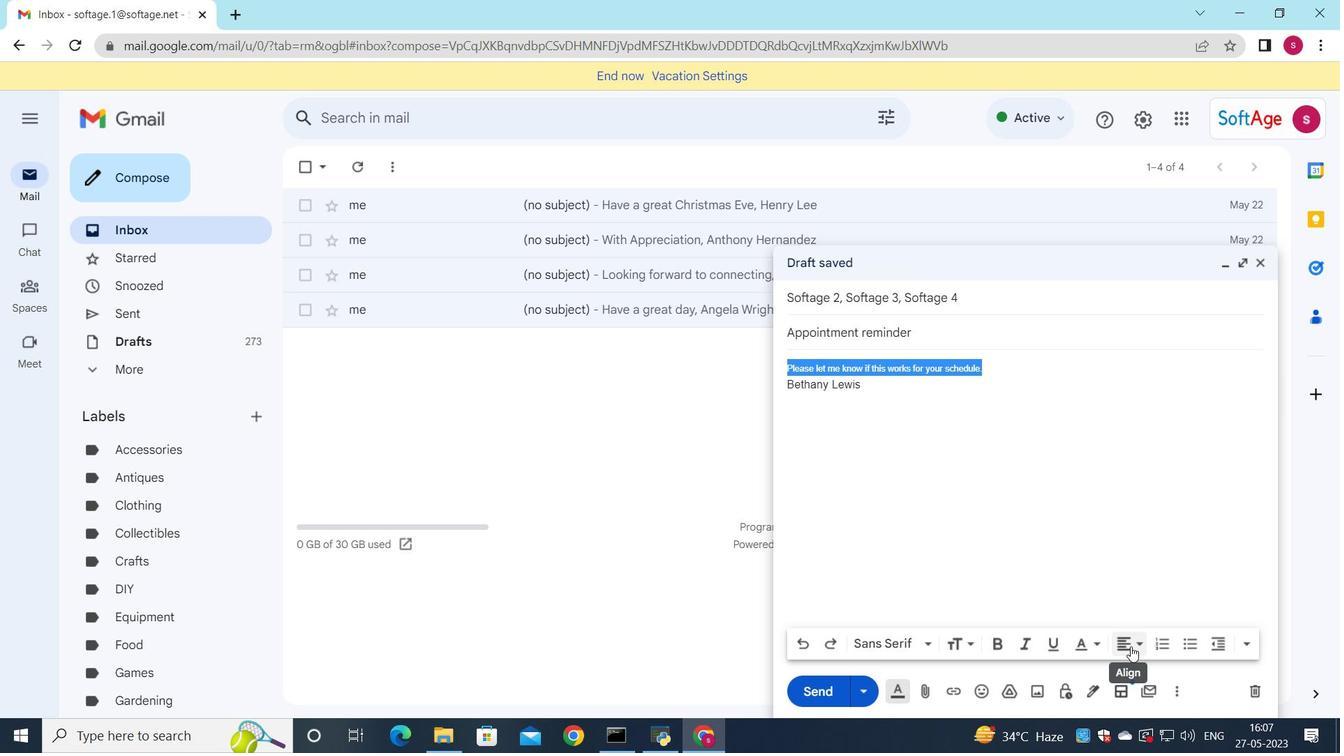 
Action: Mouse moved to (1129, 573)
Screenshot: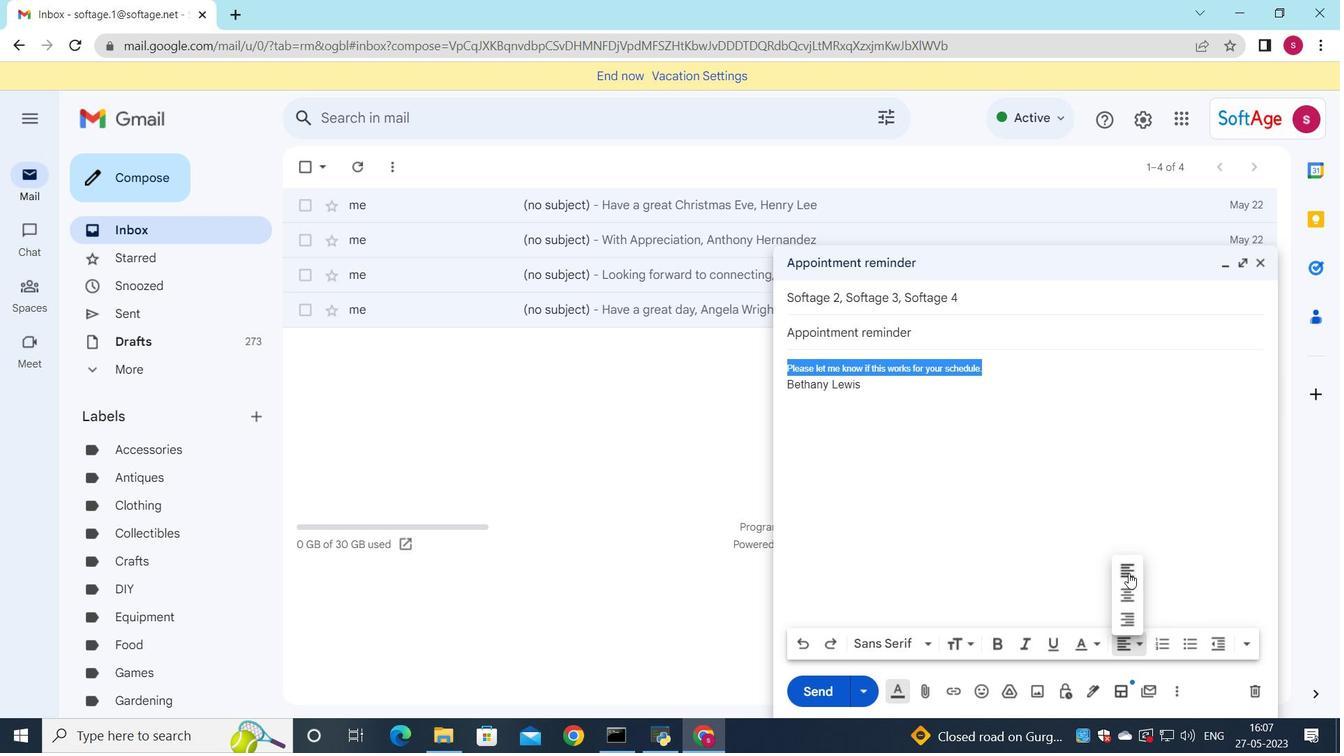 
Action: Mouse pressed left at (1129, 573)
Screenshot: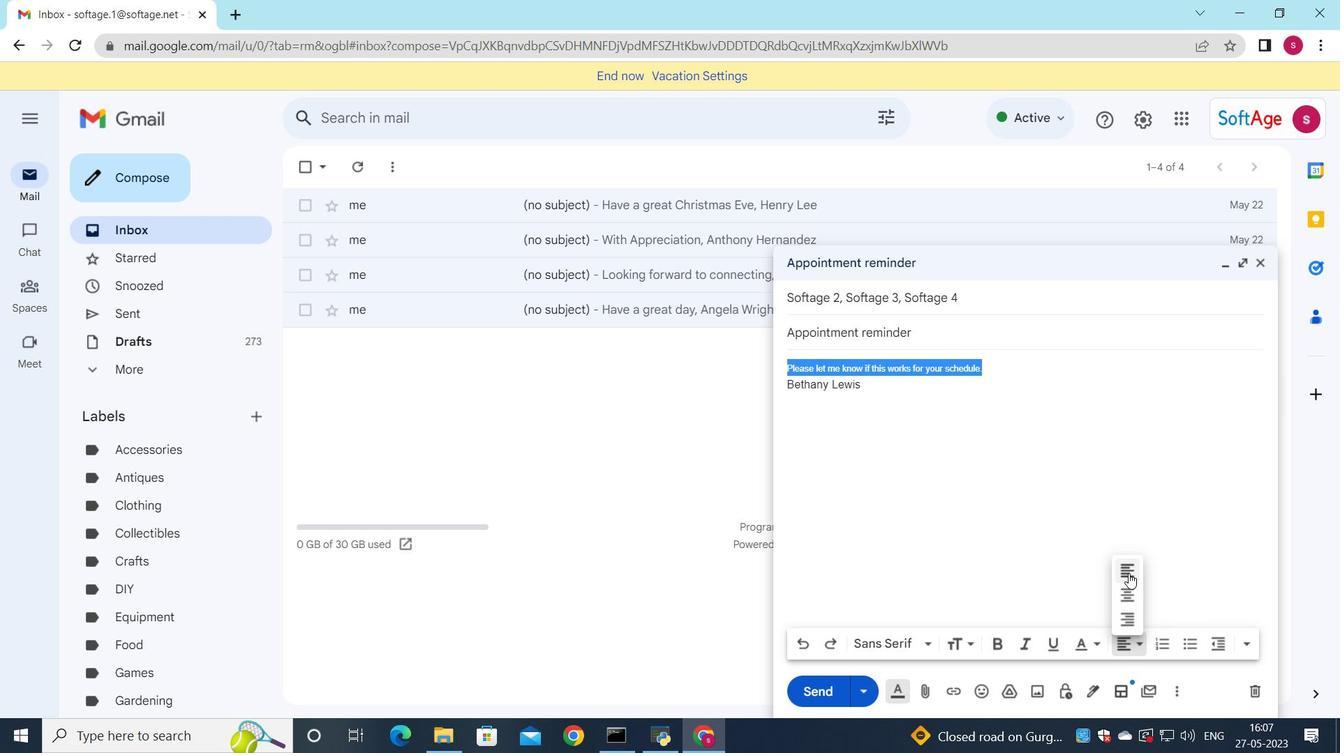 
Action: Mouse moved to (824, 687)
Screenshot: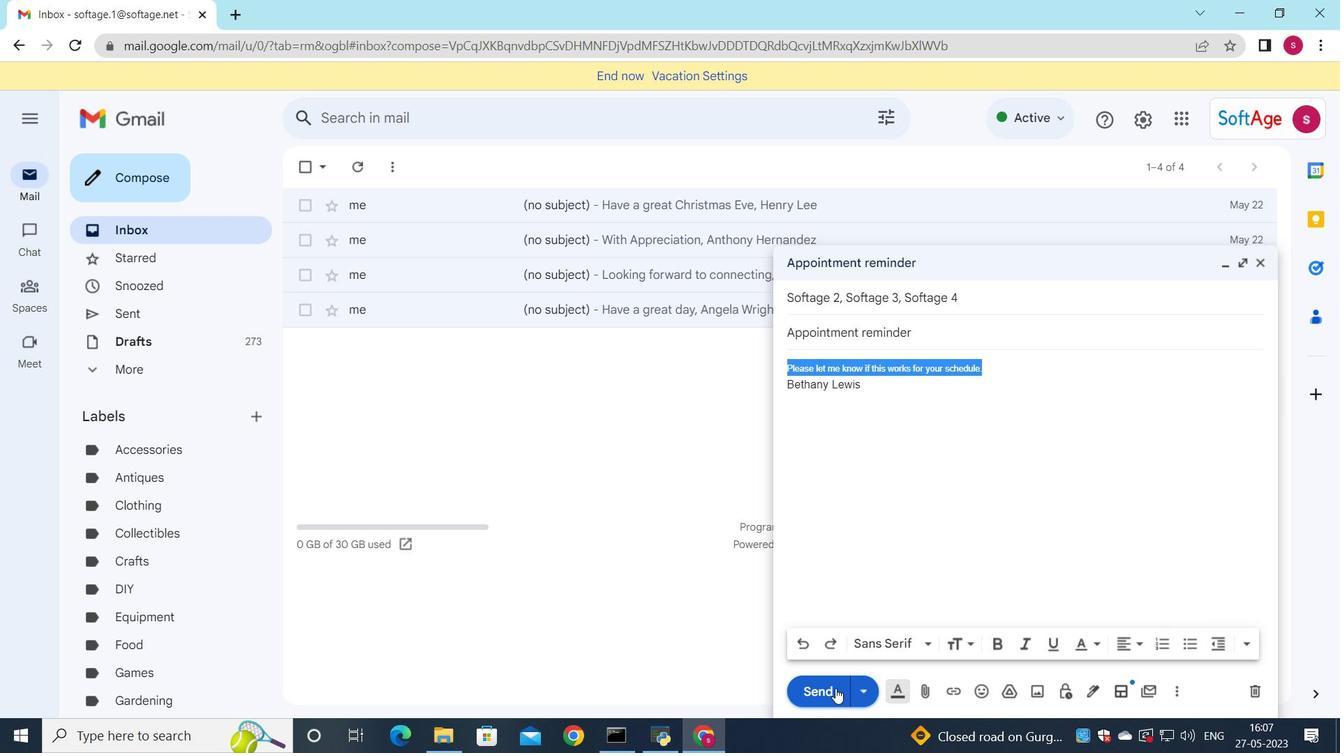 
Action: Mouse pressed left at (824, 687)
Screenshot: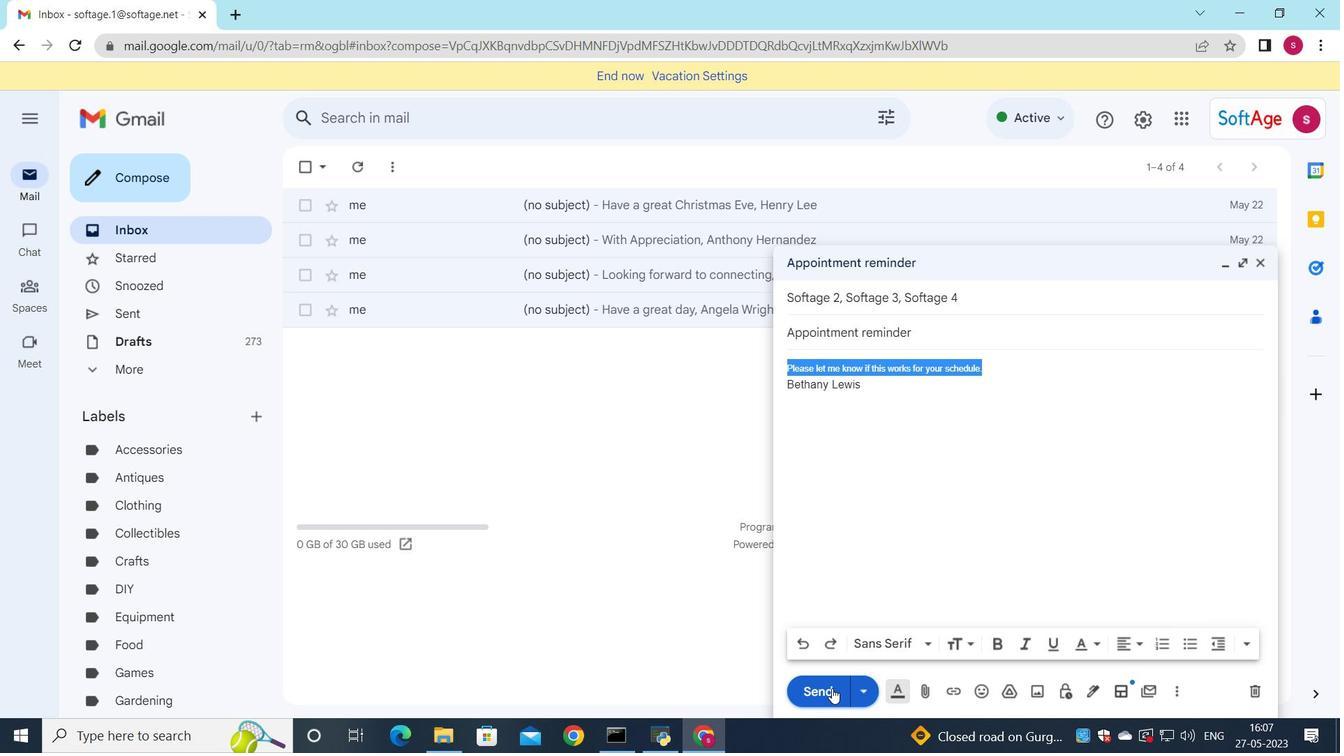 
Action: Mouse moved to (896, 703)
Screenshot: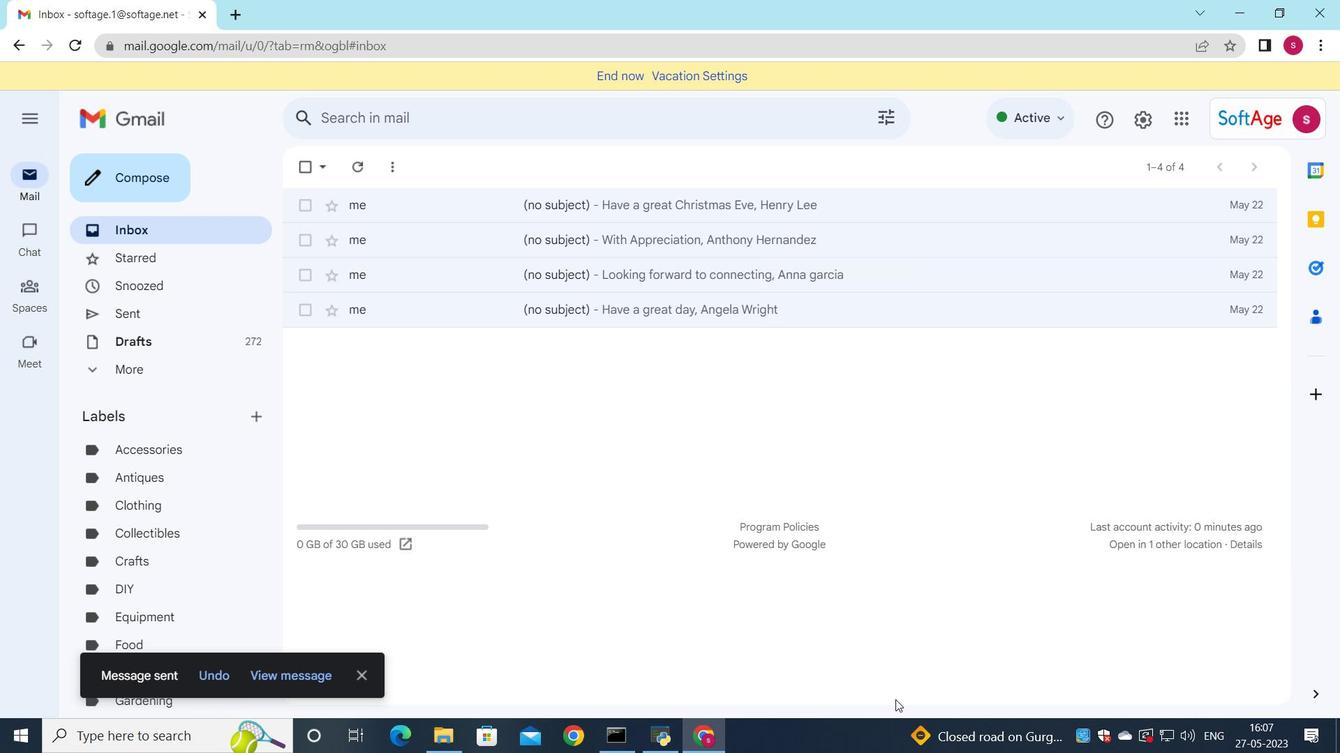 
